 Task: Write soql queries in object for display the data in descending order.
Action: Mouse moved to (381, 86)
Screenshot: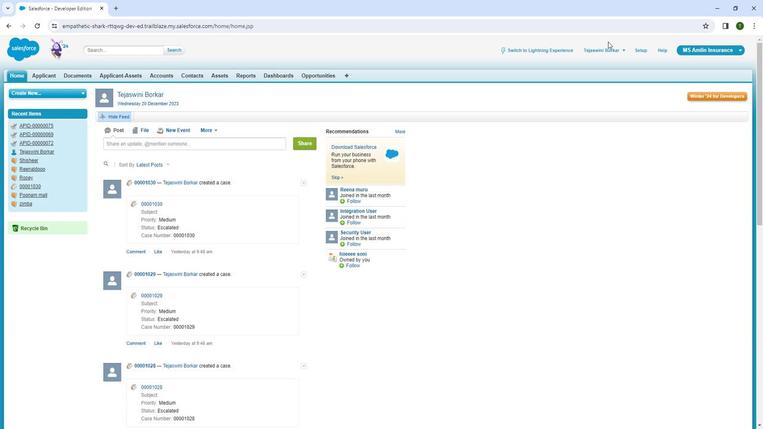 
Action: Mouse pressed left at (381, 86)
Screenshot: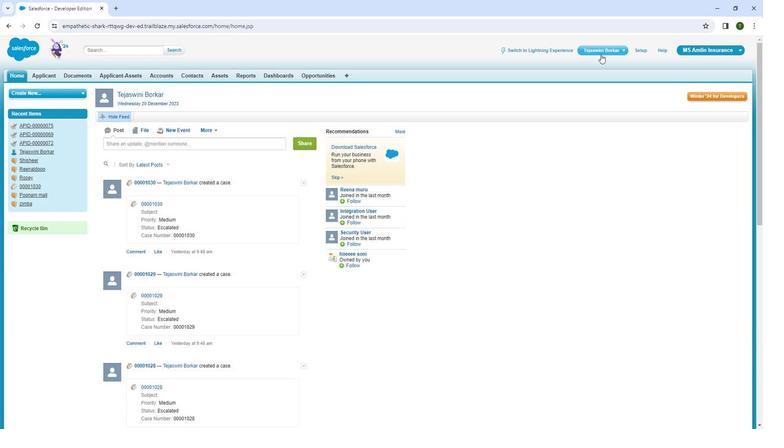 
Action: Mouse moved to (376, 104)
Screenshot: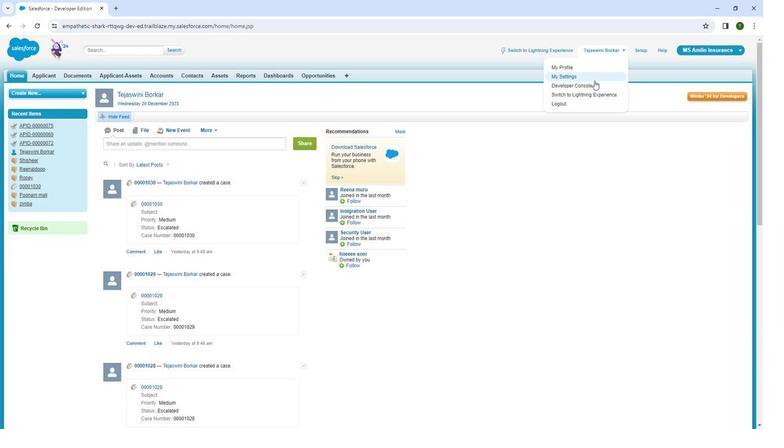 
Action: Mouse pressed left at (376, 104)
Screenshot: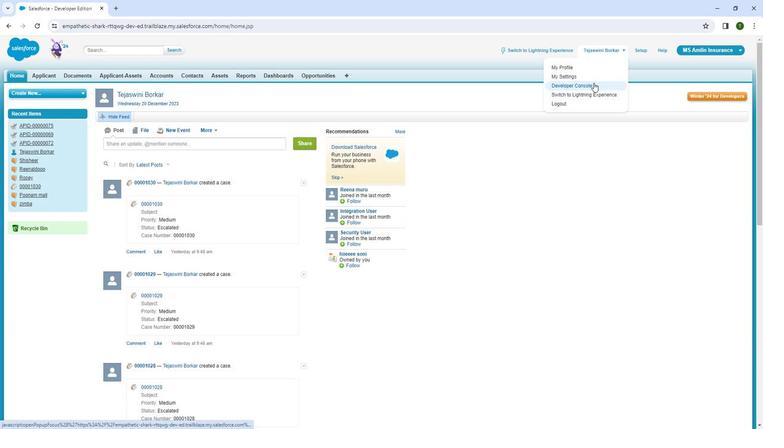 
Action: Mouse moved to (44, 78)
Screenshot: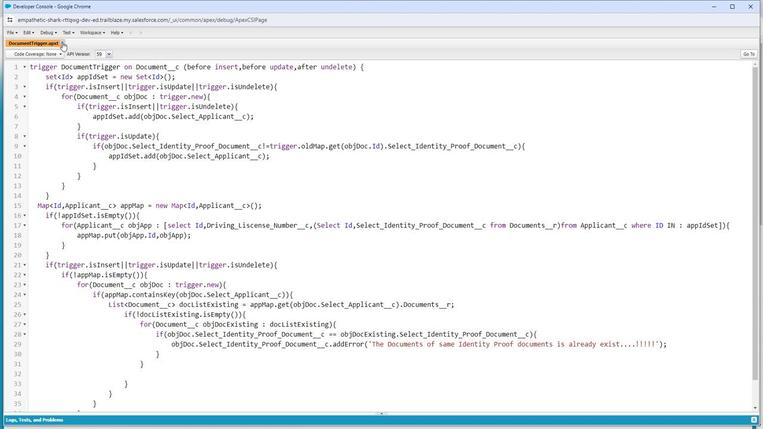 
Action: Mouse pressed left at (44, 78)
Screenshot: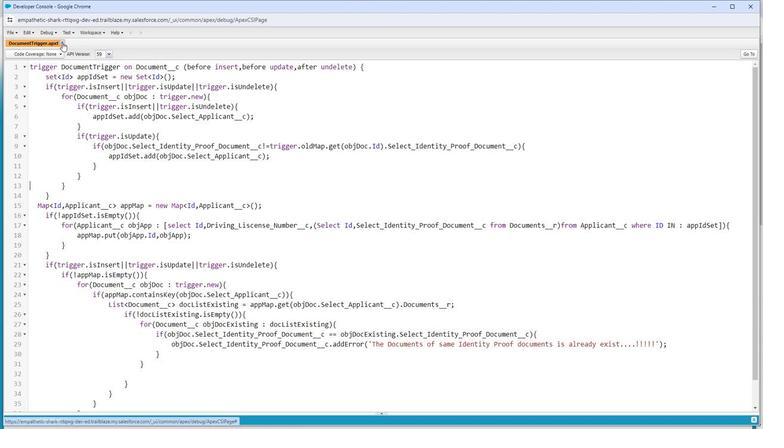 
Action: Mouse moved to (35, 72)
Screenshot: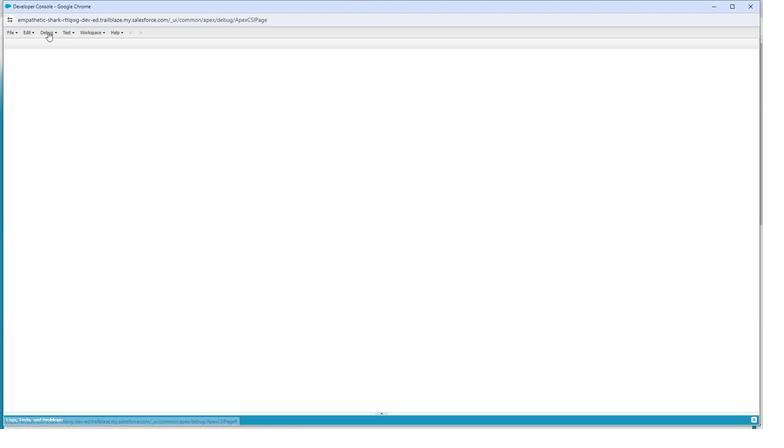 
Action: Mouse pressed left at (35, 72)
Screenshot: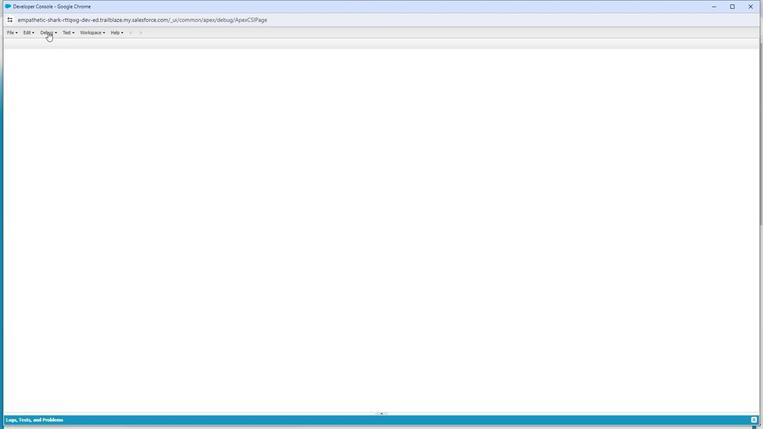 
Action: Mouse moved to (44, 78)
Screenshot: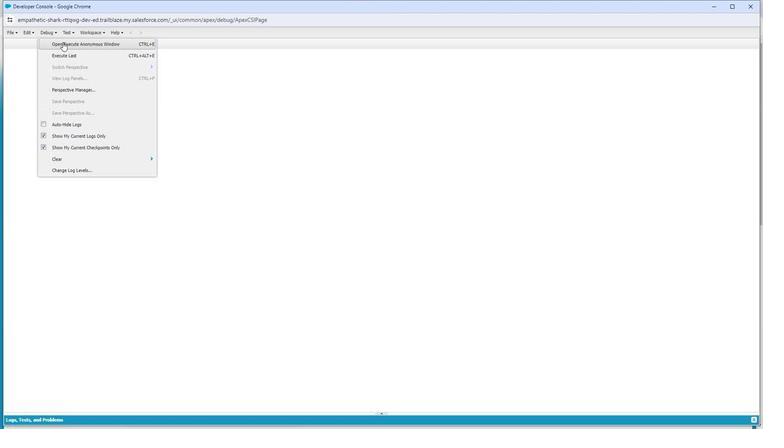 
Action: Mouse pressed left at (44, 78)
Screenshot: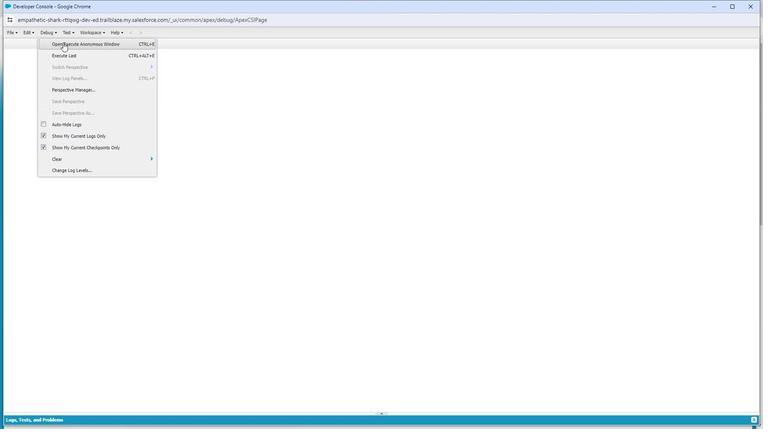 
Action: Mouse moved to (298, 147)
Screenshot: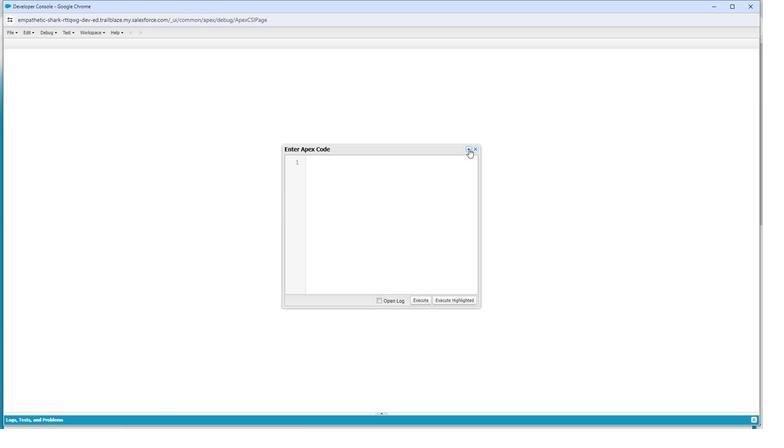 
Action: Mouse pressed left at (298, 147)
Screenshot: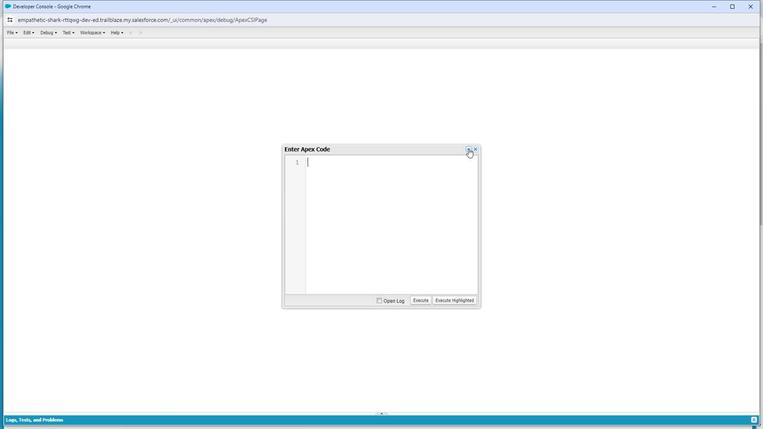 
Action: Mouse moved to (23, 77)
Screenshot: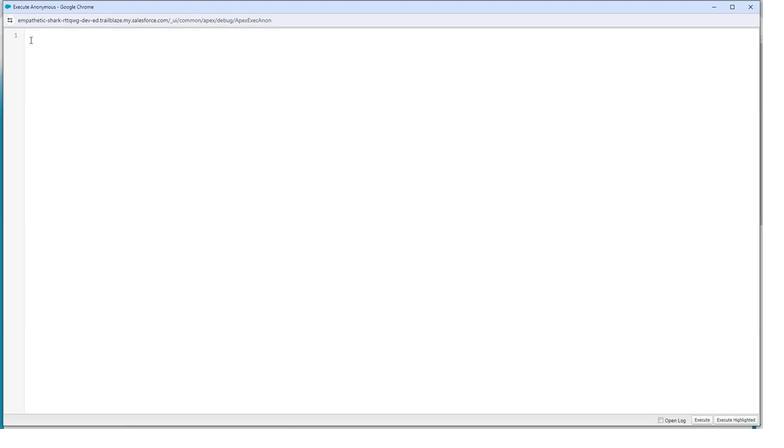 
Action: Mouse pressed left at (23, 77)
Screenshot: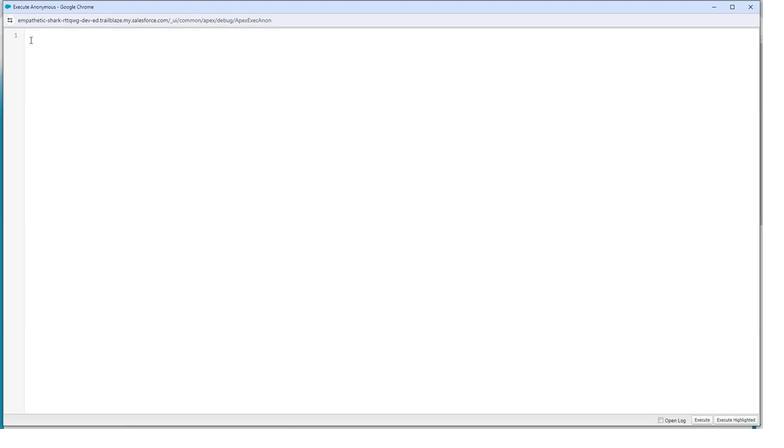 
Action: Key pressed <Key.shift><Key.shift><Key.shift><Key.shift><Key.shift><Key.shift><Key.shift><Key.shift><Key.shift><Key.shift_r>List
Screenshot: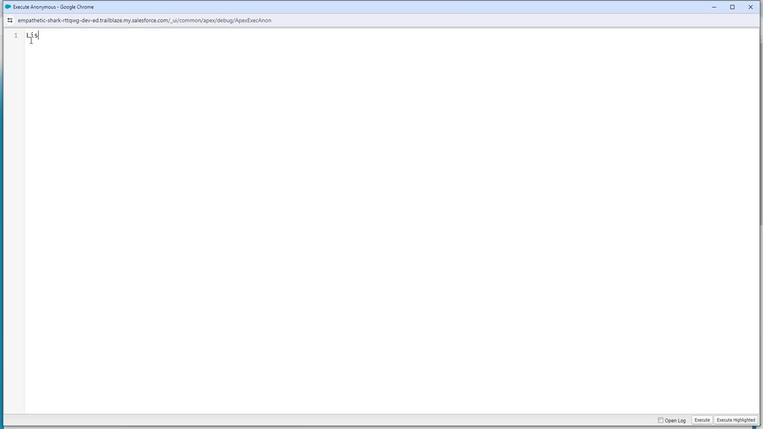 
Action: Mouse moved to (39, 91)
Screenshot: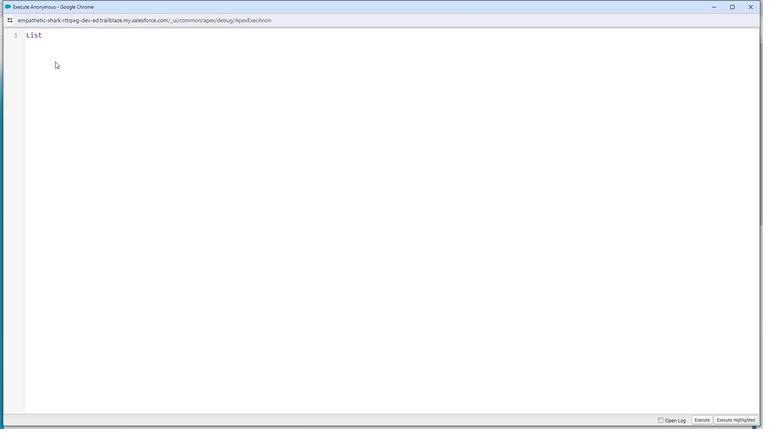 
Action: Key pressed <Key.shift_r><<Key.shift>Account<Key.shift_r>><Key.space>acc<Key.shift><Key.shift>List<Key.space>=<Key.space>[<Key.shift>Select<Key.space><Key.shift><Key.shift><Key.shift><Key.shift><Key.shift><Key.shift><Key.shift><Key.shift><Key.shift><Key.shift><Key.shift><Key.shift><Key.shift><Key.shift><Key.shift><Key.shift><Key.shift><Key.shift><Key.shift><Key.shift><Key.shift><Key.shift><Key.shift><Key.shift><Key.shift><Key.shift><Key.shift><Key.shift><Key.shift><Key.shift><Key.shift><Key.shift><Key.shift><Key.shift><Key.shift><Key.shift><Key.shift><Key.shift><Key.shift><Key.shift><Key.shift><Key.shift><Key.shift><Key.shift><Key.shift><Key.shift><Key.shift><Key.shift><Key.shift><Key.shift><Key.shift>Name<Key.space>fri<Key.backspace>om<Key.space><Key.shift>Account<Key.space>order<Key.space><Key.shift><Key.shift><Key.shift><Key.shift><Key.shift><Key.shift><Key.shift><Key.shift><Key.shift><Key.shift><Key.shift><Key.shift><Key.shift><Key.shift><Key.shift><Key.shift><Key.shift><Key.shift><Key.shift><Key.shift>by<Key.space><Key.shift>Name<Key.space>desc<Key.right>;<Key.enter><Key.shift>System.debug<Key.shift>('
Screenshot: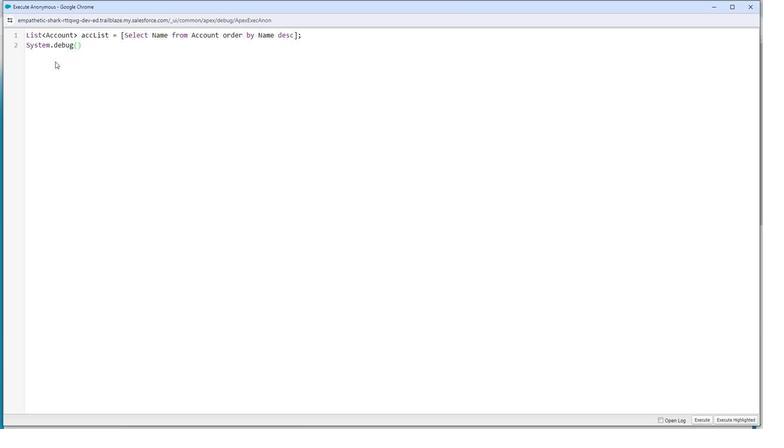 
Action: Mouse moved to (47, 96)
Screenshot: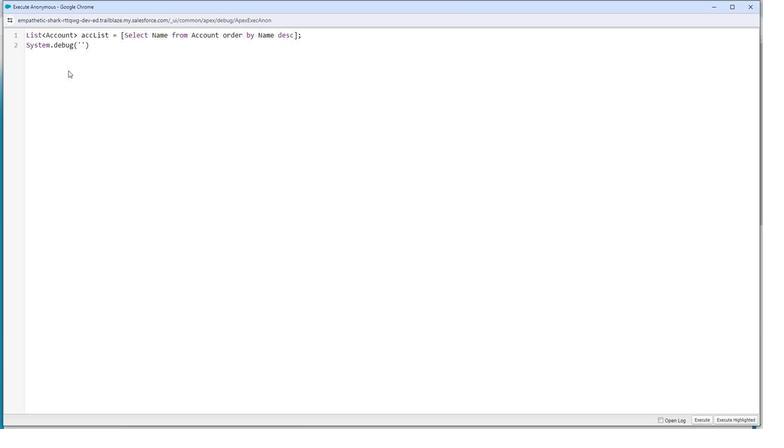 
Action: Key pressed acc<Key.shift><Key.shift><Key.shift><Key.shift><Key.shift><Key.shift><Key.shift><Key.shift><Key.shift><Key.shift><Key.shift><Key.shift><Key.shift><Key.shift><Key.shift><Key.shift><Key.shift><Key.shift><Key.shift><Key.shift><Key.shift><Key.shift><Key.shift><Key.shift><Key.shift>List<Key.space><Key.shift><Key.shift>Size=<Key.right><Key.shift><Key.shift><Key.shift><Key.shift><Key.shift><Key.shift><Key.shift><Key.shift><Key.shift><Key.shift><Key.shift><Key.shift><Key.shift><Key.shift><Key.shift><Key.shift><Key.shift><Key.shift><Key.shift>+acc<Key.shift><Key.shift>List.size<Key.shift><Key.shift><Key.shift><Key.shift><Key.shift><Key.shift><Key.shift><Key.shift><Key.shift><Key.shift><Key.shift><Key.shift><Key.shift><Key.shift>(<Key.right><Key.right>;<Key.enter><Key.shift>System.d
Screenshot: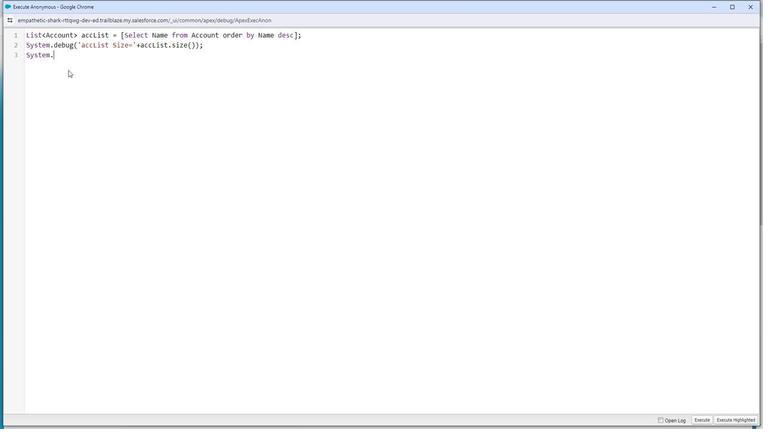 
Action: Mouse moved to (48, 96)
Screenshot: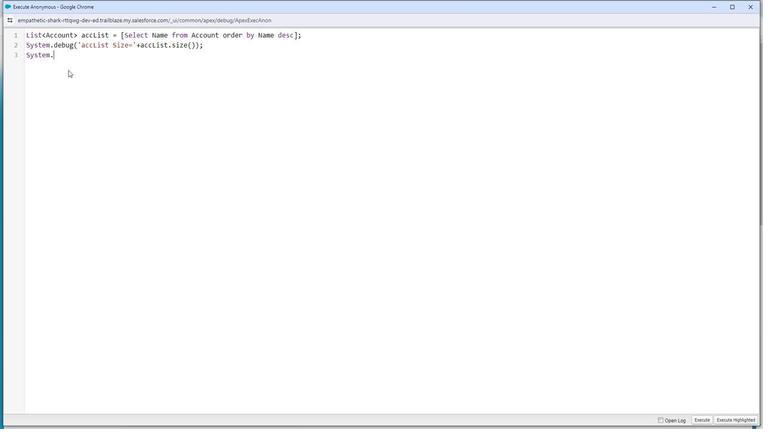 
Action: Key pressed ebug<Key.shift><Key.shift><Key.shift><Key.shift><Key.shift><Key.shift>('<Key.shift>All<Key.space><Key.shift>Account<Key.space><Key.shift>Names<Key.space>in<Key.space><Key.shift>Alphabetical<Key.space>order<Key.right><Key.right><Key.shift_r><Key.shift_r><Key.shift_r><Key.shift_r><Key.shift_r><Key.shift_r><Key.shift_r><Key.shift_r><Key.shift_r><Key.shift_r><Key.shift_r><Key.shift_r><Key.shift_r><Key.shift_r><Key.shift_r><Key.shift_r><Key.shift_r><Key.shift_r><Key.shift_r><Key.shift_r><Key.shift_r><Key.shift_r>{<Key.backspace>;<Key.enter>if<Key.shift><Key.shift>(<Key.shift><Key.shift><Key.shift><Key.shift><Key.shift><Key.shift><Key.shift><Key.shift><Key.shift><Key.shift><Key.shift><Key.shift><Key.shift><Key.shift><Key.shift><Key.shift><Key.shift><Key.shift><Key.shift>!acc<Key.shift><Key.shift><Key.shift><Key.shift><Key.shift>List.is<Key.shift><Key.shift><Key.shift><Key.shift><Key.shift><Key.shift><Key.shift><Key.shift><Key.shift><Key.shift><Key.shift><Key.shift><Key.shift><Key.shift><Key.shift><Key.shift><Key.shift><Key.shift>Empty<Key.shift><Key.shift><Key.shift><Key.shift><Key.shift><Key.shift><Key.shift><Key.shift><Key.shift><Key.shift><Key.shift><Key.shift>(<Key.right><Key.right><Key.shift_r>{<Key.enter><Key.shift><Key.shift>For<Key.shift>(<Key.shift><Key.shift><Key.shift><Key.shift><Key.shift><Key.shift><Key.shift><Key.shift>Account<Key.space>obj<Key.shift>Acc<Key.space><Key.shift_r>:<Key.space>t<Key.backspace>acc<Key.shift><Key.shift><Key.shift><Key.shift><Key.shift><Key.shift><Key.shift><Key.shift>List<Key.right><Key.shift_r><Key.shift_r><Key.shift_r><Key.shift_r><Key.shift_r><Key.shift_r><Key.shift_r><Key.shift_r><Key.shift_r><Key.shift_r><Key.shift_r><Key.shift_r><Key.shift_r><Key.shift_r><Key.shift_r>{<Key.enter><Key.shift><Key.shift>System.debug<Key.shift><Key.shift><Key.shift><Key.shift><Key.shift><Key.shift><Key.shift>('<Key.shift><Key.shift><Key.shift>Account<Key.space><Key.shift><Key.shift><Key.shift><Key.shift><Key.shift>Name=<Key.right><Key.shift><Key.shift><Key.shift><Key.shift><Key.shift><Key.shift><Key.shift><Key.shift><Key.shift><Key.shift><Key.shift><Key.shift><Key.shift><Key.shift><Key.shift>+obj<Key.shift><Key.shift>Acc.<Key.shift>Name<Key.right>;
Screenshot: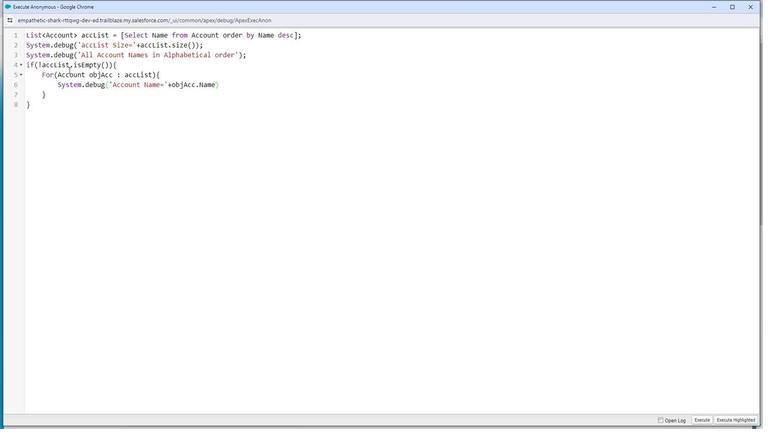
Action: Mouse moved to (158, 137)
Screenshot: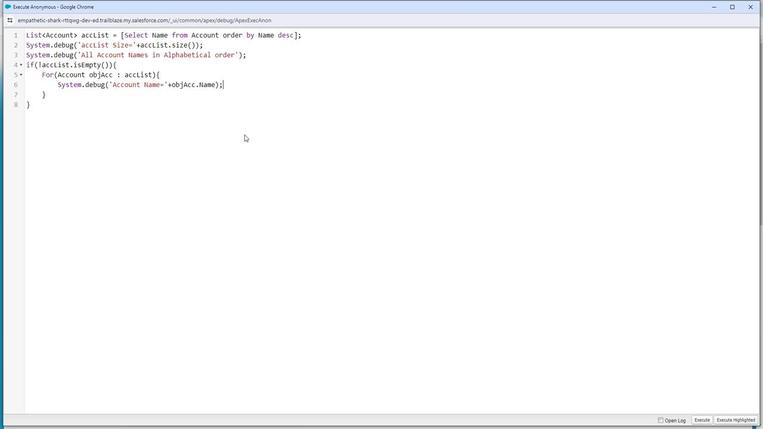 
Action: Mouse pressed left at (158, 137)
Screenshot: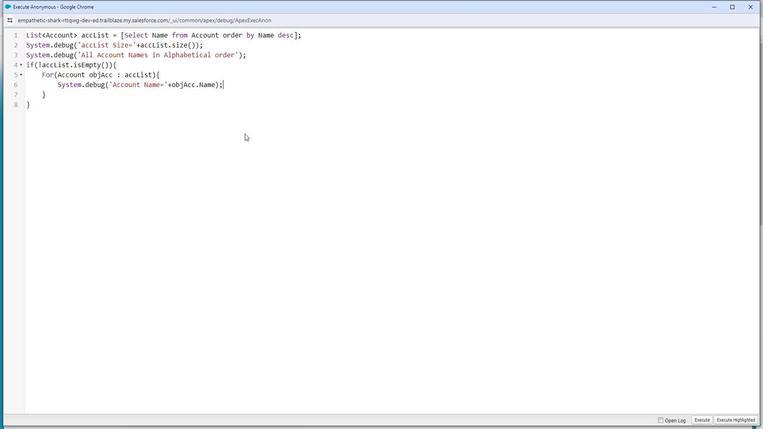 
Action: Mouse moved to (416, 320)
Screenshot: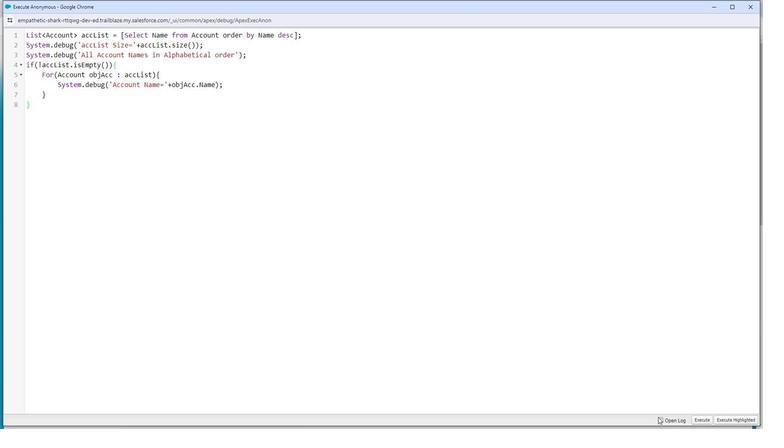 
Action: Mouse pressed left at (416, 320)
Screenshot: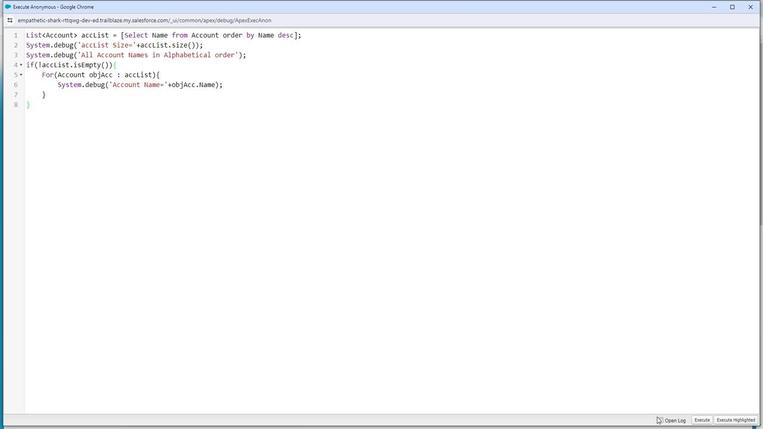 
Action: Mouse moved to (418, 322)
Screenshot: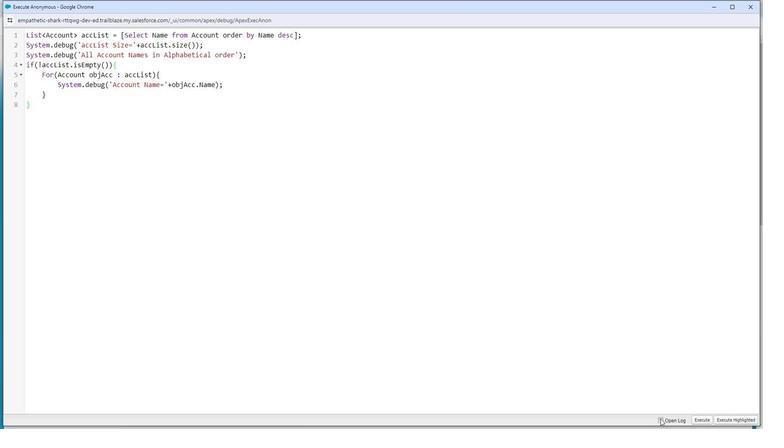 
Action: Mouse pressed left at (418, 322)
Screenshot: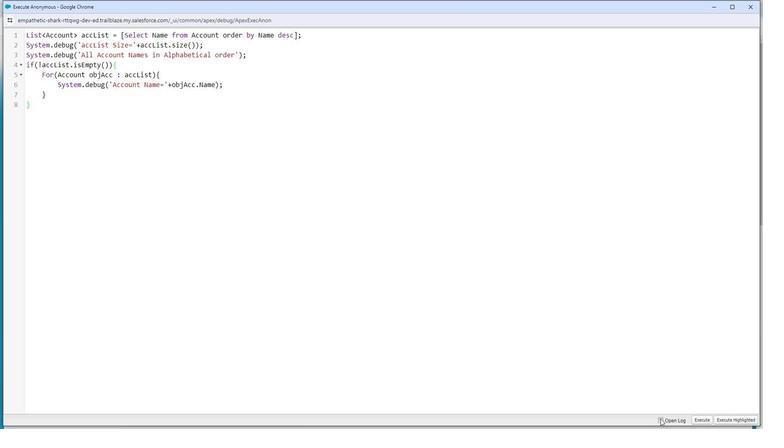 
Action: Mouse moved to (440, 322)
Screenshot: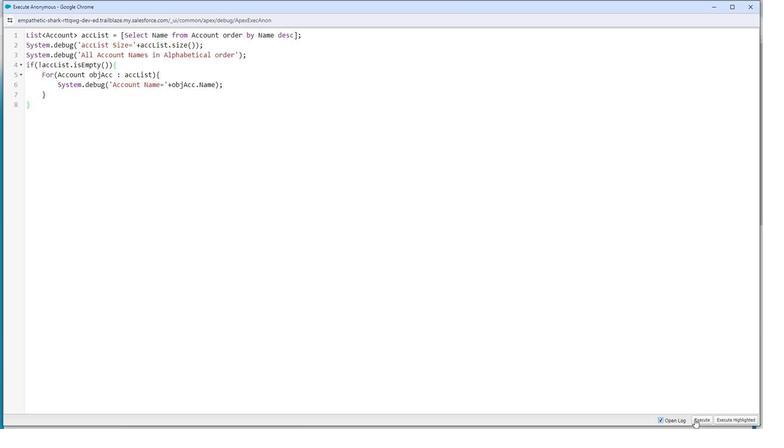 
Action: Mouse pressed left at (440, 322)
Screenshot: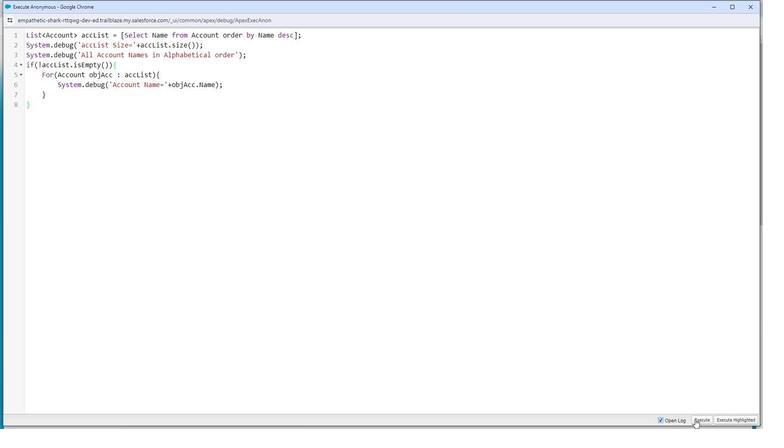 
Action: Mouse moved to (454, 56)
Screenshot: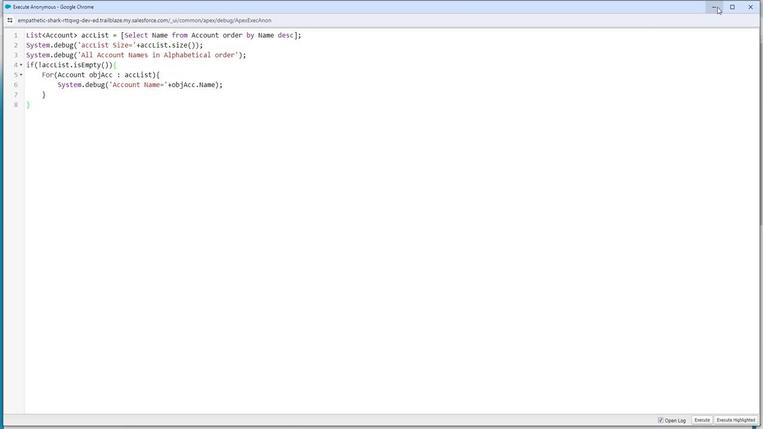 
Action: Mouse pressed left at (454, 56)
Screenshot: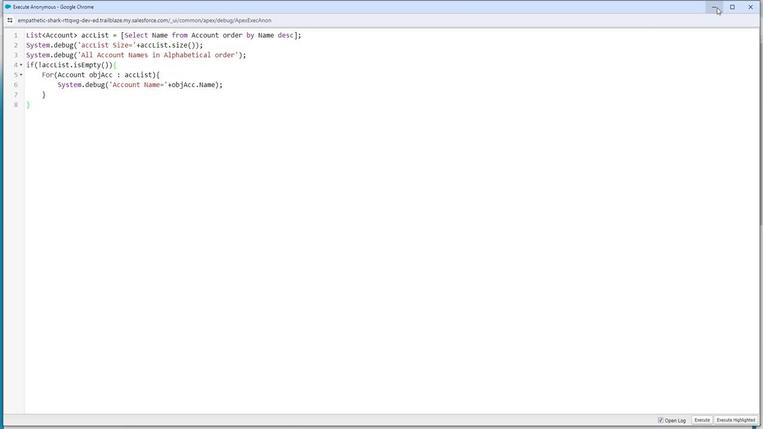 
Action: Mouse moved to (105, 178)
Screenshot: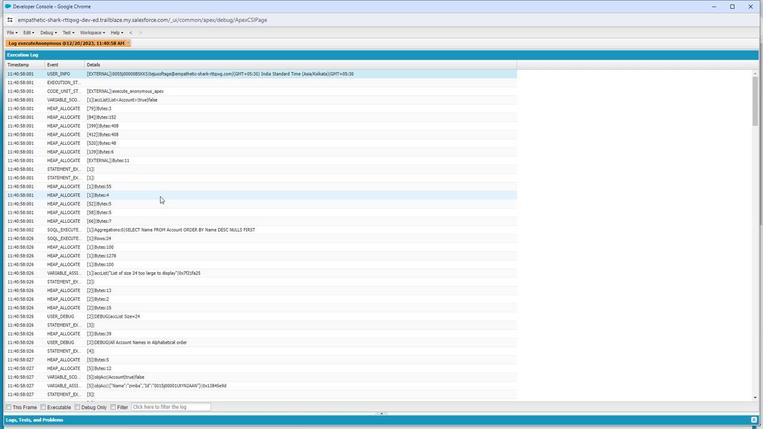 
Action: Mouse scrolled (105, 178) with delta (0, 0)
Screenshot: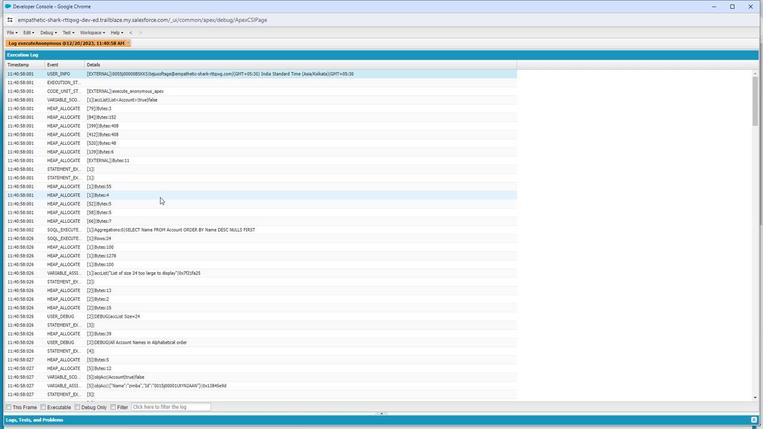 
Action: Mouse moved to (104, 180)
Screenshot: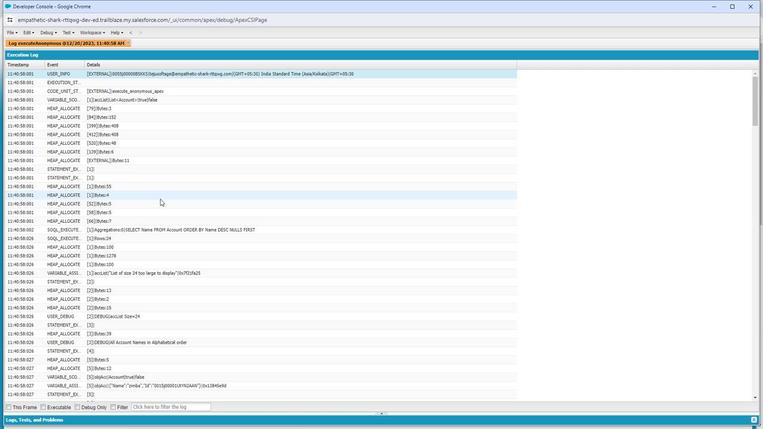 
Action: Mouse scrolled (104, 180) with delta (0, 0)
Screenshot: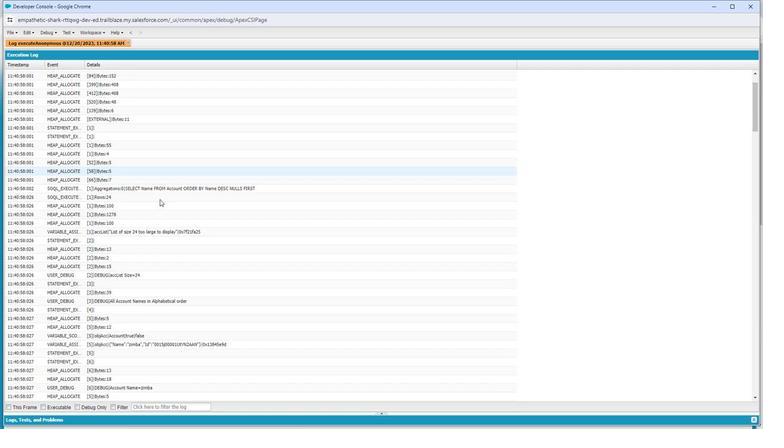 
Action: Mouse moved to (143, 160)
Screenshot: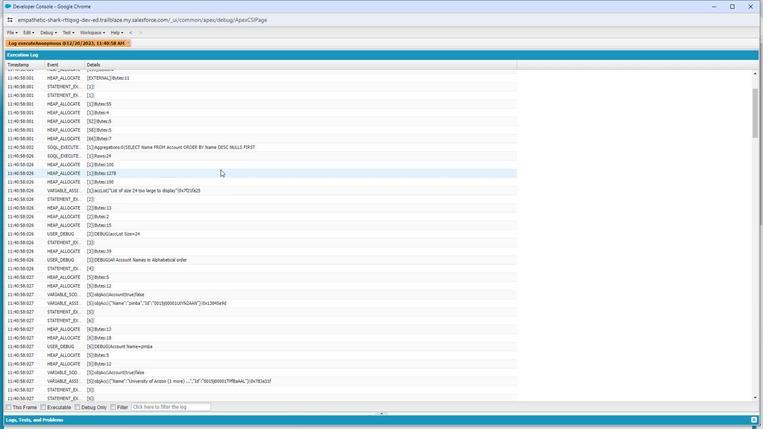 
Action: Mouse scrolled (143, 160) with delta (0, 0)
Screenshot: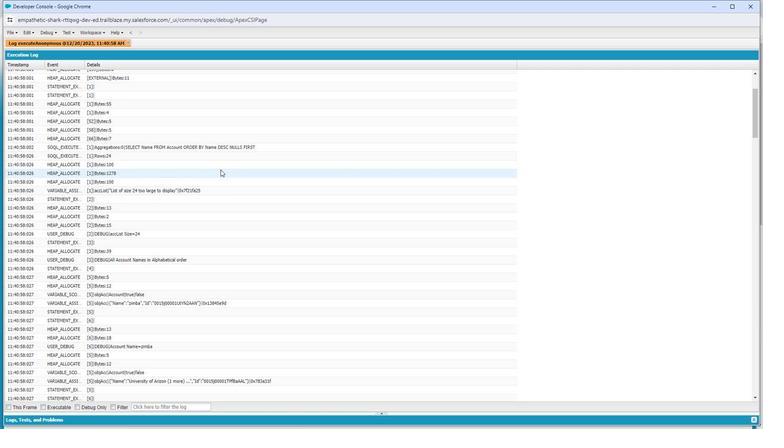 
Action: Mouse moved to (143, 161)
Screenshot: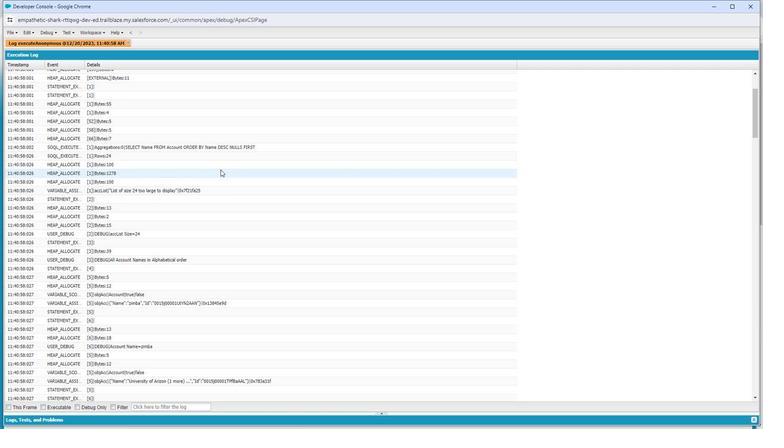 
Action: Mouse scrolled (143, 161) with delta (0, 0)
Screenshot: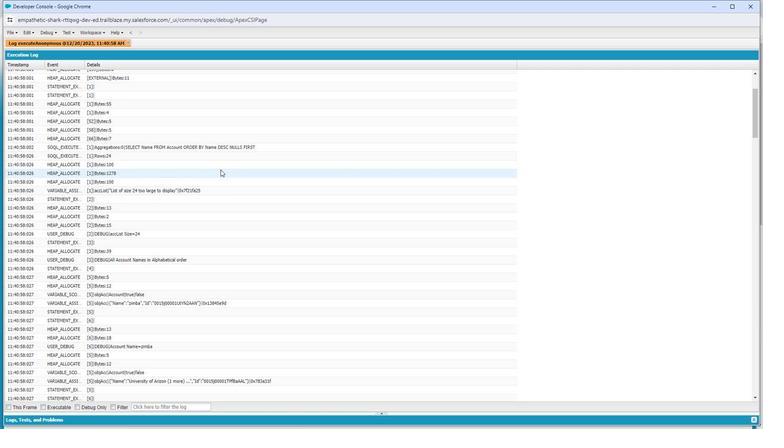 
Action: Mouse moved to (143, 162)
Screenshot: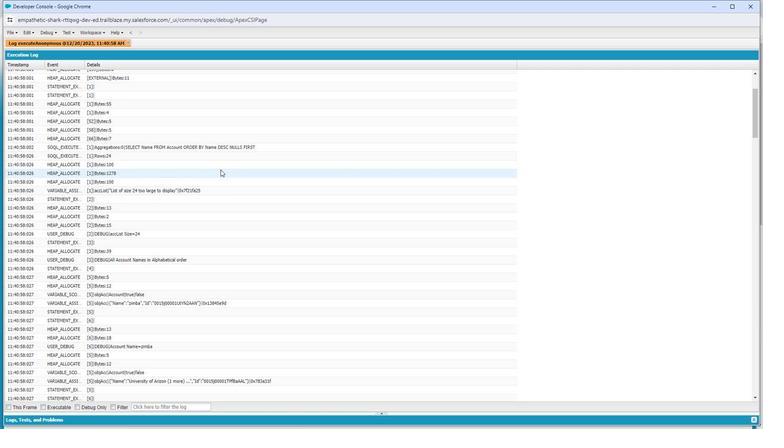 
Action: Mouse scrolled (143, 162) with delta (0, 0)
Screenshot: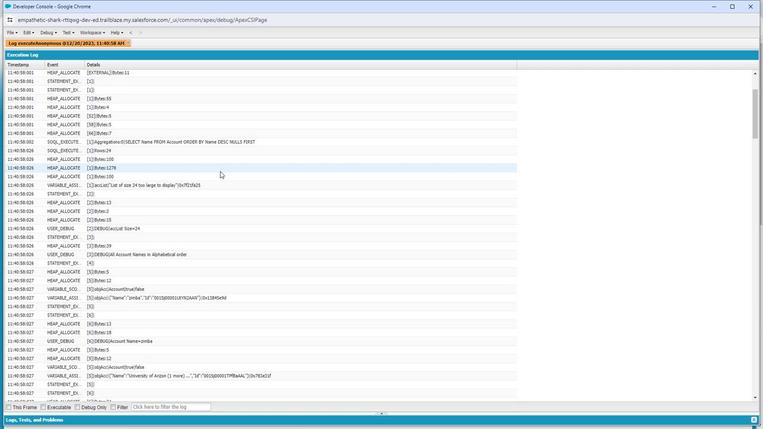 
Action: Mouse scrolled (143, 162) with delta (0, 0)
Screenshot: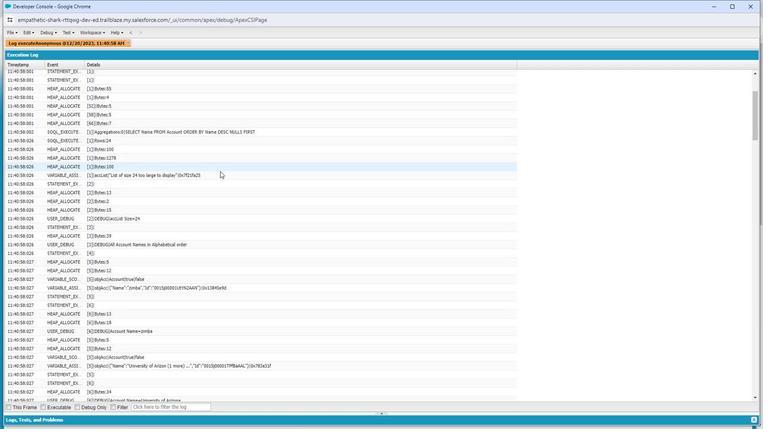 
Action: Mouse moved to (142, 163)
Screenshot: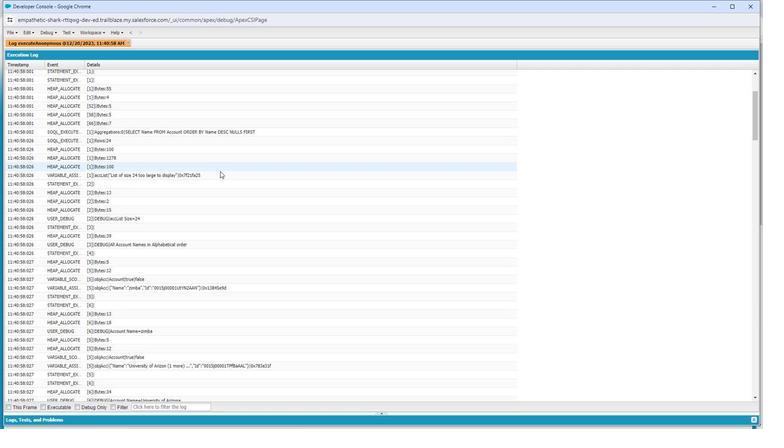 
Action: Mouse scrolled (142, 162) with delta (0, 0)
Screenshot: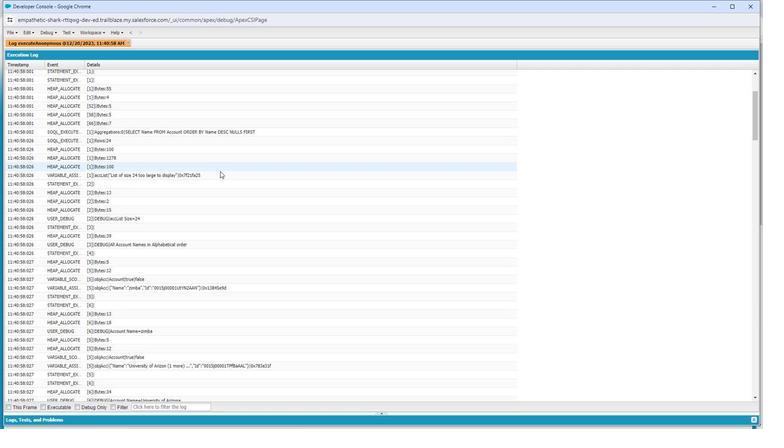 
Action: Mouse moved to (122, 190)
Screenshot: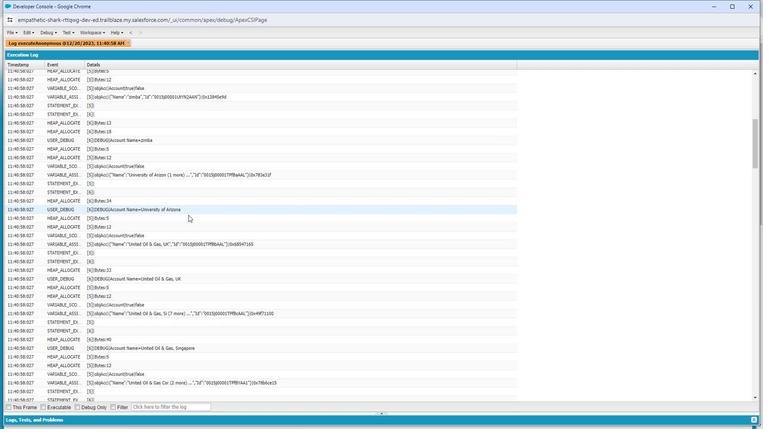 
Action: Mouse scrolled (122, 190) with delta (0, 0)
Screenshot: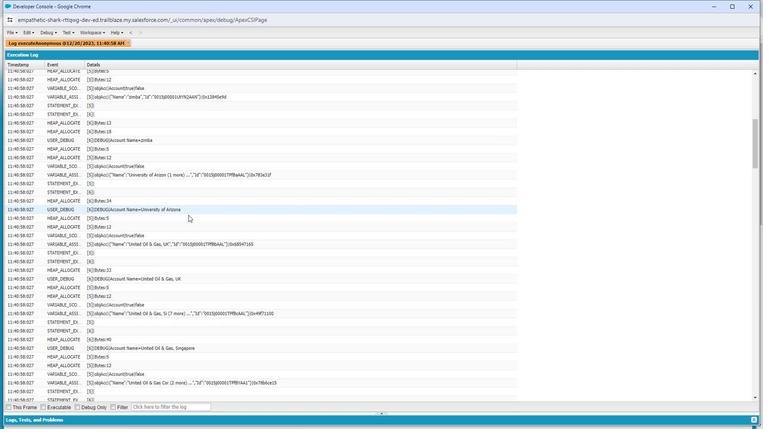 
Action: Mouse moved to (119, 196)
Screenshot: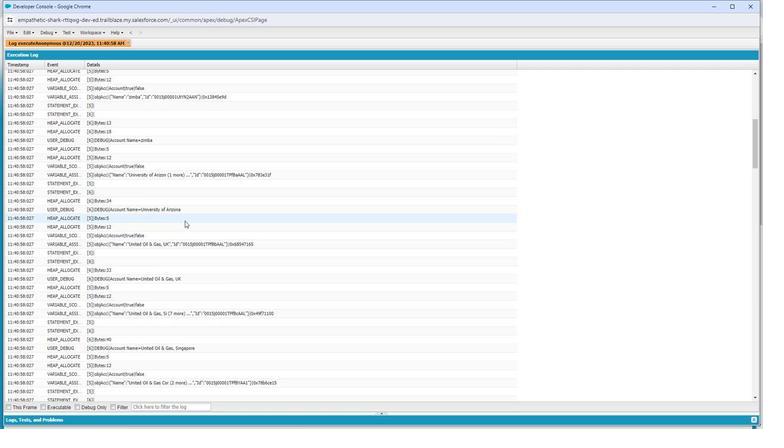 
Action: Mouse scrolled (119, 195) with delta (0, 0)
Screenshot: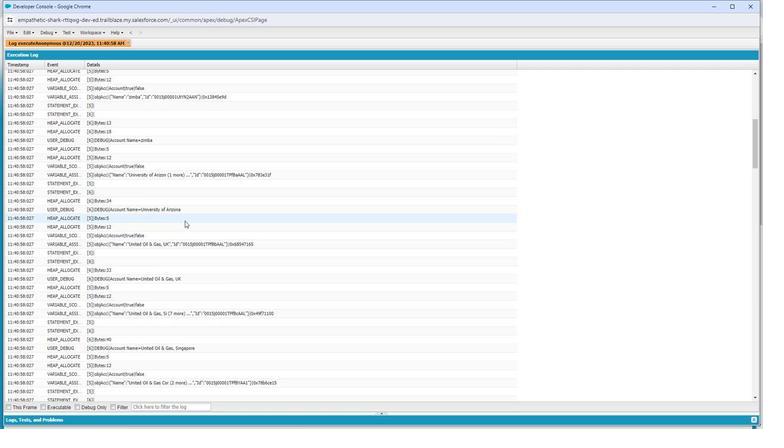 
Action: Mouse moved to (118, 198)
Screenshot: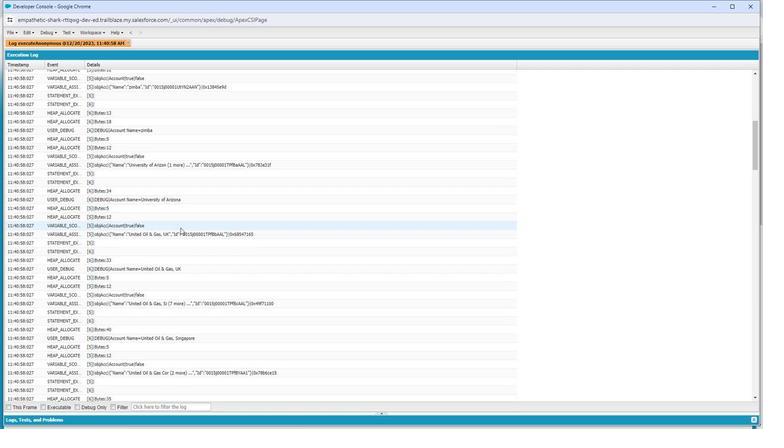 
Action: Mouse scrolled (118, 198) with delta (0, 0)
Screenshot: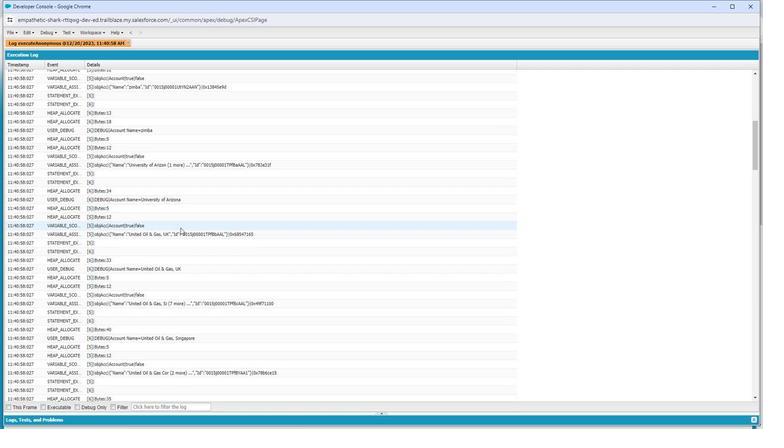 
Action: Mouse moved to (116, 200)
Screenshot: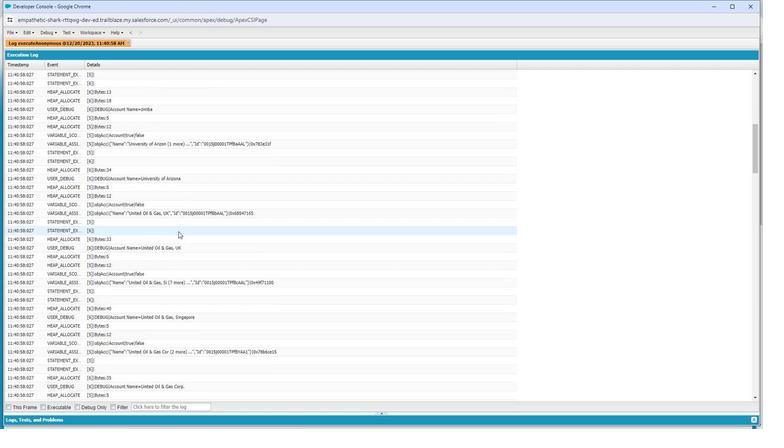 
Action: Mouse scrolled (116, 200) with delta (0, 0)
Screenshot: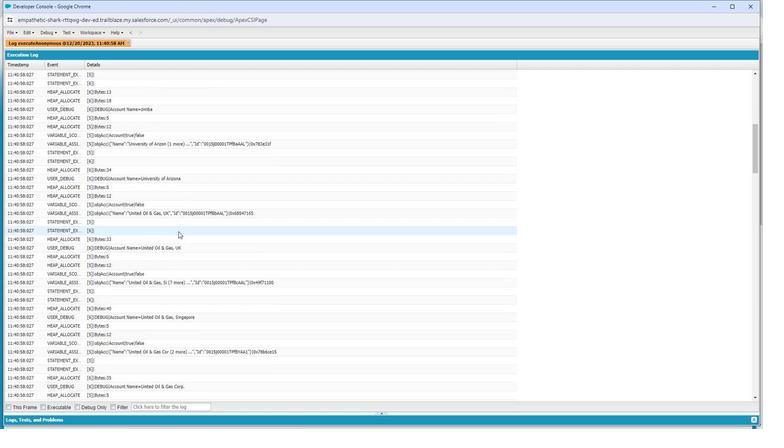
Action: Mouse moved to (97, 246)
Screenshot: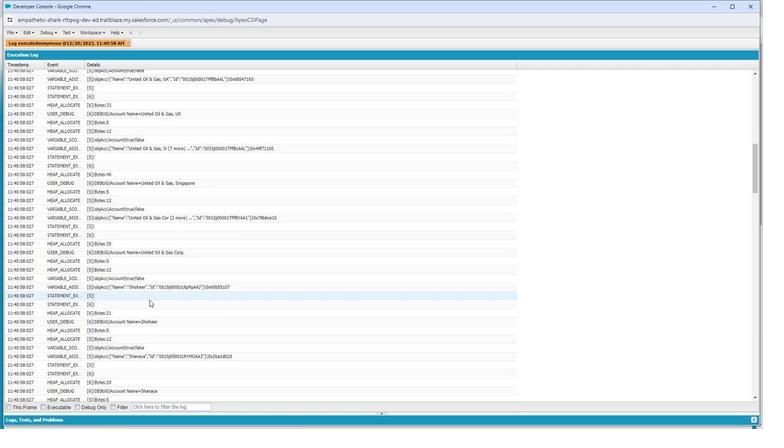 
Action: Mouse scrolled (97, 246) with delta (0, 0)
Screenshot: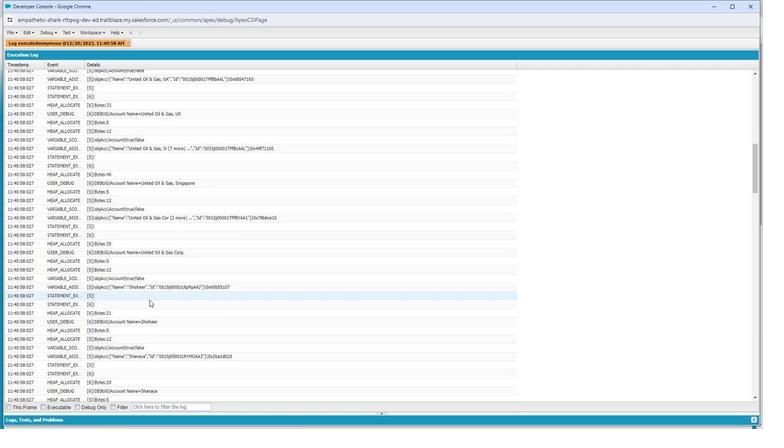 
Action: Mouse moved to (96, 251)
Screenshot: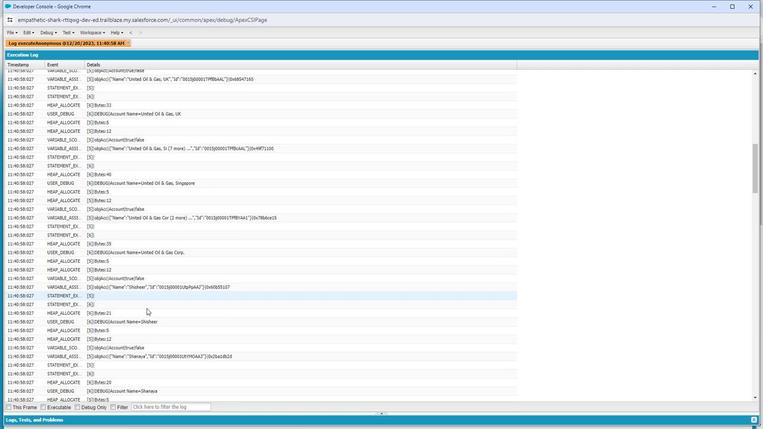 
Action: Mouse scrolled (96, 251) with delta (0, 0)
Screenshot: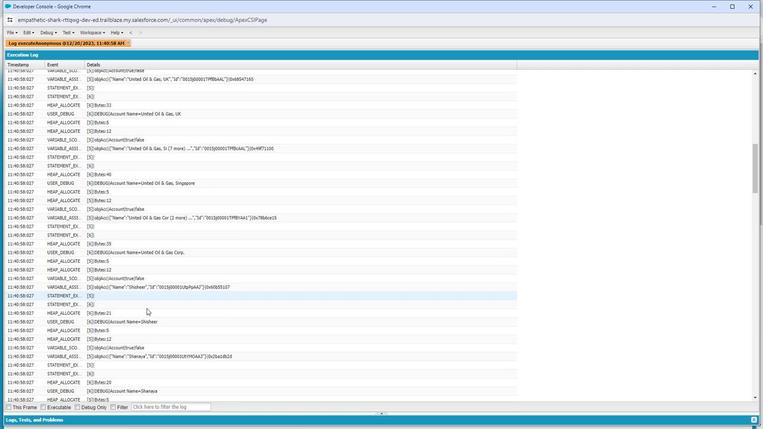 
Action: Mouse moved to (95, 255)
Screenshot: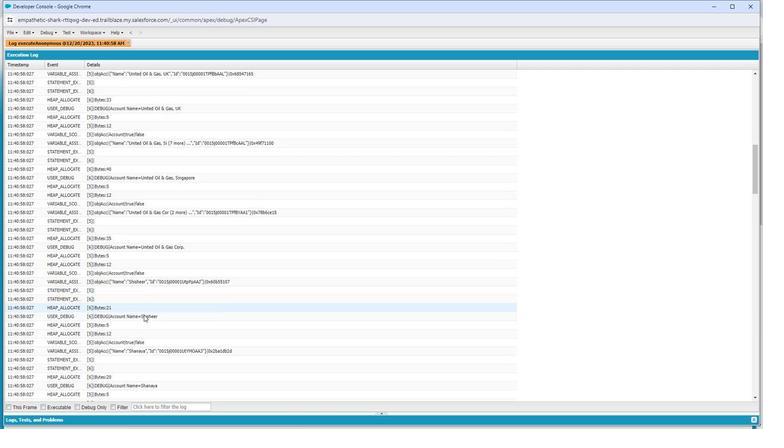 
Action: Mouse scrolled (95, 254) with delta (0, 0)
Screenshot: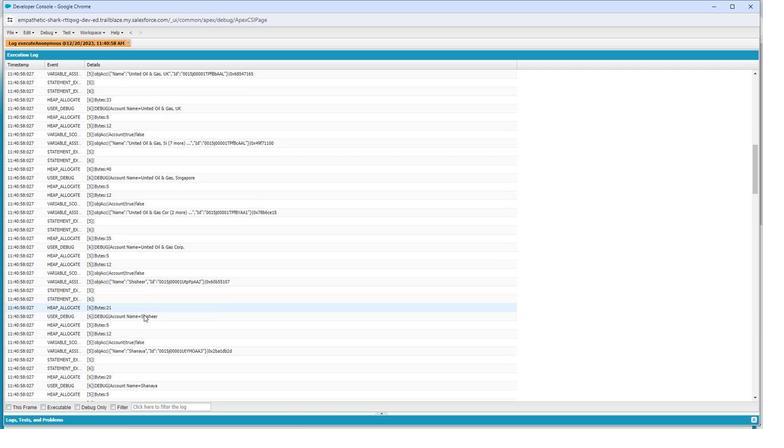 
Action: Mouse moved to (94, 256)
Screenshot: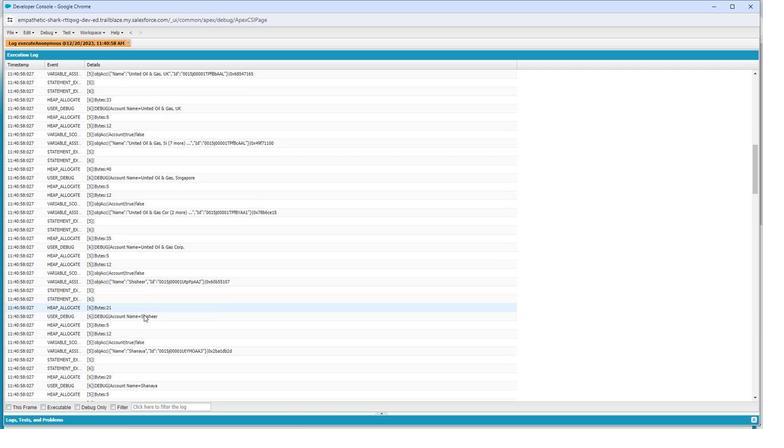 
Action: Mouse scrolled (94, 255) with delta (0, 0)
Screenshot: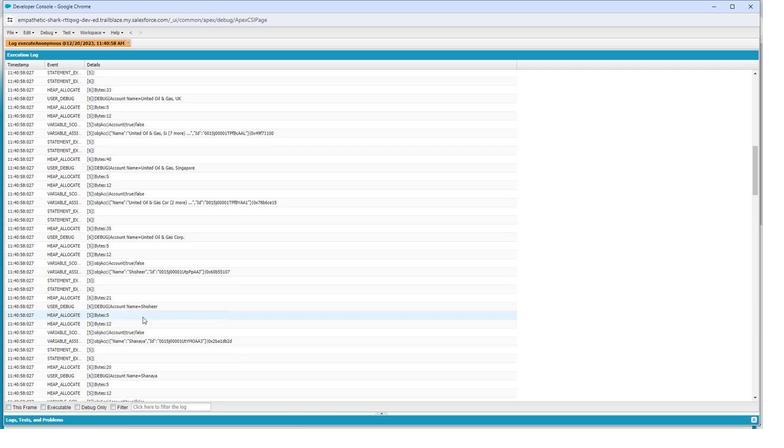 
Action: Mouse moved to (94, 256)
Screenshot: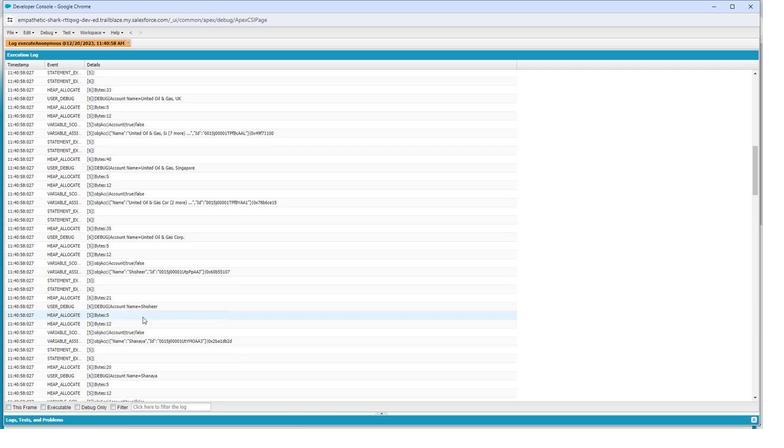 
Action: Mouse scrolled (94, 256) with delta (0, 0)
Screenshot: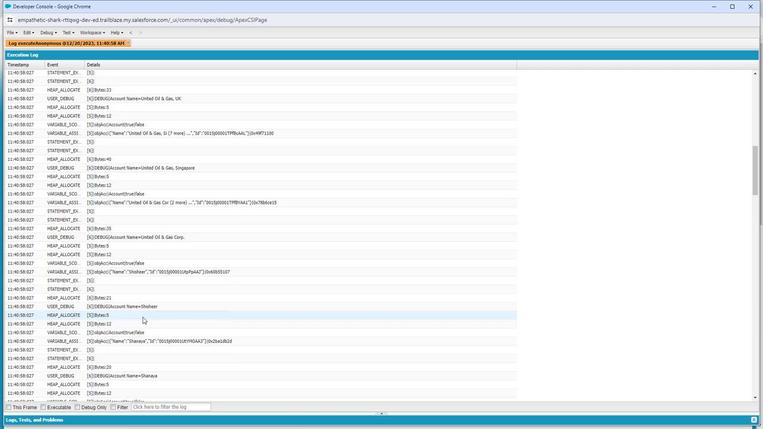 
Action: Mouse moved to (91, 259)
Screenshot: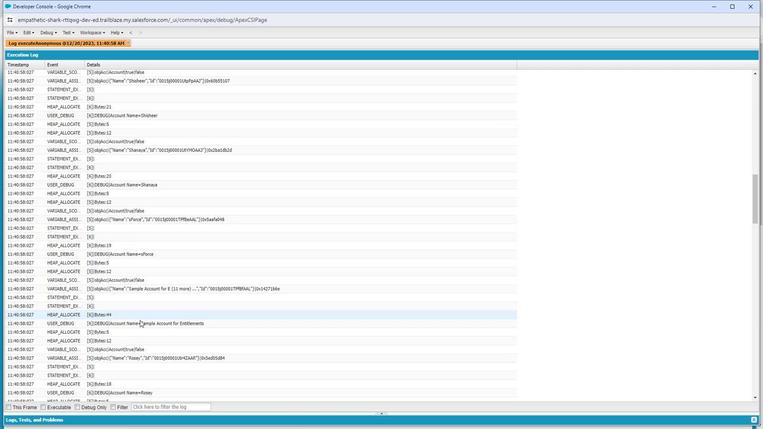 
Action: Mouse scrolled (91, 259) with delta (0, 0)
Screenshot: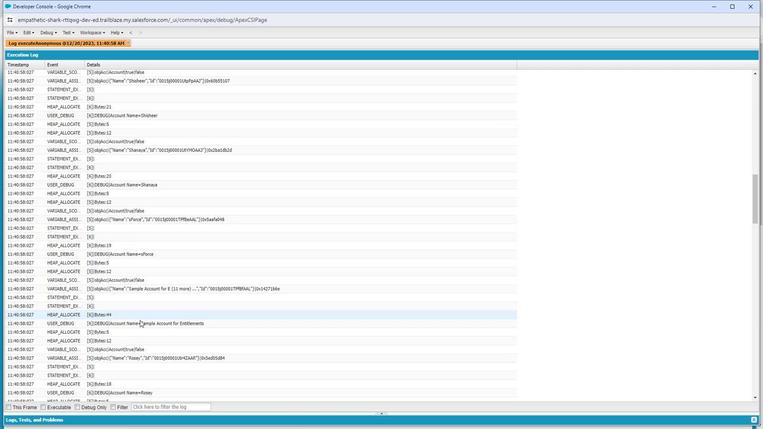 
Action: Mouse moved to (91, 261)
Screenshot: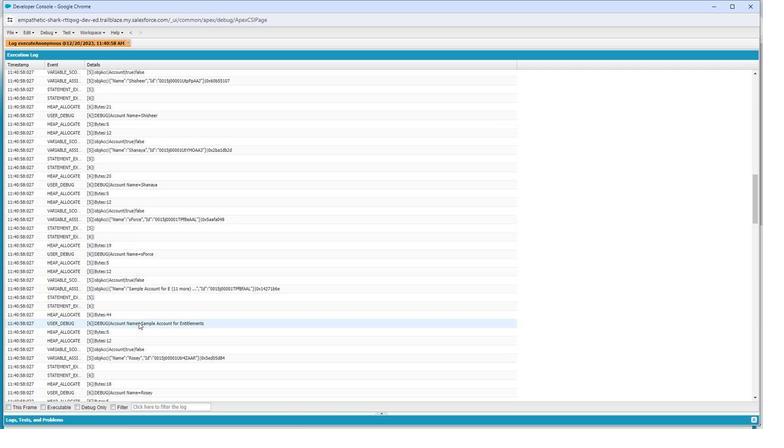 
Action: Mouse scrolled (91, 261) with delta (0, 0)
Screenshot: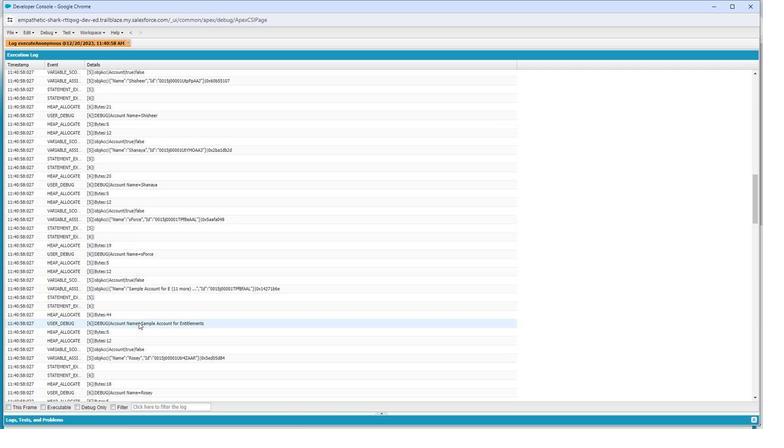 
Action: Mouse moved to (90, 261)
Screenshot: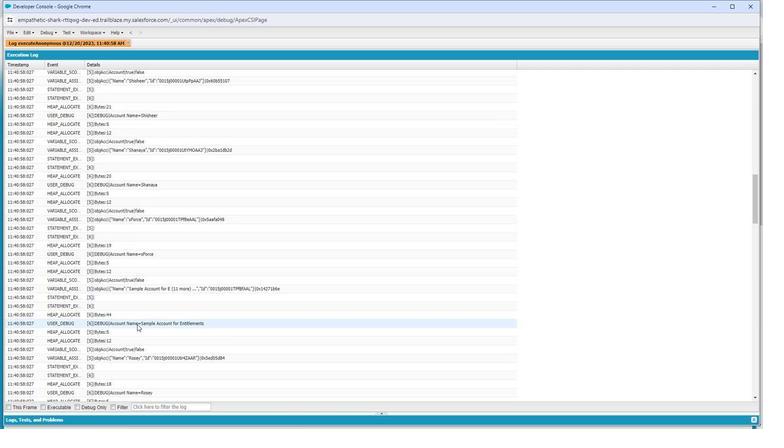 
Action: Mouse scrolled (90, 261) with delta (0, 0)
Screenshot: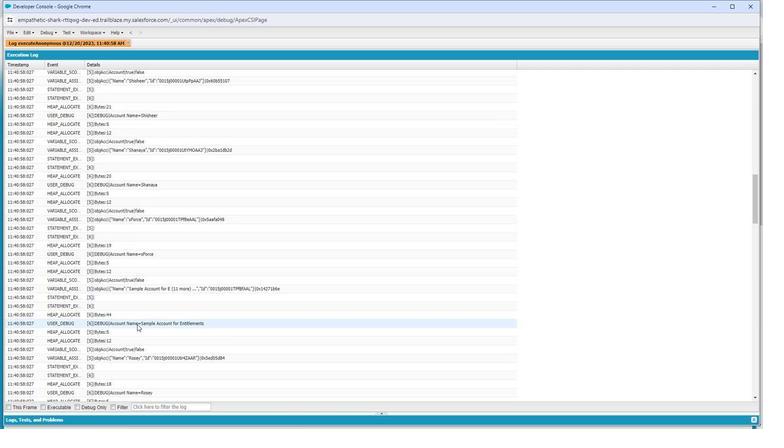 
Action: Mouse scrolled (90, 261) with delta (0, 0)
Screenshot: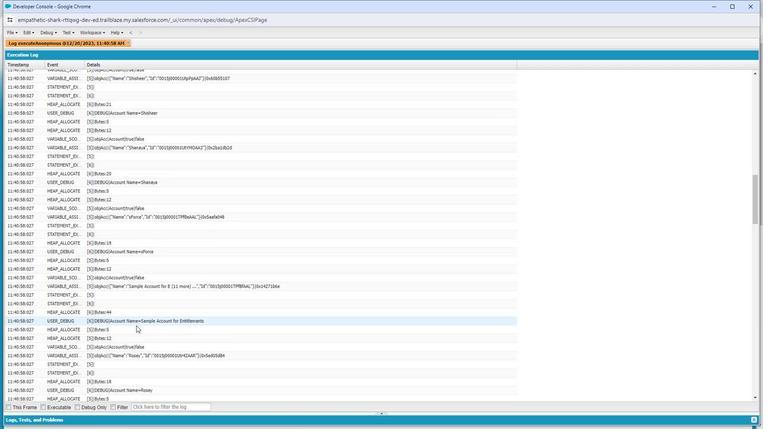 
Action: Mouse moved to (90, 262)
Screenshot: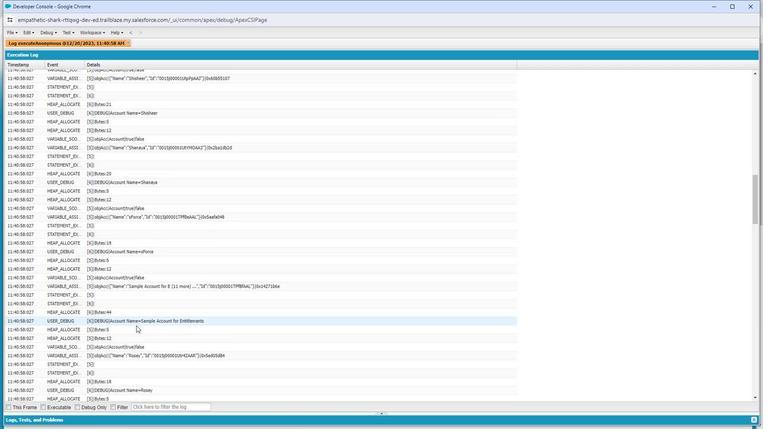 
Action: Mouse scrolled (90, 262) with delta (0, 0)
Screenshot: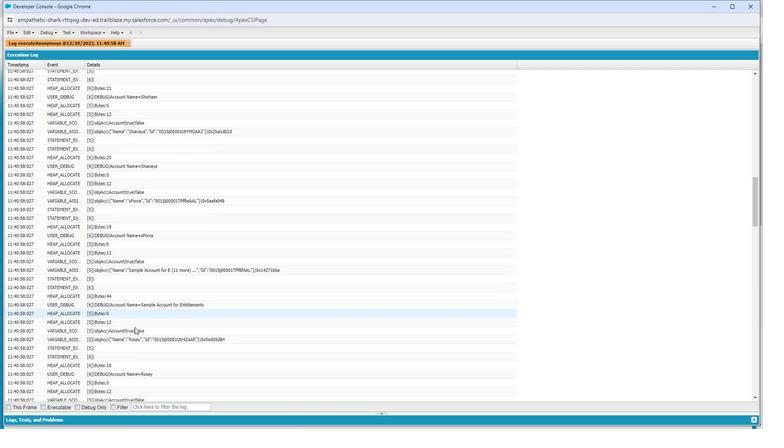
Action: Mouse moved to (85, 267)
Screenshot: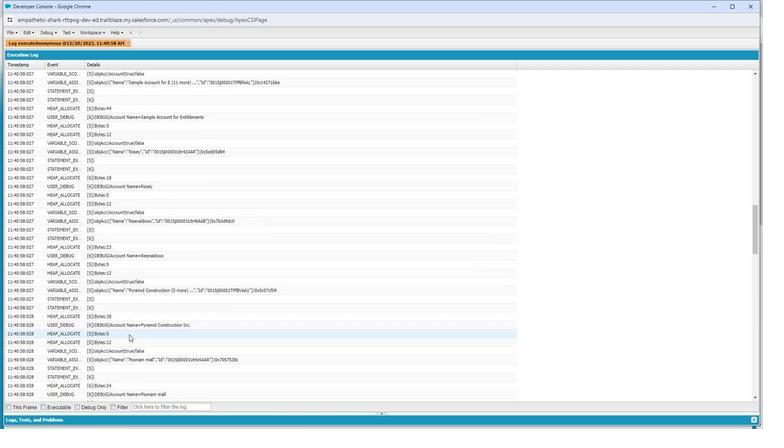 
Action: Mouse scrolled (85, 267) with delta (0, 0)
Screenshot: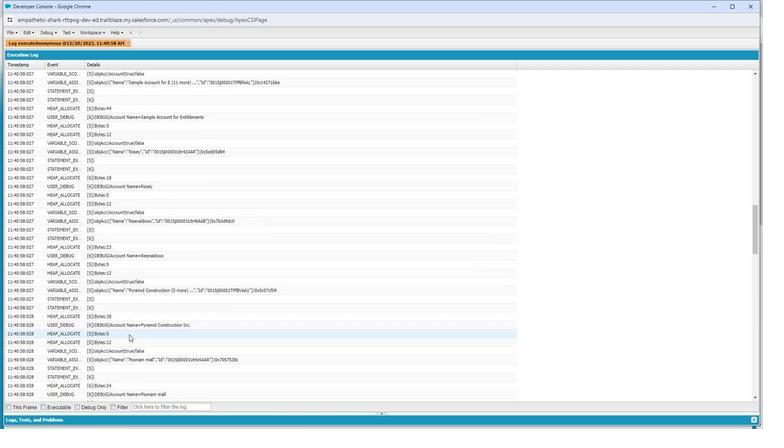 
Action: Mouse moved to (85, 268)
Screenshot: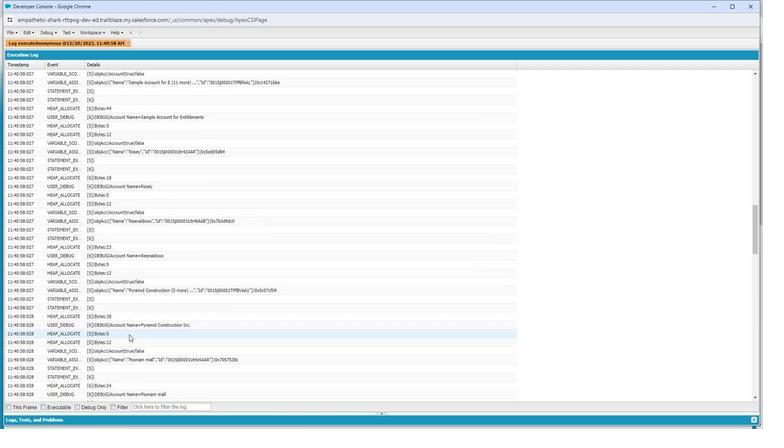 
Action: Mouse scrolled (85, 268) with delta (0, 0)
Screenshot: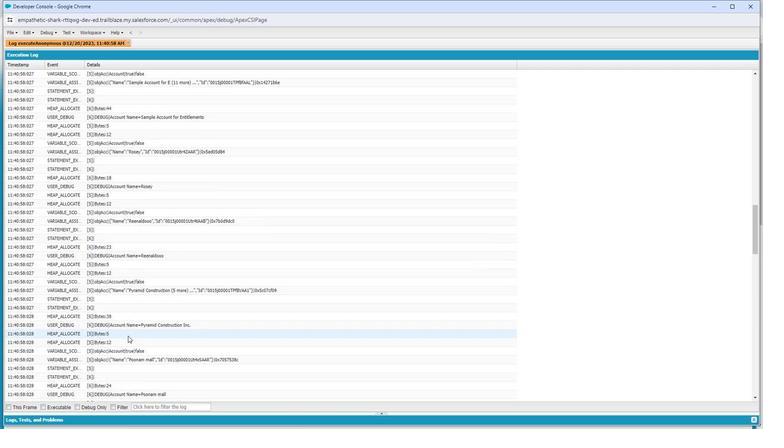
Action: Mouse scrolled (85, 268) with delta (0, 0)
Screenshot: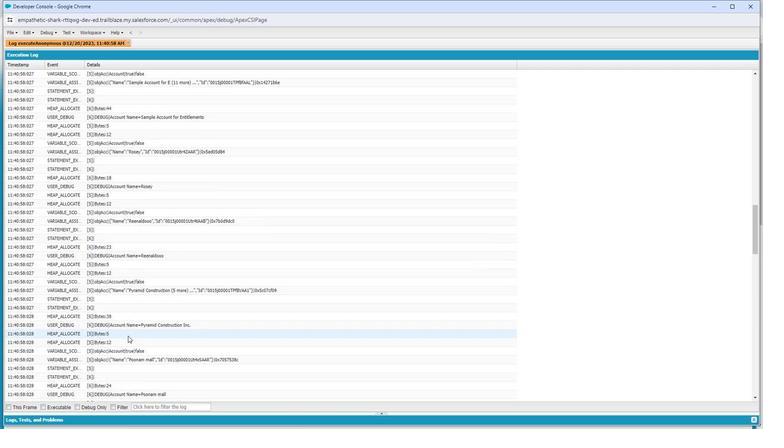 
Action: Mouse scrolled (85, 268) with delta (0, 0)
Screenshot: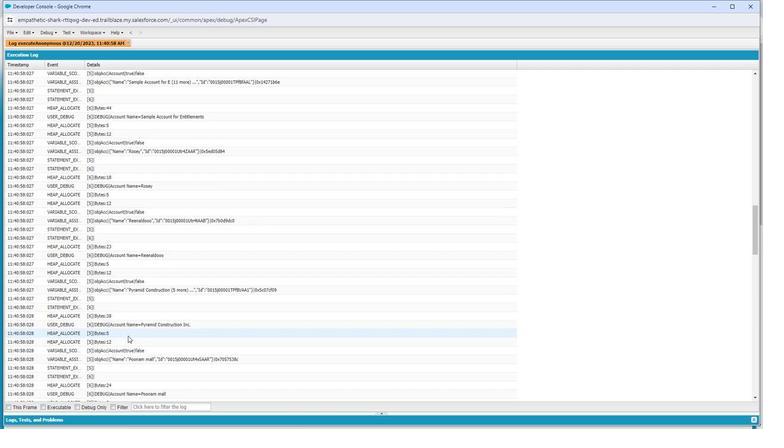 
Action: Mouse scrolled (85, 268) with delta (0, 0)
Screenshot: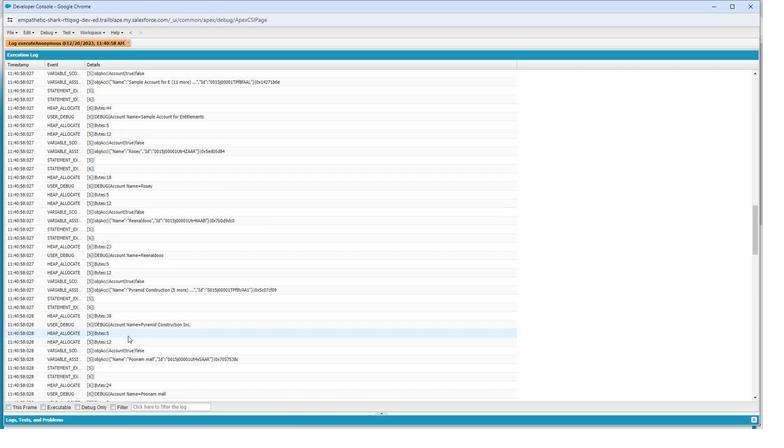 
Action: Mouse moved to (52, 314)
Screenshot: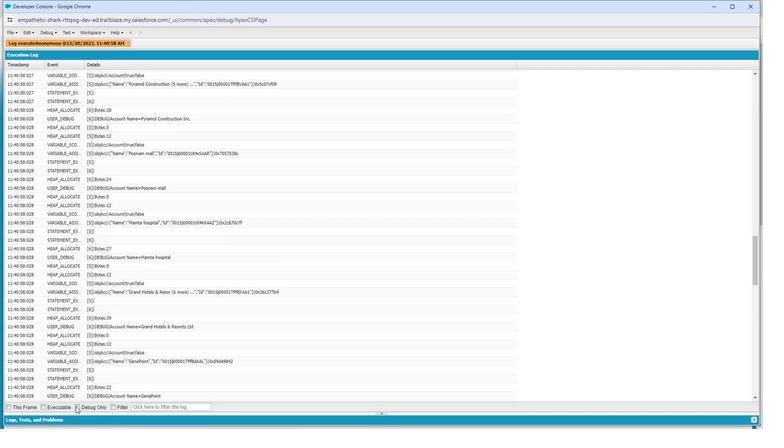
Action: Mouse pressed left at (52, 314)
Screenshot: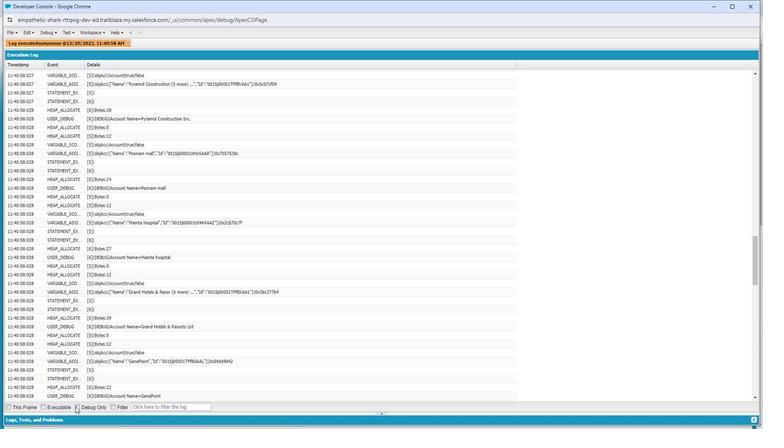 
Action: Mouse moved to (33, 73)
Screenshot: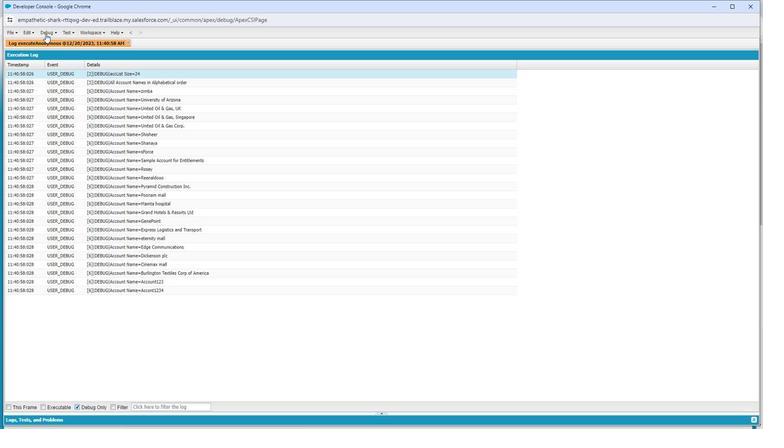 
Action: Mouse pressed left at (33, 73)
Screenshot: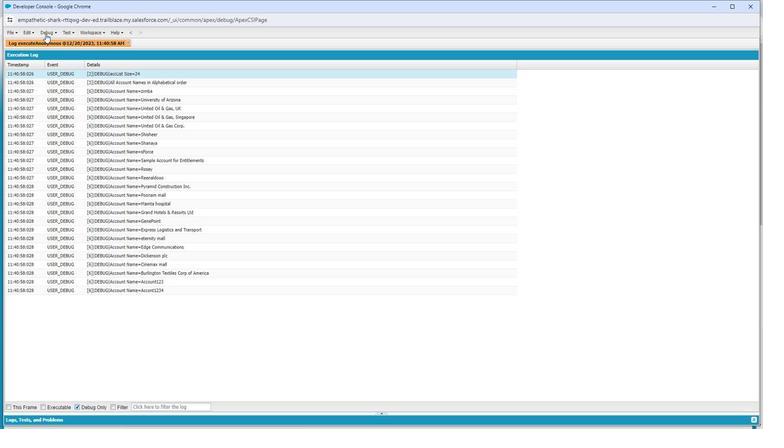 
Action: Mouse moved to (48, 77)
Screenshot: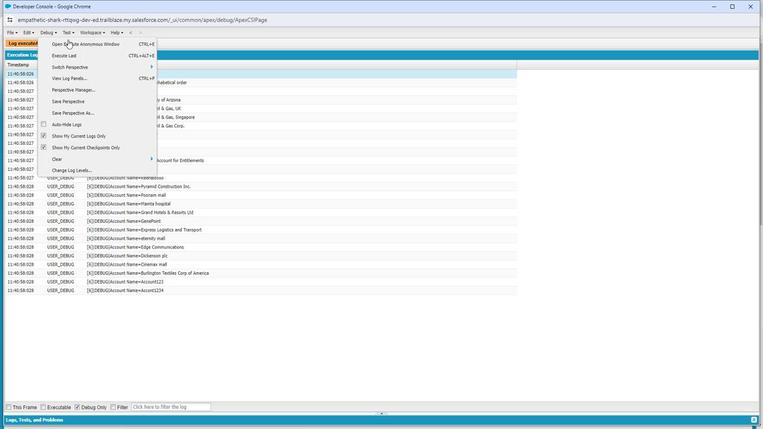 
Action: Mouse pressed left at (48, 77)
Screenshot: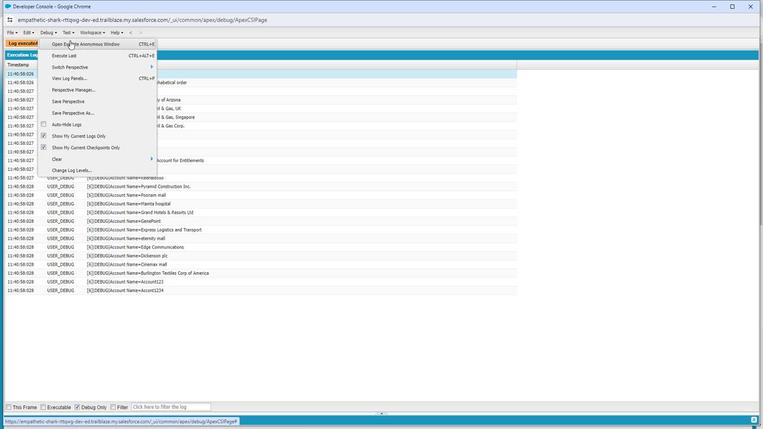 
Action: Mouse moved to (23, 72)
Screenshot: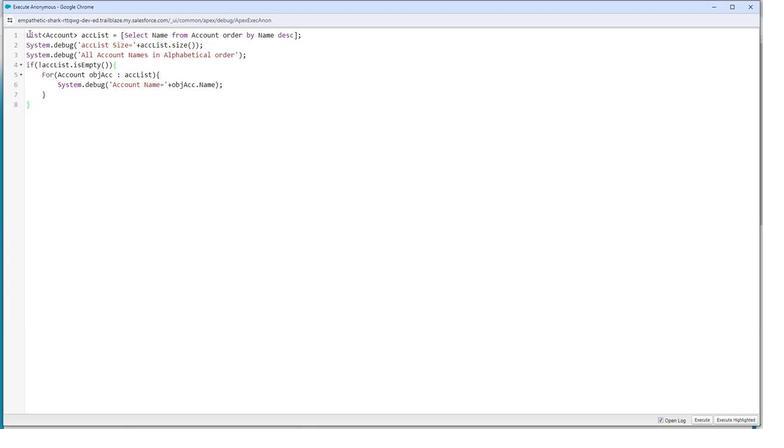 
Action: Mouse pressed left at (23, 72)
Screenshot: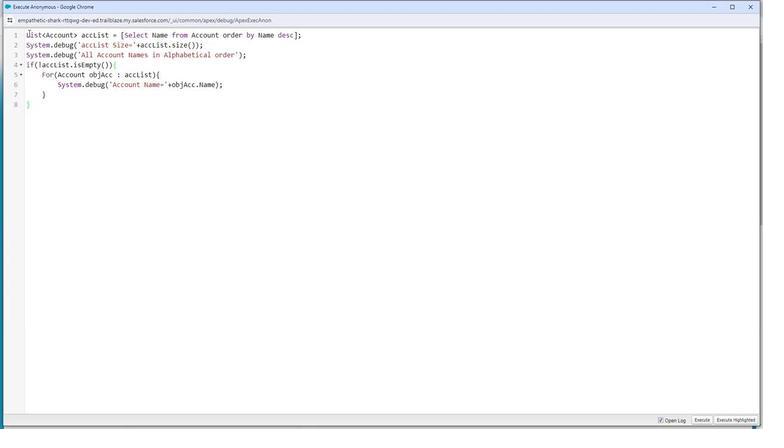 
Action: Mouse moved to (85, 139)
Screenshot: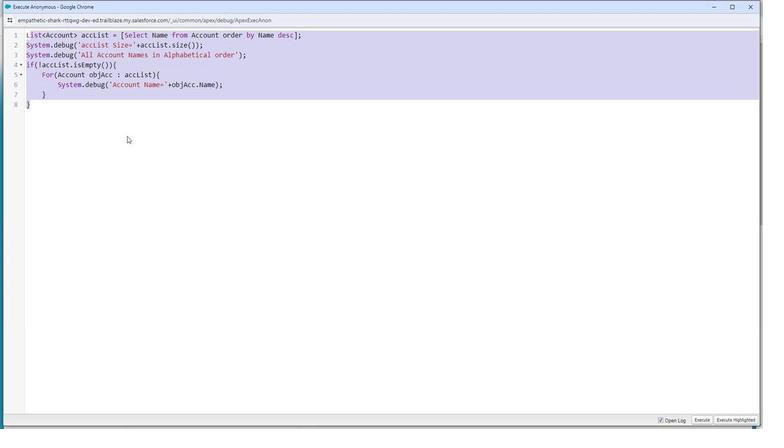 
Action: Key pressed <Key.backspace>
Screenshot: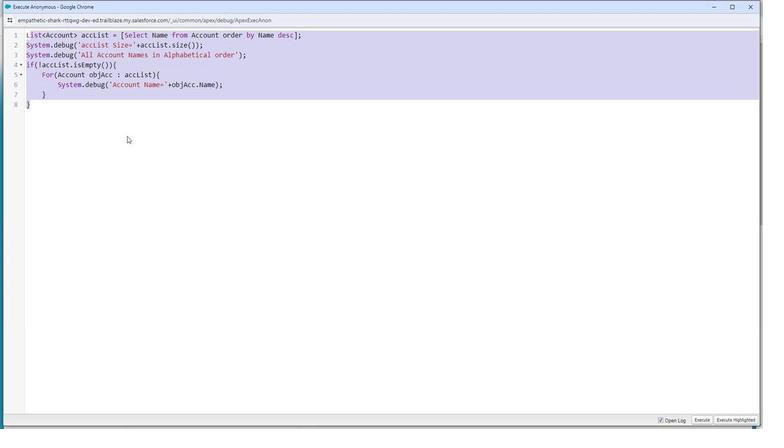 
Action: Mouse moved to (94, 137)
Screenshot: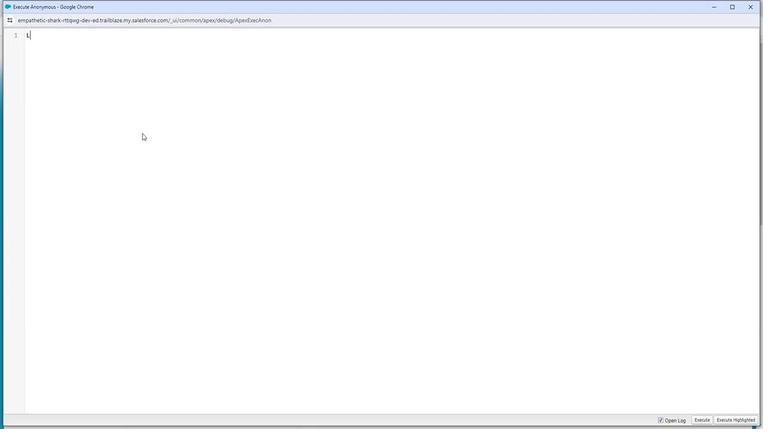 
Action: Key pressed <Key.backspace>
Screenshot: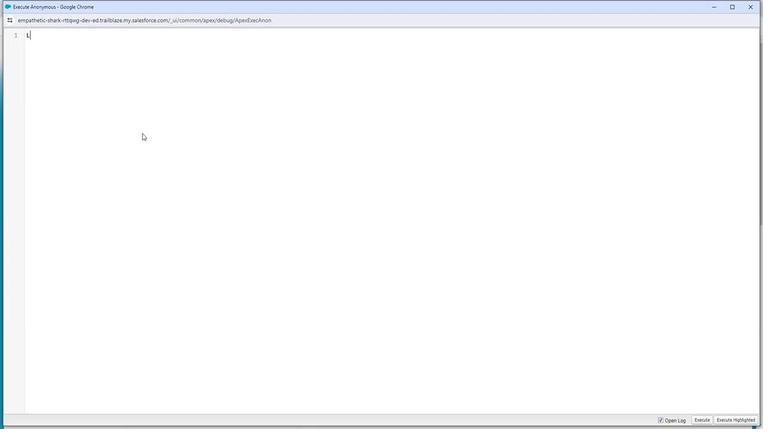 
Action: Mouse moved to (102, 134)
Screenshot: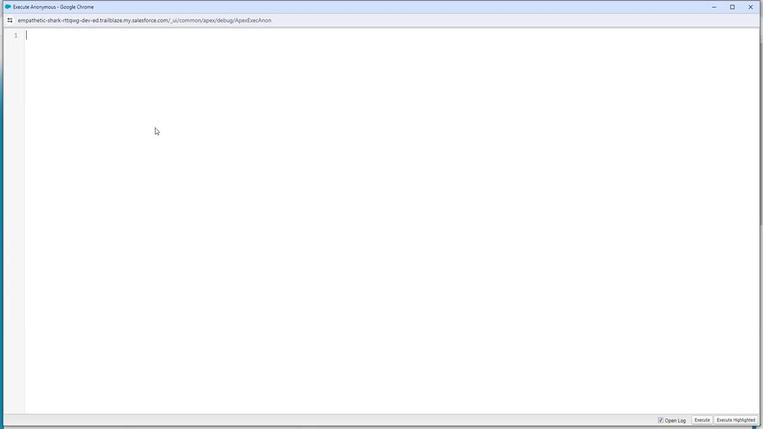 
Action: Key pressed <Key.backspace>
Screenshot: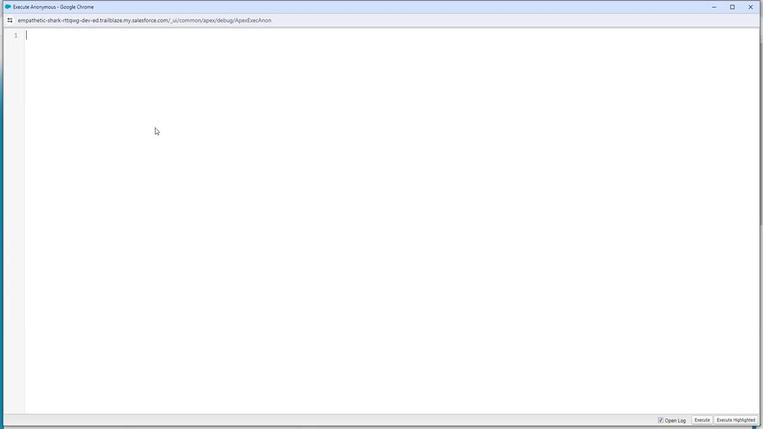 
Action: Mouse moved to (103, 133)
Screenshot: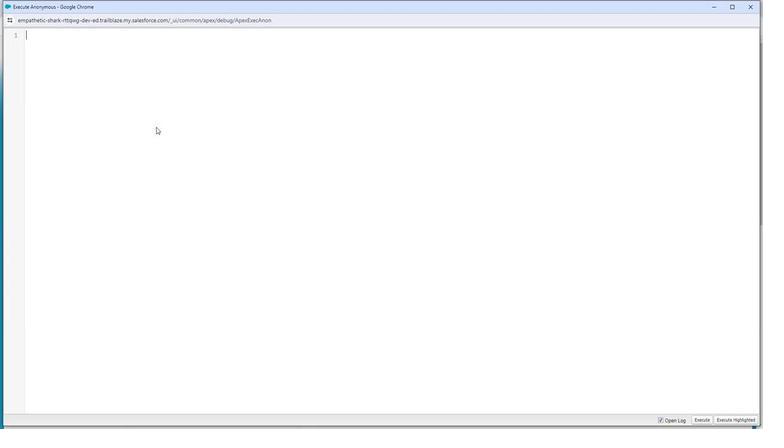 
Action: Key pressed <Key.backspace>
Screenshot: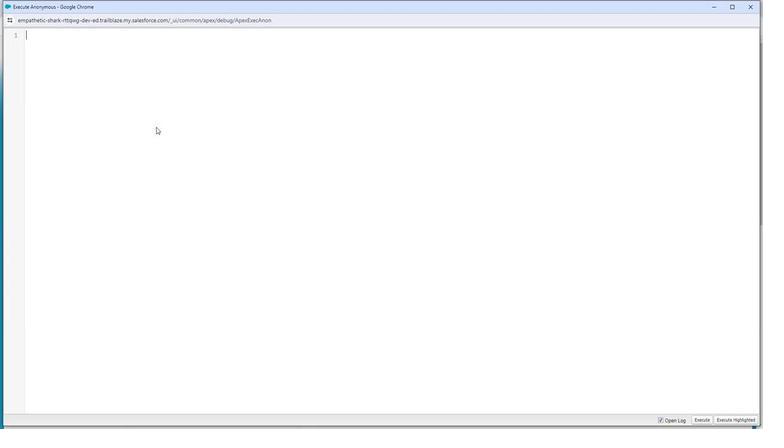 
Action: Mouse moved to (627, 172)
Screenshot: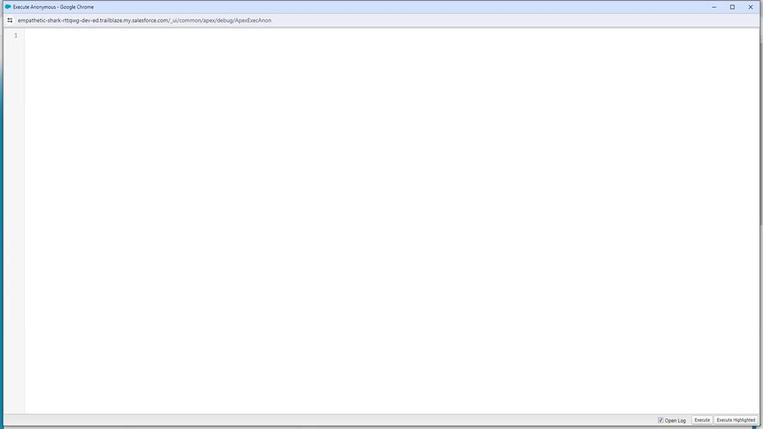 
Action: Mouse scrolled (627, 172) with delta (0, 0)
Screenshot: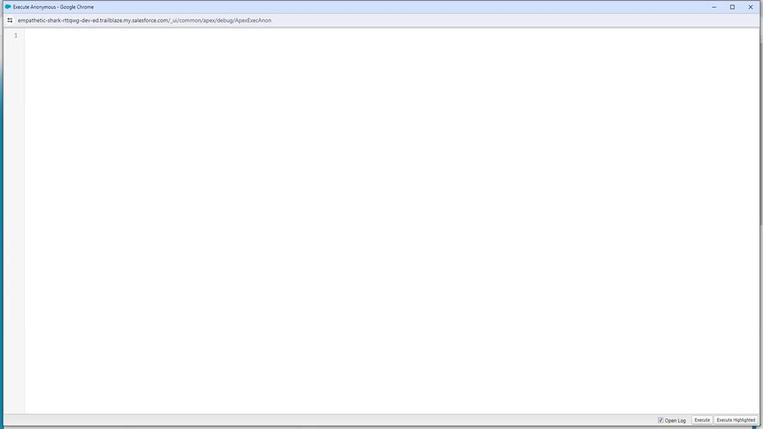 
Action: Mouse moved to (627, 172)
Screenshot: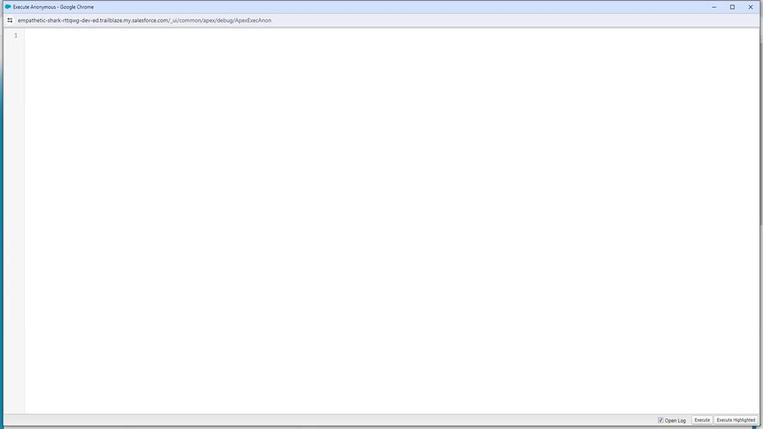 
Action: Mouse scrolled (627, 172) with delta (0, 0)
Screenshot: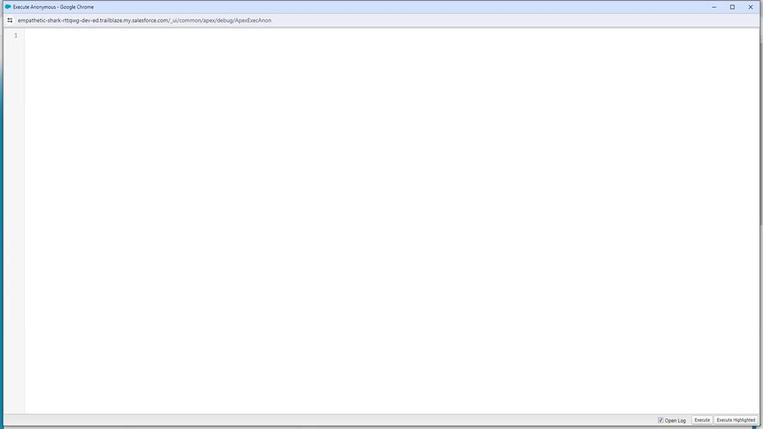 
Action: Mouse moved to (623, 173)
Screenshot: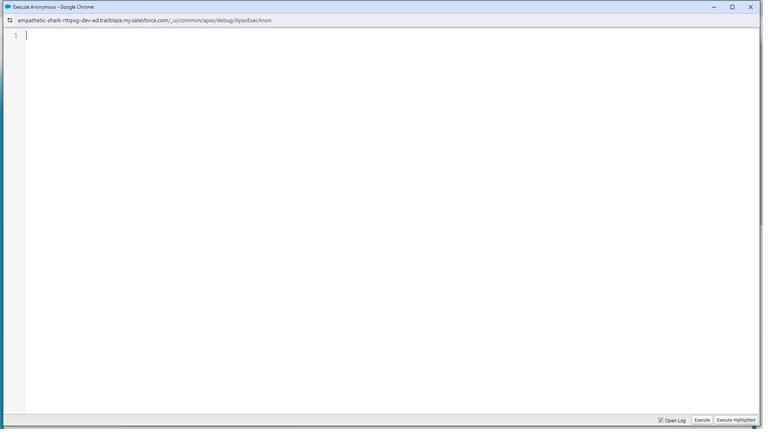 
Action: Mouse scrolled (623, 172) with delta (0, 0)
Screenshot: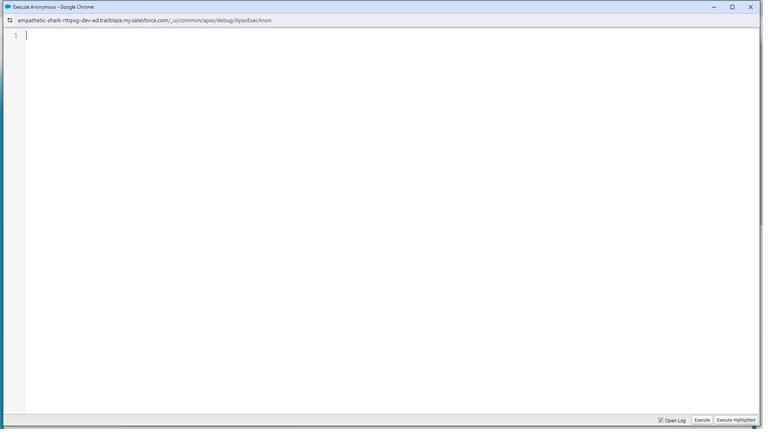 
Action: Mouse moved to (618, 175)
Screenshot: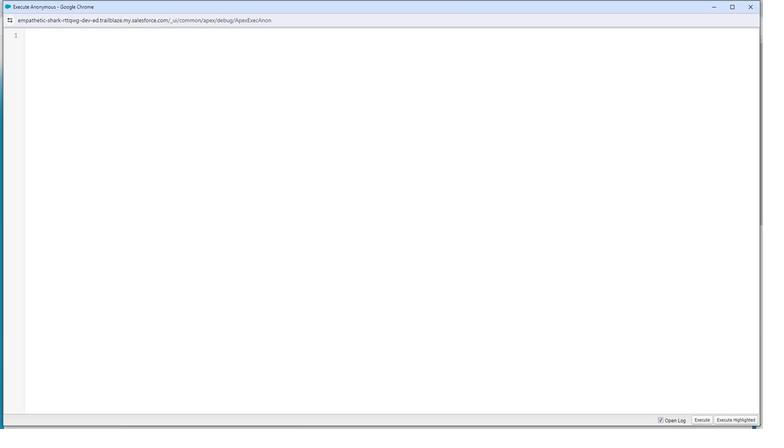 
Action: Mouse scrolled (618, 175) with delta (0, 0)
Screenshot: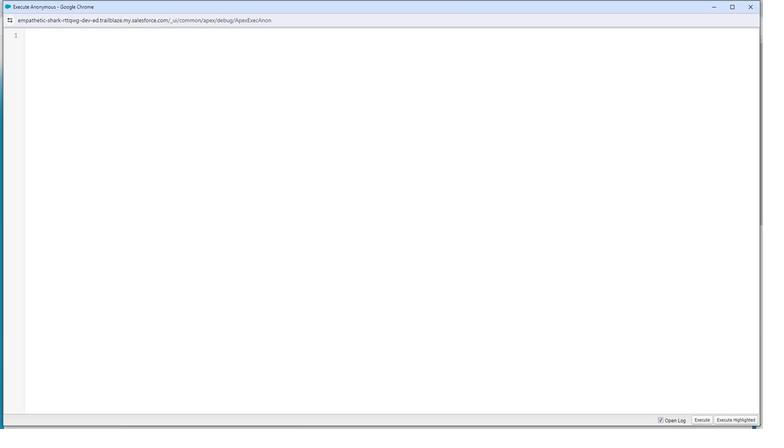 
Action: Mouse moved to (107, 83)
Screenshot: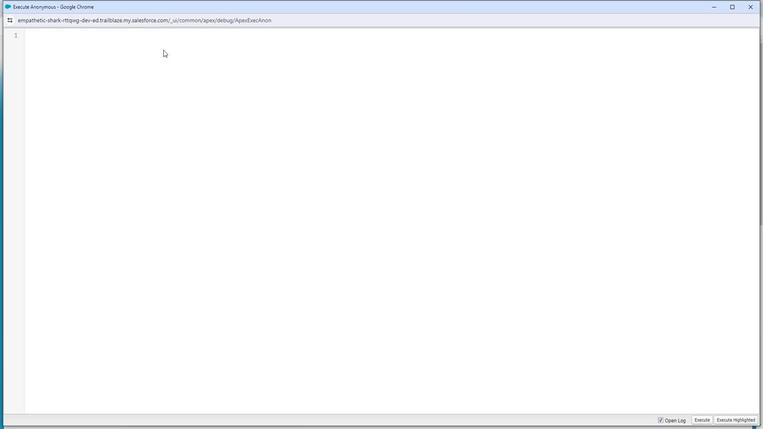 
Action: Key pressed <Key.shift_r>Li
Screenshot: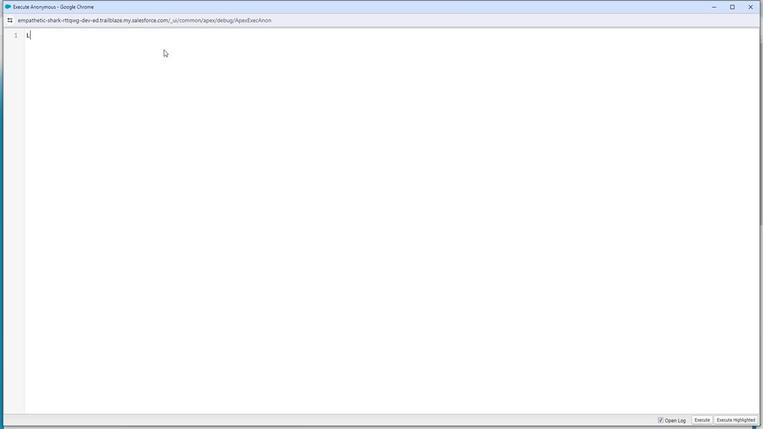 
Action: Mouse moved to (121, 81)
Screenshot: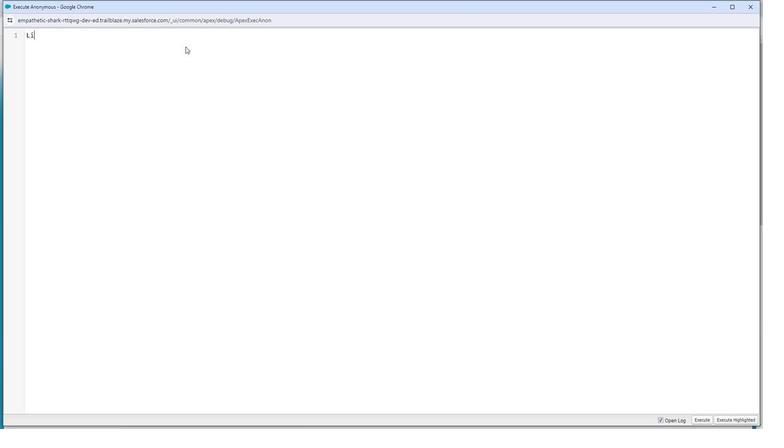 
Action: Key pressed st<Key.shift_r><<Key.shift>Accouny<Key.backspace>t<Key.shift_r>><Key.space>acc<Key.shift>List<Key.space>=<Key.space>[<Key.shift><Key.shift>Select<Key.space><Key.shift><Key.shift><Key.shift>Name,<Key.shift><Key.shift><Key.shift><Key.shift><Key.shift><Key.shift><Key.shift><Key.shift><Key.shift><Key.shift>Created<Key.space><Key.backspace><Key.shift>Date<Key.space>from<Key.space><Key.shift>Account<Key.space><Key.shift>order<Key.space>by<Key.space><Key.shift>Created<Key.shift><Key.shift><Key.shift><Key.shift>Date
Screenshot: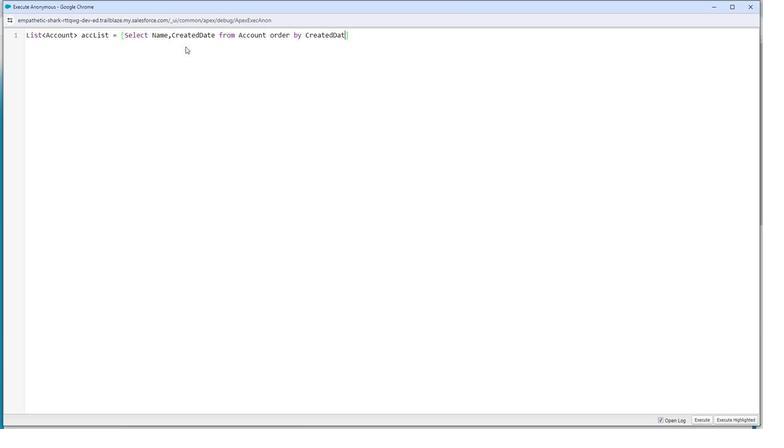 
Action: Mouse moved to (115, 90)
Screenshot: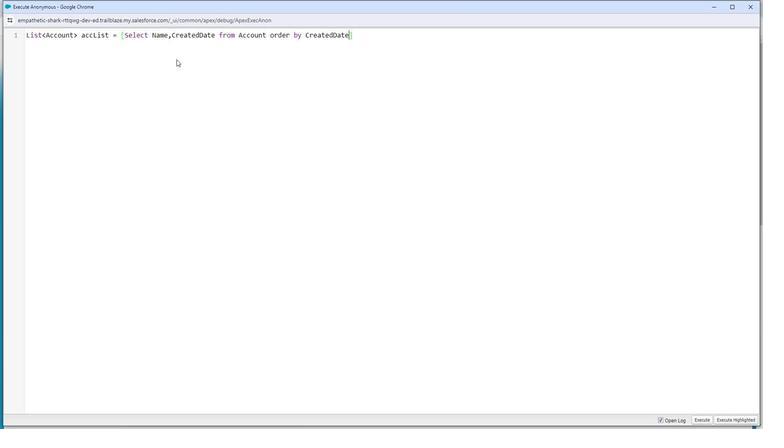 
Action: Key pressed <Key.right>;<Key.enter><Key.shift>System.debug<Key.shift><Key.shift><Key.shift><Key.shift><Key.shift><Key.shift><Key.shift><Key.shift><Key.shift><Key.shift><Key.shift><Key.shift><Key.shift><Key.shift><Key.shift><Key.shift><Key.shift><Key.shift><Key.shift>('acc<Key.shift>List<Key.space><Key.shift><Key.shift>Size=<Key.right><Key.shift><Key.shift><Key.shift><Key.shift><Key.shift><Key.shift><Key.shift><Key.shift><Key.shift><Key.shift><Key.shift><Key.shift><Key.shift><Key.shift><Key.shift><Key.shift><Key.shift><Key.shift><Key.shift><Key.shift><Key.shift><Key.shift><Key.shift><Key.shift><Key.shift><Key.shift><Key.shift><Key.shift><Key.shift><Key.shift><Key.shift><Key.shift><Key.shift><Key.shift><Key.shift><Key.shift><Key.shift>+acc<Key.shift>List.<Key.shift><Key.shift><Key.shift><Key.shift><Key.shift><Key.shift><Key.shift>Size<Key.shift_r><Key.shift_r><Key.shift_r><Key.shift_r><Key.shift_r><Key.shift_r><Key.shift_r><Key.shift_r><Key.shift_r><Key.shift_r><Key.shift_r><Key.shift_r>(<Key.right><Key.right>;<Key.enter><Key.shift>System.debug<Key.shift><Key.shift><Key.shift><Key.shift>('<Key.shift>All<Key.space><Key.shift>Account<Key.space><Key.shift><Key.shift><Key.shift><Key.shift><Key.shift><Key.shift><Key.shift><Key.shift><Key.shift><Key.shift><Key.shift><Key.shift>Names<Key.space>in<Key.space><Key.shift>Alphabetical<Key.space>order<Key.right><Key.right>;
Screenshot: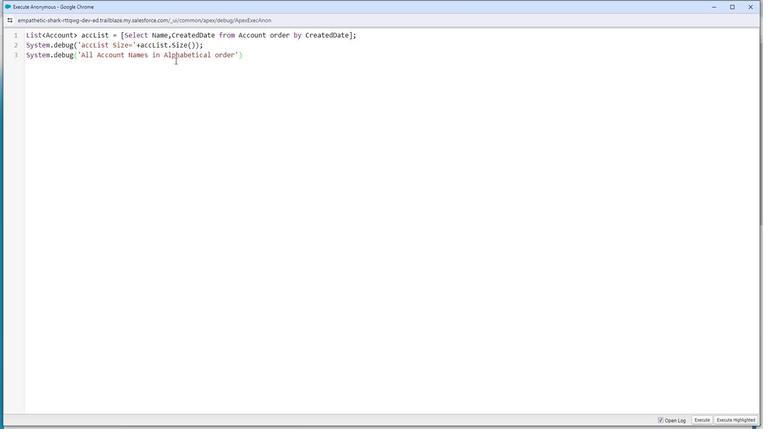
Action: Mouse moved to (167, 92)
Screenshot: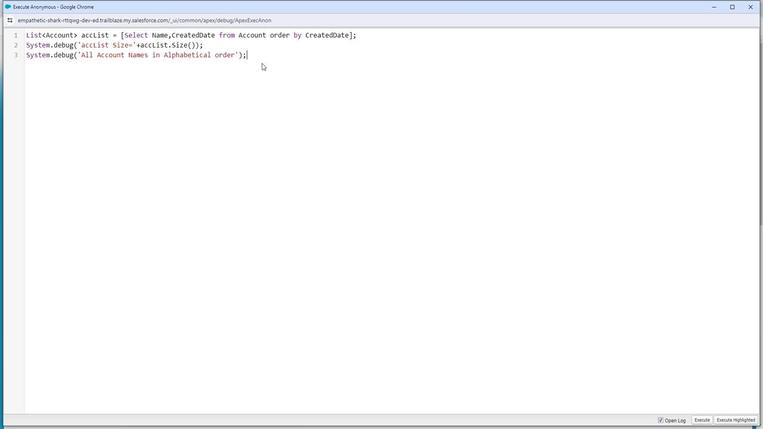 
Action: Key pressed <Key.enter><Key.shift_r><Key.shift_r>}<Key.enter><Key.shift_r>}
Screenshot: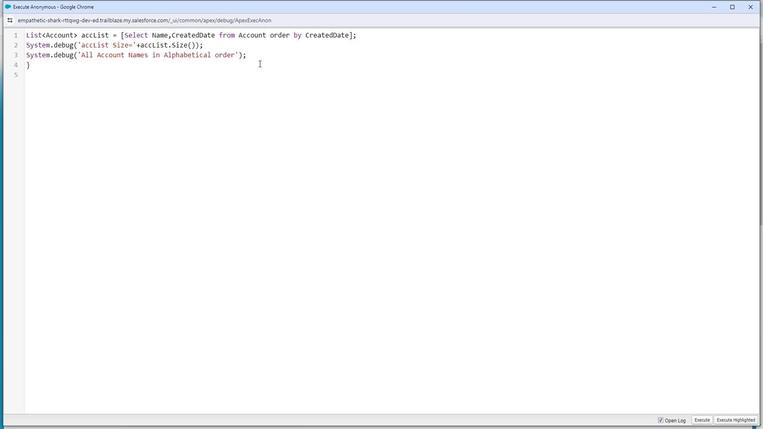 
Action: Mouse moved to (441, 320)
Screenshot: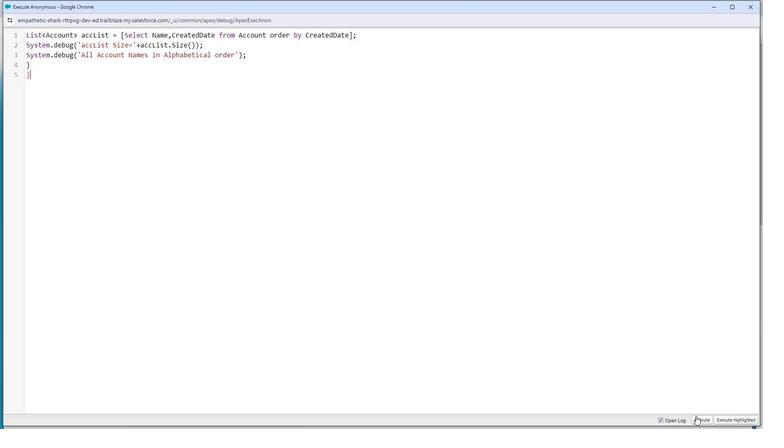 
Action: Mouse pressed left at (441, 320)
Screenshot: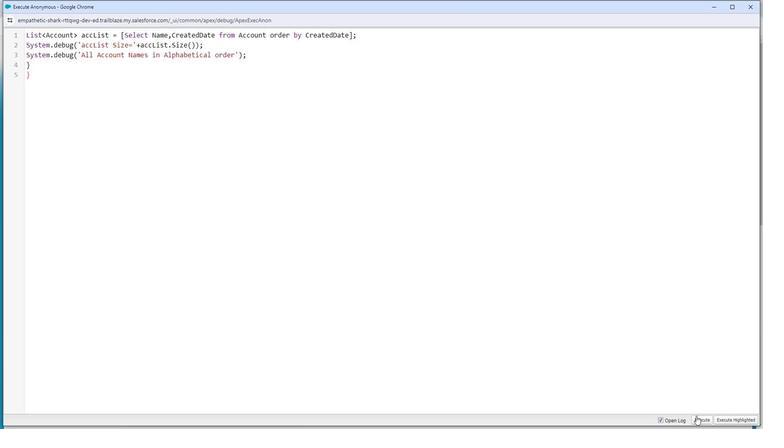 
Action: Mouse moved to (239, 205)
Screenshot: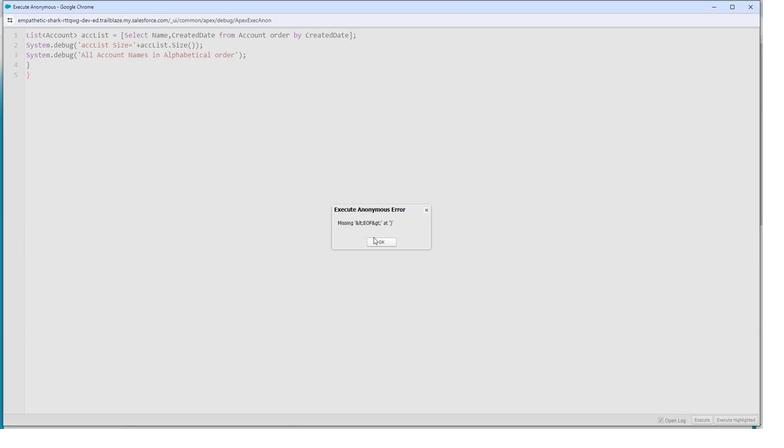 
Action: Mouse pressed left at (239, 205)
Screenshot: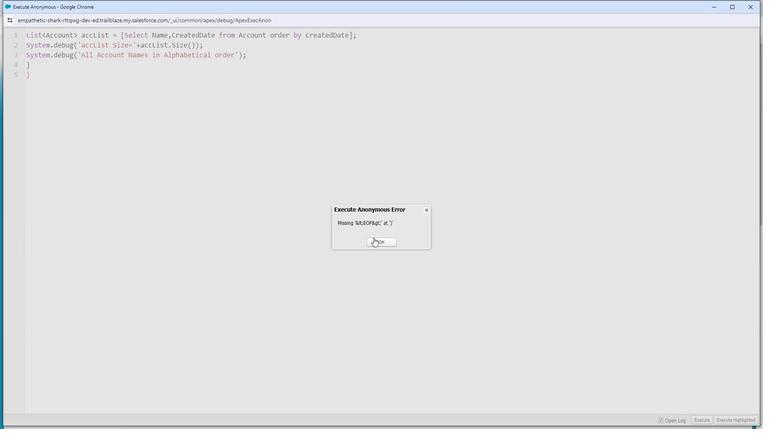 
Action: Mouse moved to (69, 78)
Screenshot: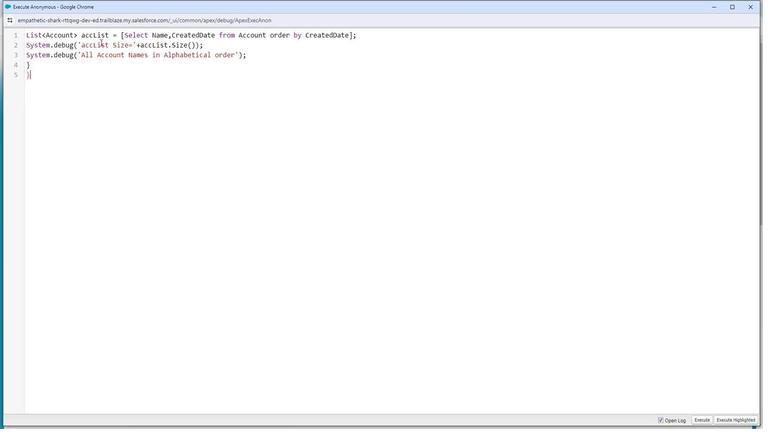 
Action: Key pressed <Key.backspace>
Screenshot: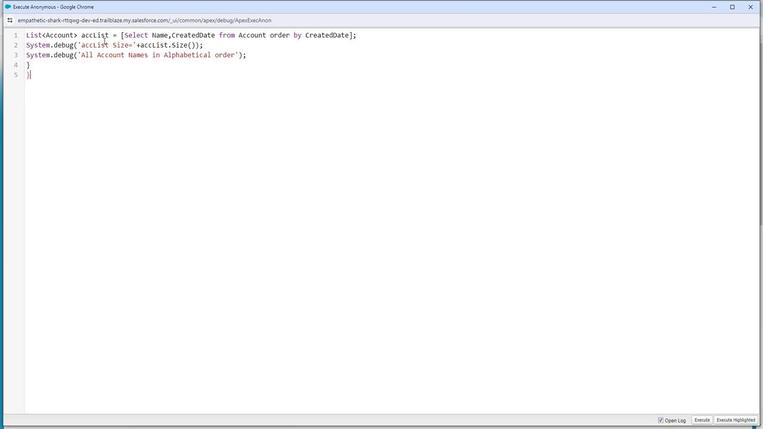 
Action: Mouse moved to (69, 79)
Screenshot: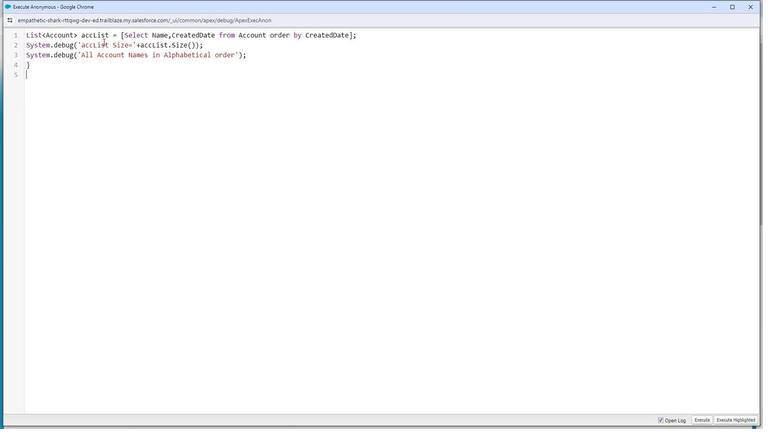 
Action: Key pressed <Key.backspace>
Screenshot: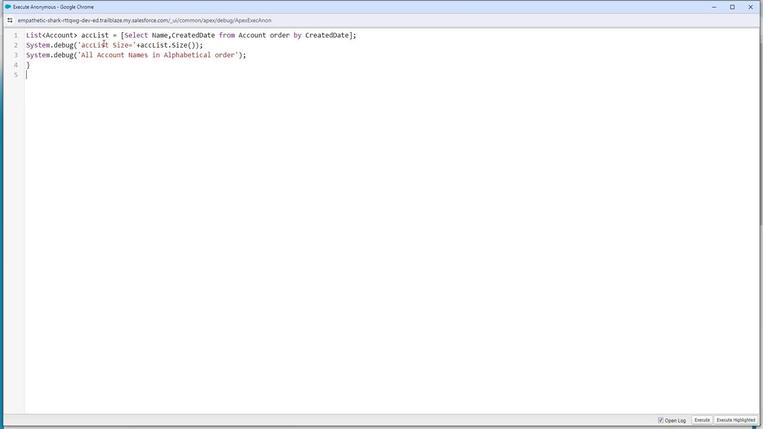 
Action: Mouse moved to (70, 80)
Screenshot: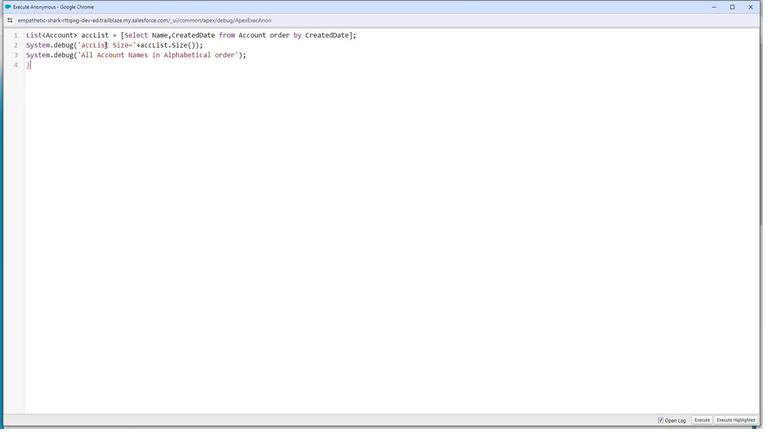
Action: Key pressed <Key.backspace>
Screenshot: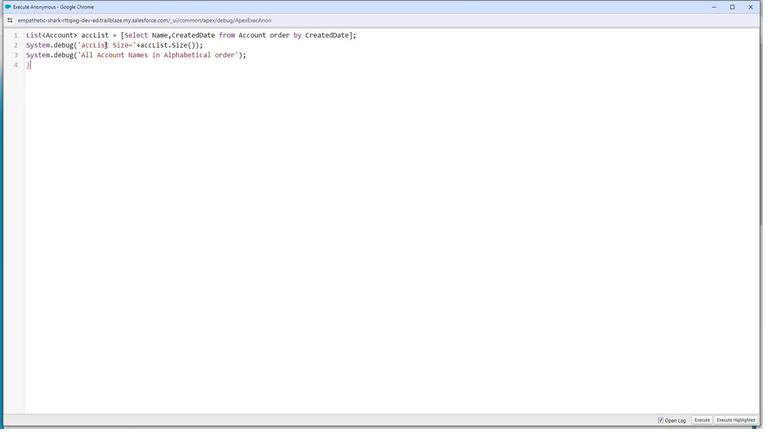
Action: Mouse moved to (444, 321)
Screenshot: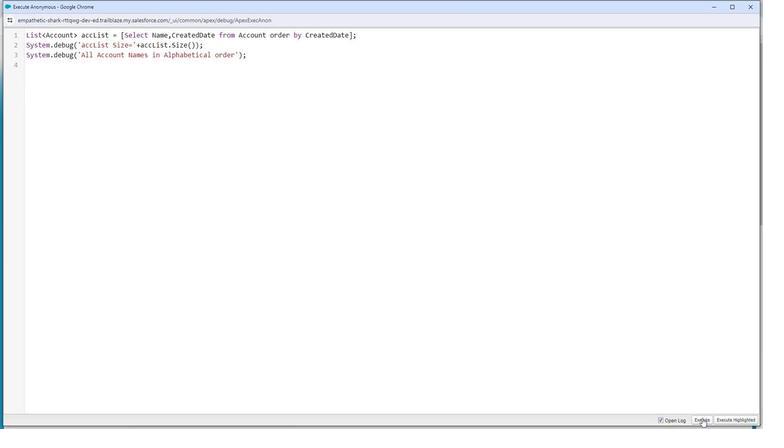 
Action: Mouse pressed left at (444, 321)
Screenshot: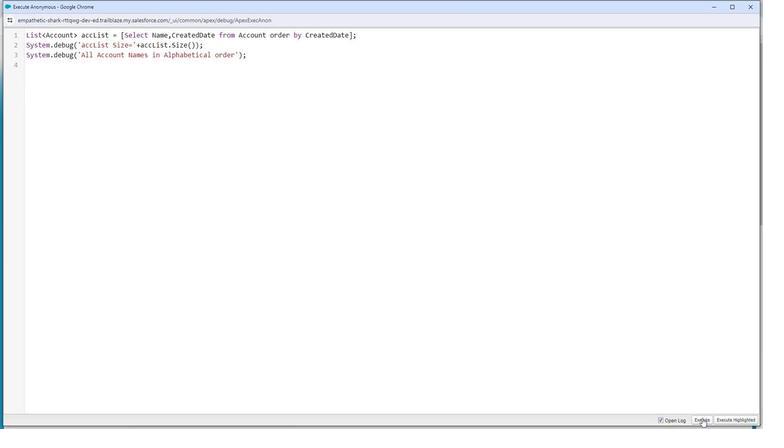 
Action: Mouse moved to (448, 55)
Screenshot: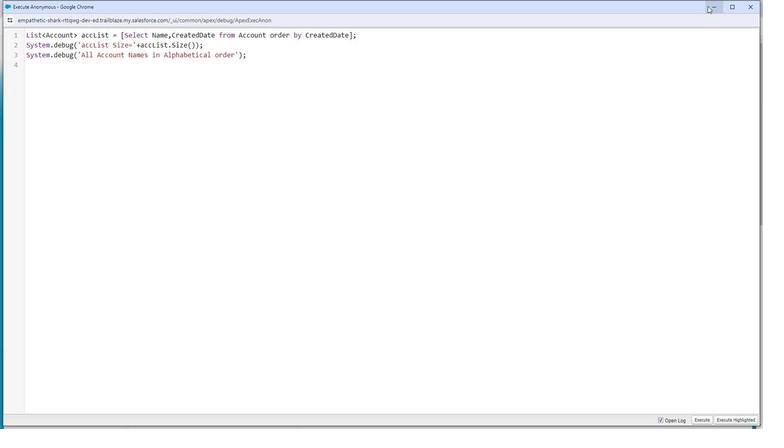 
Action: Mouse pressed left at (448, 55)
Screenshot: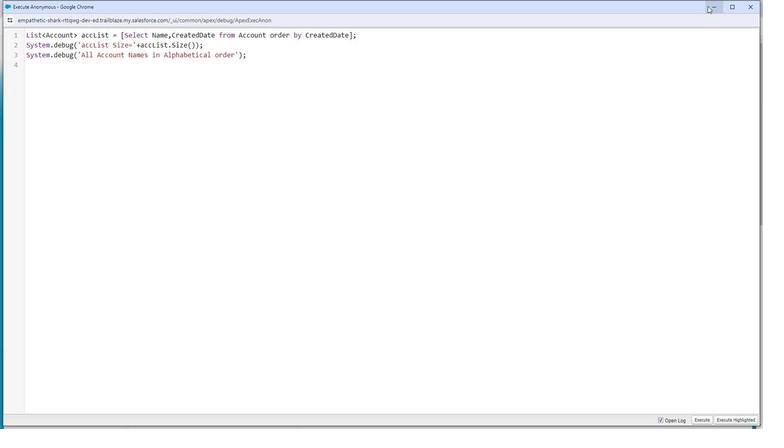 
Action: Mouse moved to (236, 165)
Screenshot: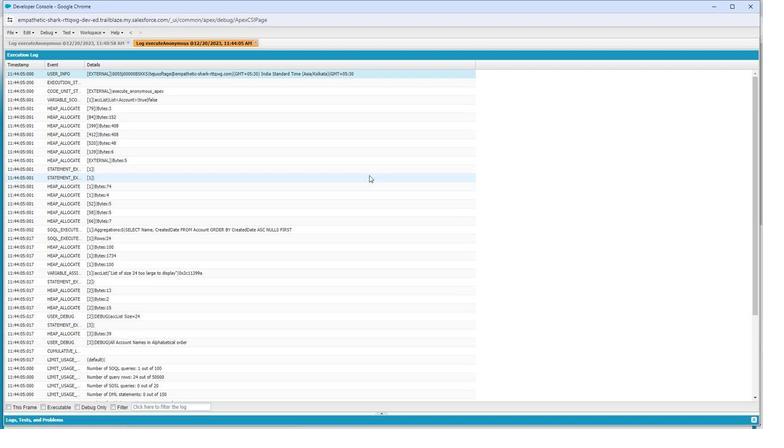 
Action: Mouse scrolled (236, 165) with delta (0, 0)
Screenshot: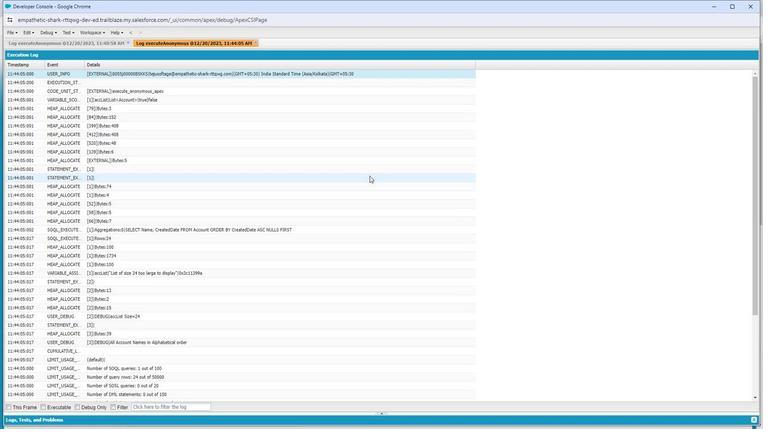 
Action: Mouse scrolled (236, 165) with delta (0, 0)
Screenshot: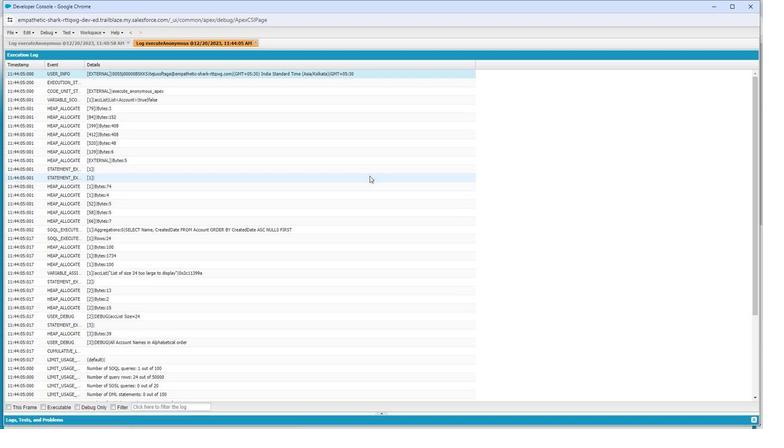 
Action: Mouse scrolled (236, 165) with delta (0, 0)
Screenshot: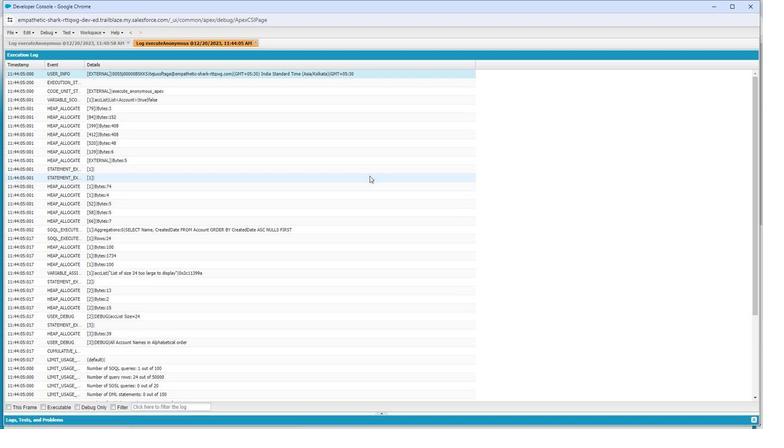 
Action: Mouse moved to (236, 165)
Screenshot: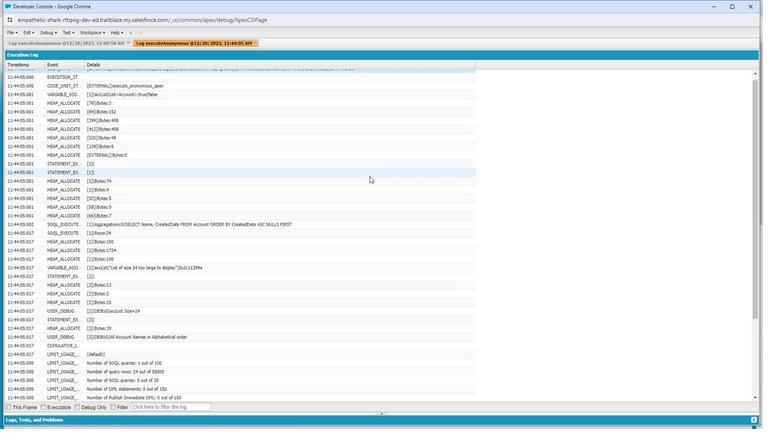 
Action: Mouse scrolled (236, 165) with delta (0, 0)
Screenshot: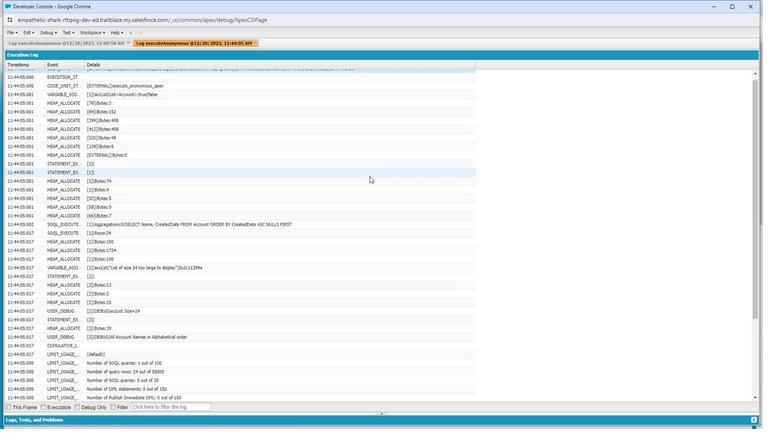 
Action: Mouse moved to (238, 165)
Screenshot: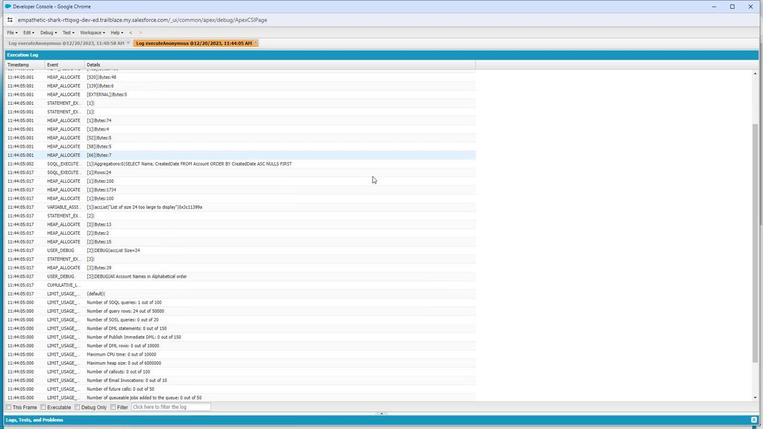
Action: Mouse scrolled (238, 165) with delta (0, 0)
Screenshot: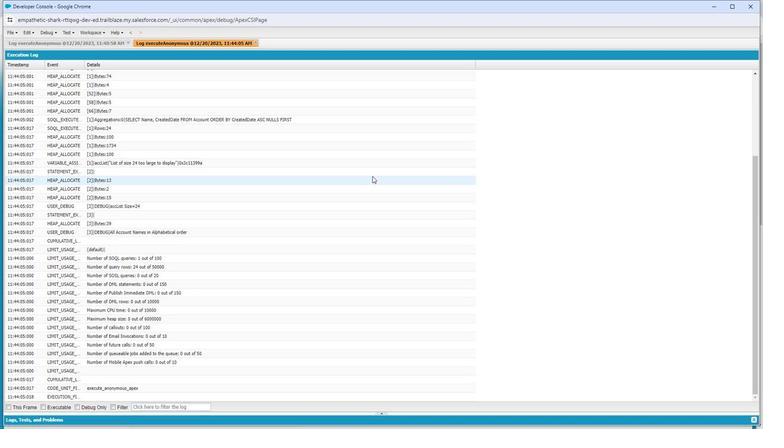 
Action: Mouse scrolled (238, 165) with delta (0, 0)
Screenshot: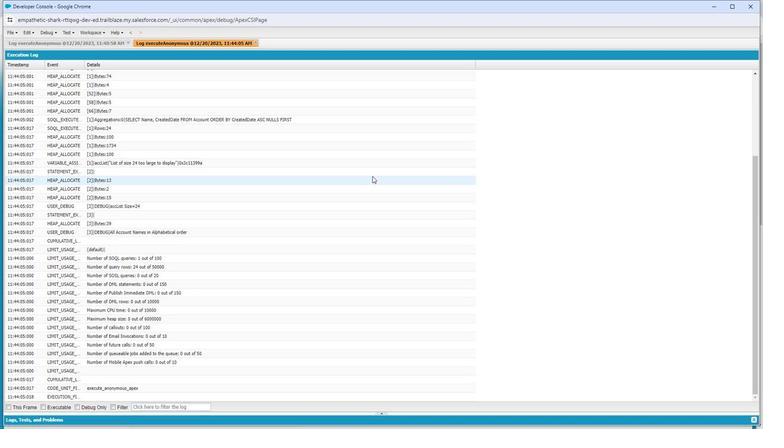 
Action: Mouse moved to (53, 314)
Screenshot: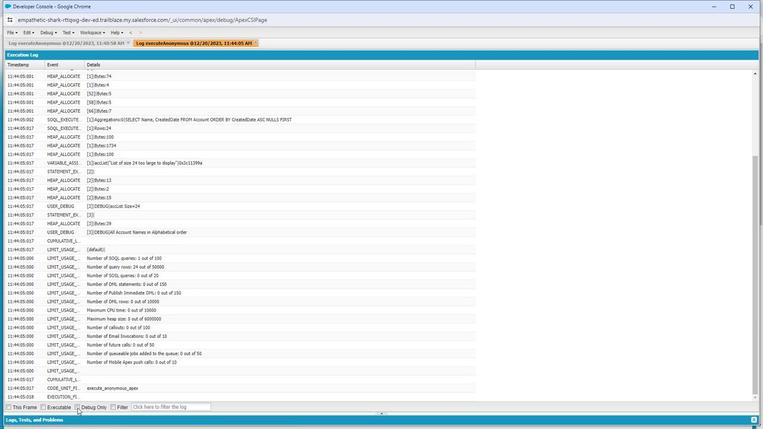 
Action: Mouse pressed left at (53, 314)
Screenshot: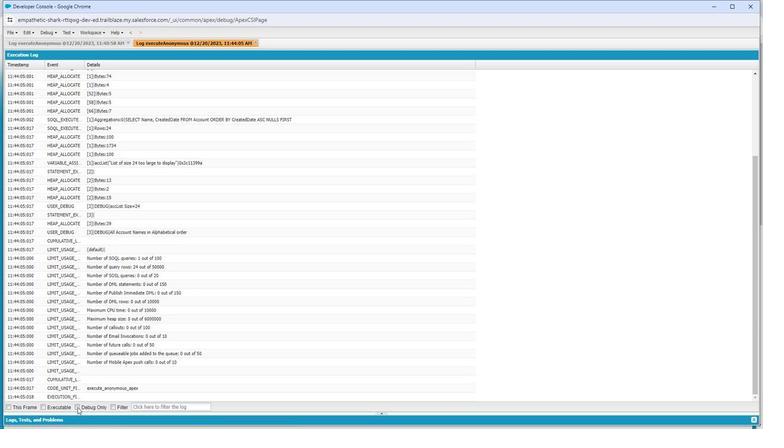 
Action: Mouse moved to (36, 71)
Screenshot: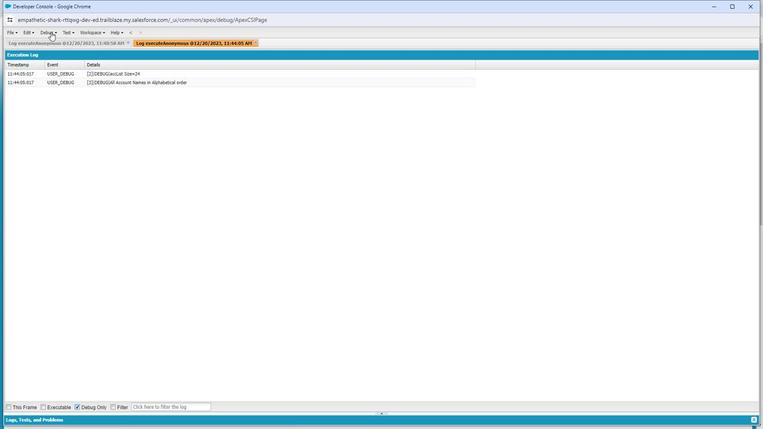 
Action: Mouse pressed left at (36, 71)
Screenshot: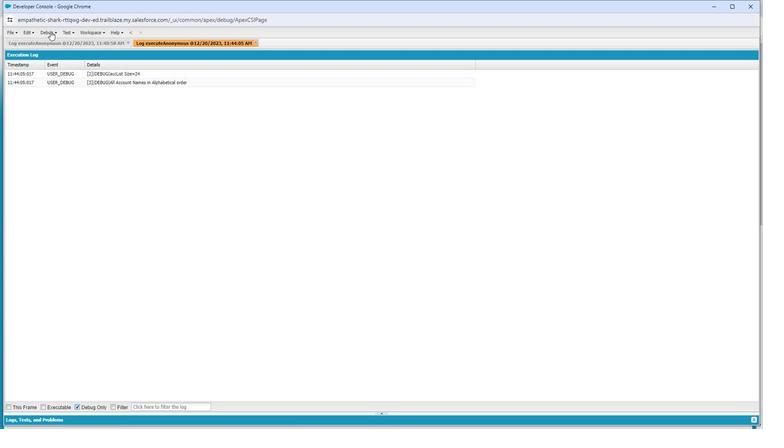 
Action: Mouse moved to (45, 78)
Screenshot: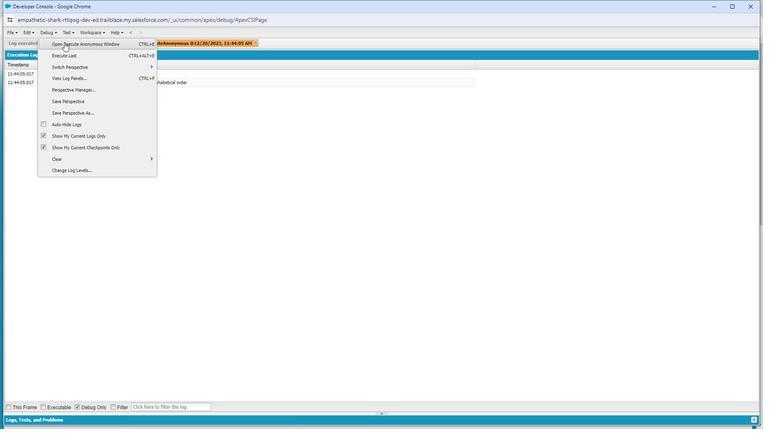 
Action: Mouse pressed left at (45, 78)
Screenshot: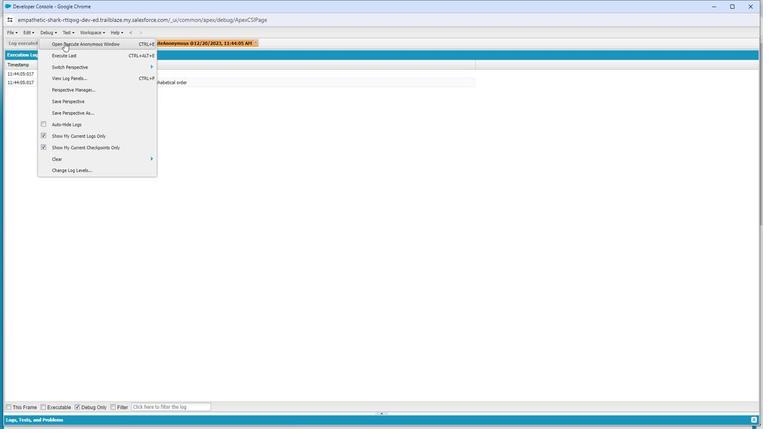 
Action: Mouse moved to (164, 90)
Screenshot: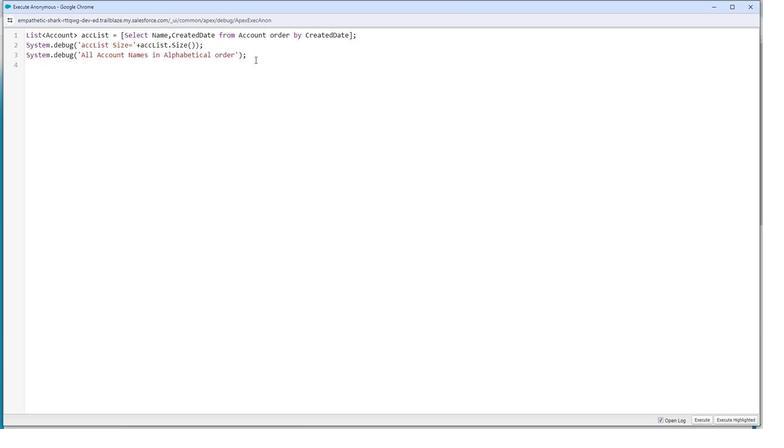 
Action: Mouse pressed left at (164, 90)
Screenshot: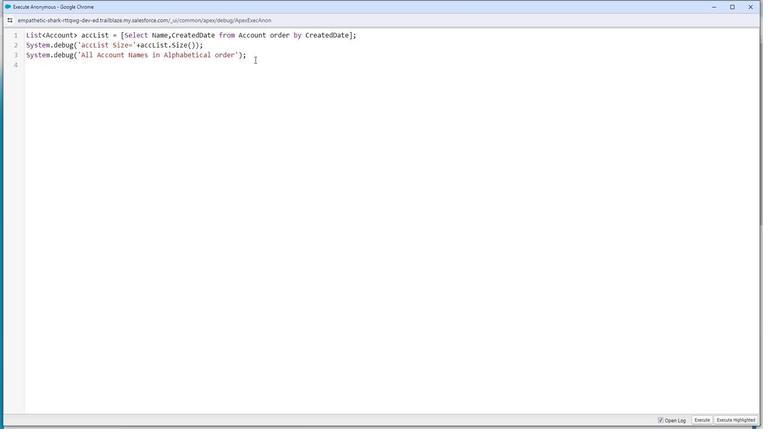
Action: Mouse moved to (166, 88)
Screenshot: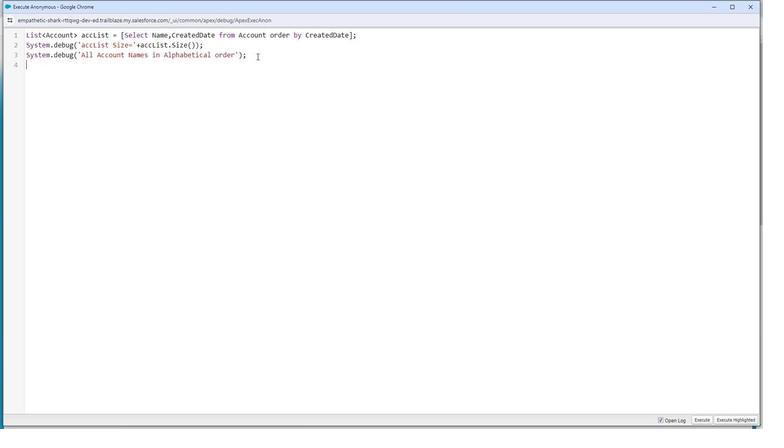 
Action: Key pressed <Key.space>for<Key.backspace><Key.backspace><Key.backspace><Key.shift><Key.backspace><Key.shift>For<Key.shift>(<Key.shift>Account<Key.space>oj<Key.shift>Acc<Key.space>
Screenshot: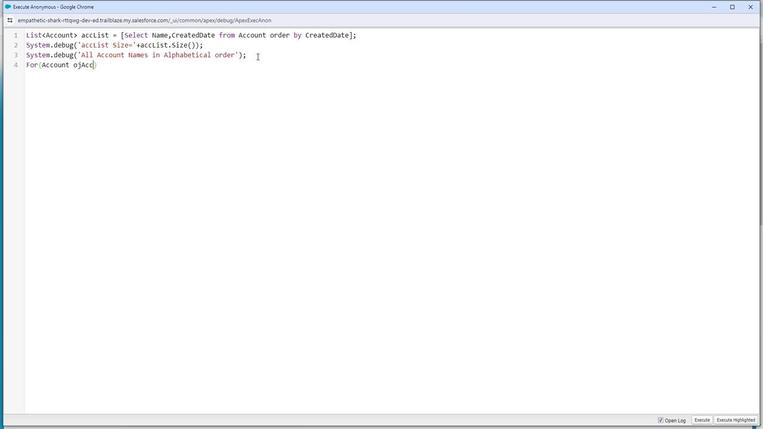 
Action: Mouse moved to (174, 95)
Screenshot: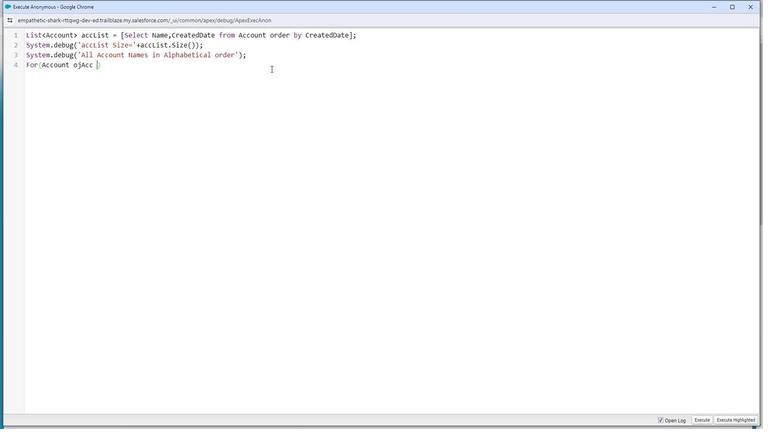 
Action: Key pressed <Key.shift>
Screenshot: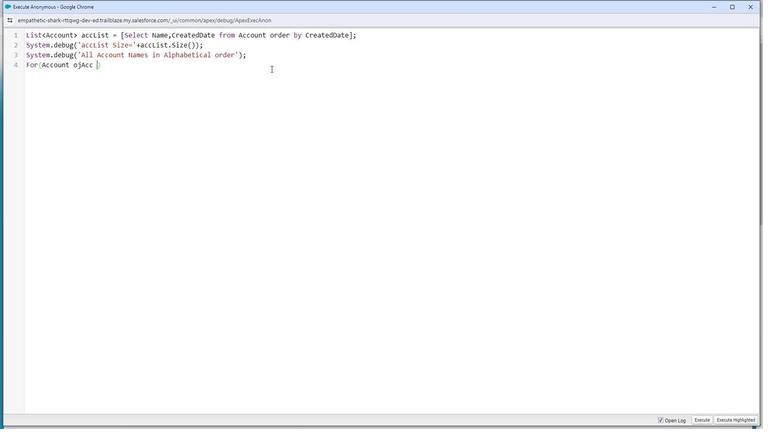
Action: Mouse moved to (175, 95)
Screenshot: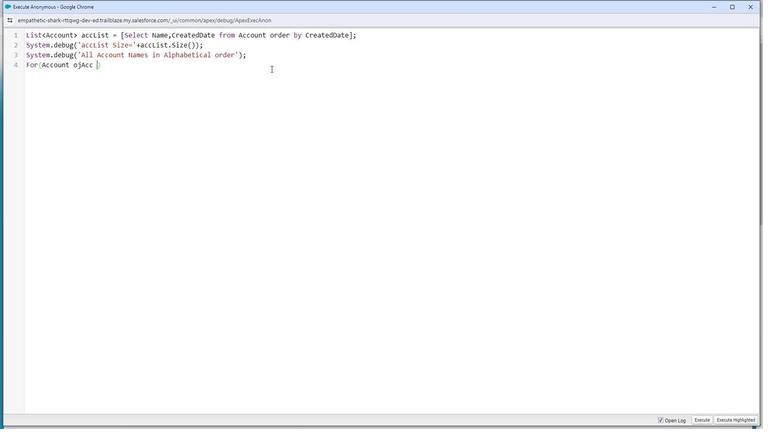 
Action: Key pressed :<Key.space>acc<Key.shift>List
Screenshot: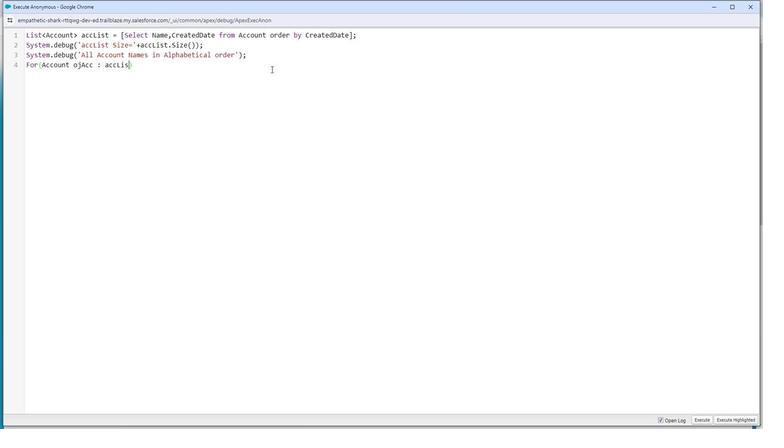 
Action: Mouse moved to (239, 123)
Screenshot: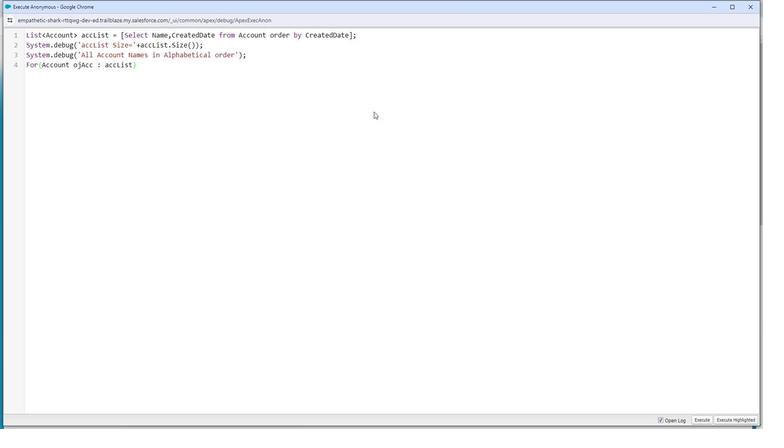 
Action: Key pressed <Key.right>
Screenshot: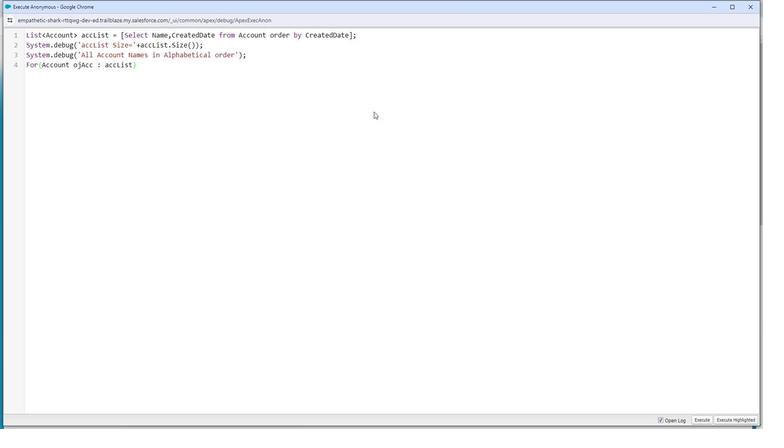 
Action: Mouse moved to (240, 123)
Screenshot: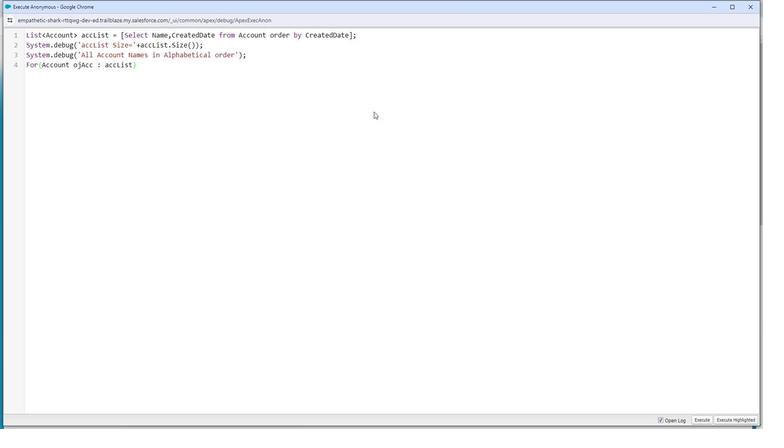 
Action: Key pressed <Key.shift_r>{
Screenshot: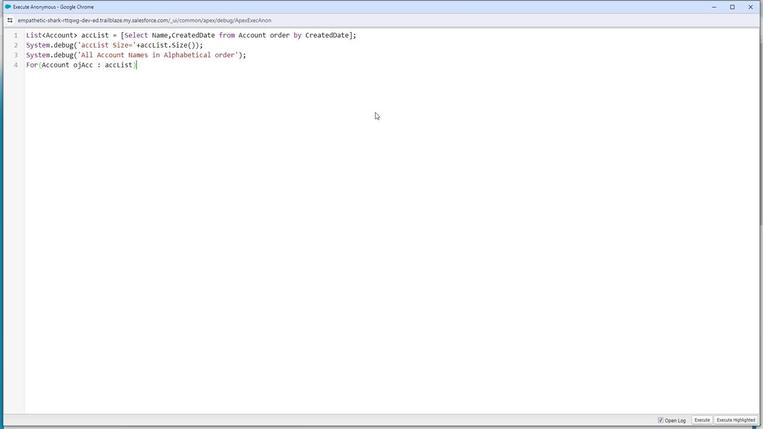 
Action: Mouse moved to (253, 130)
Screenshot: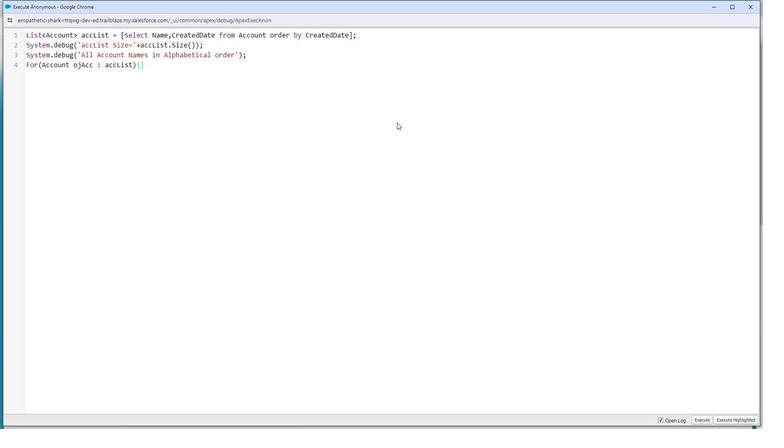 
Action: Key pressed <Key.enter>
Screenshot: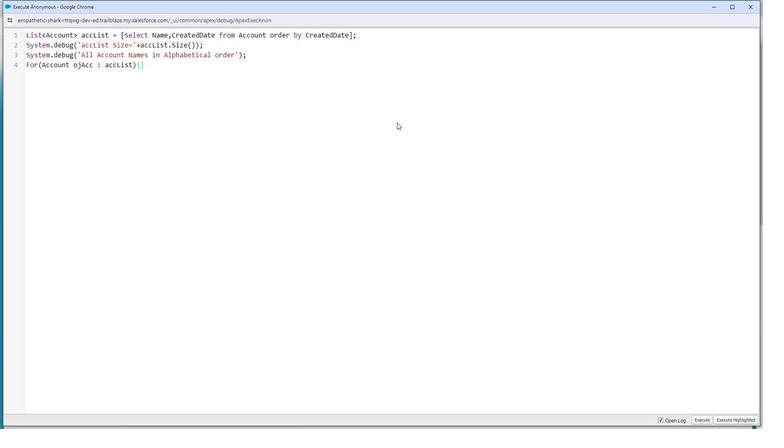 
Action: Mouse moved to (169, 85)
Screenshot: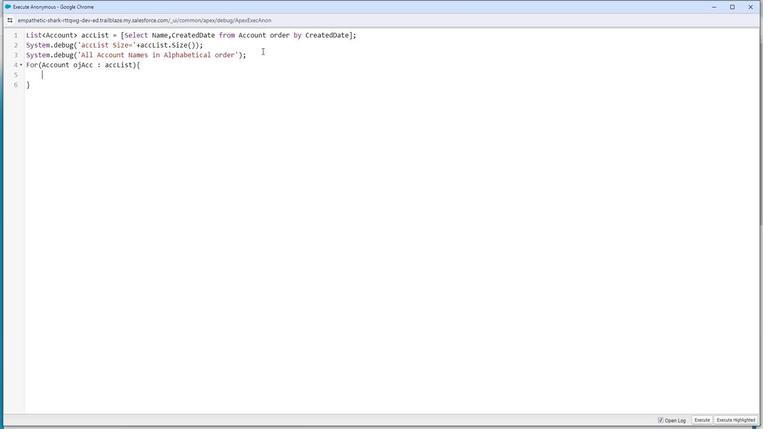 
Action: Mouse pressed left at (169, 85)
Screenshot: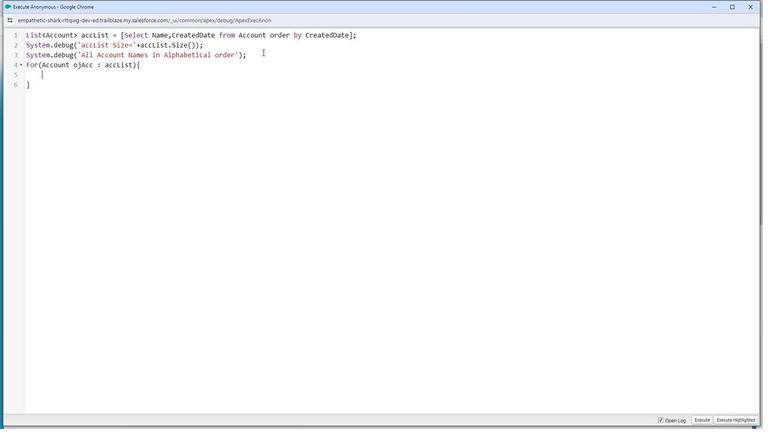 
Action: Mouse moved to (169, 85)
Screenshot: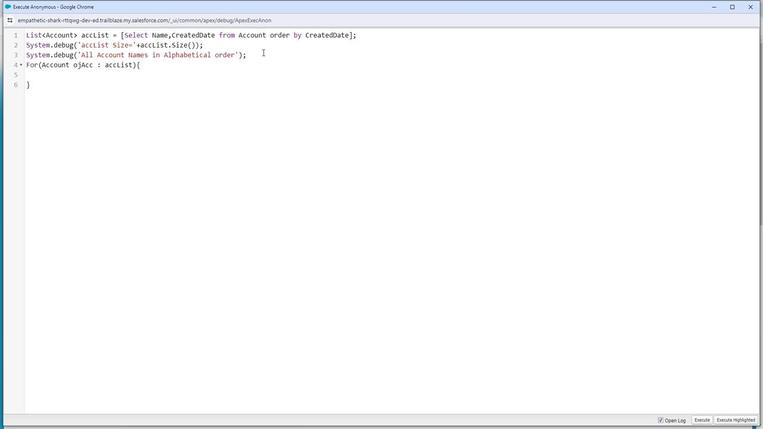
Action: Key pressed <Key.enter>
Screenshot: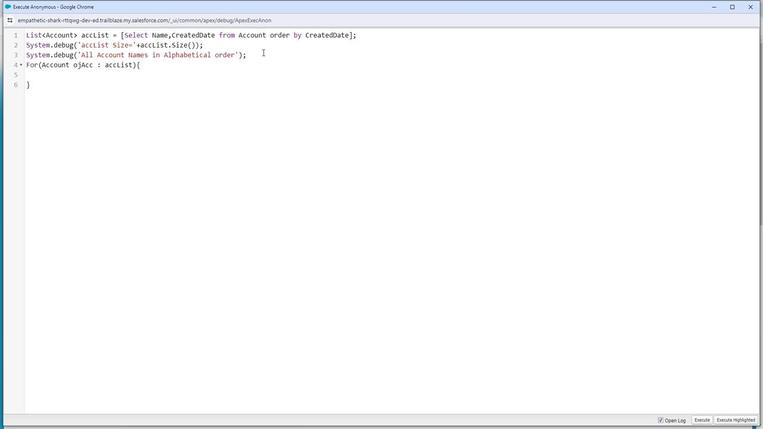 
Action: Mouse moved to (162, 81)
Screenshot: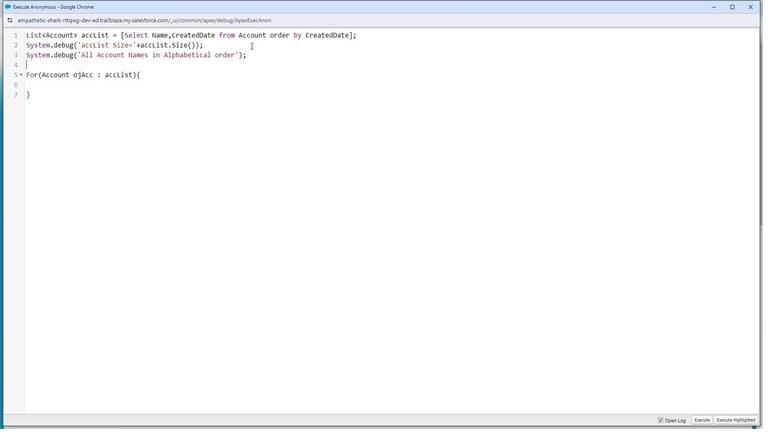
Action: Key pressed if<Key.shift>(acc<Key.shift><Key.shift>List.is<Key.shift>Empty
Screenshot: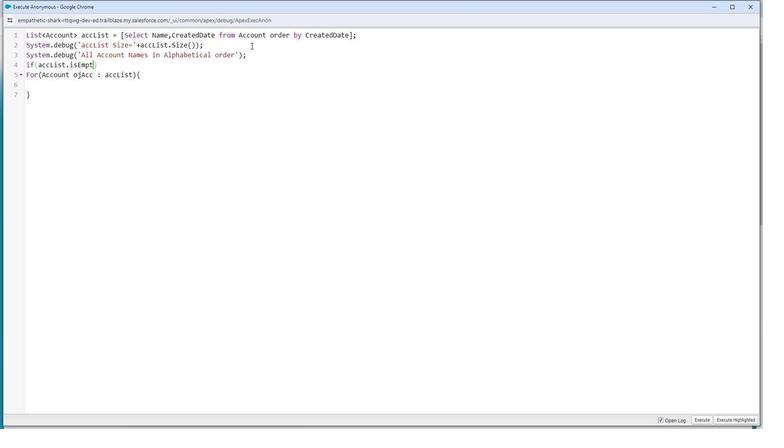 
Action: Mouse moved to (168, 82)
Screenshot: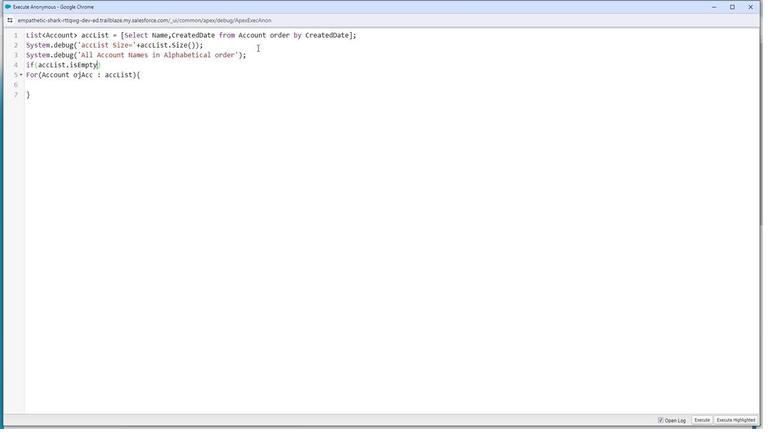
Action: Key pressed <Key.shift_r>
Screenshot: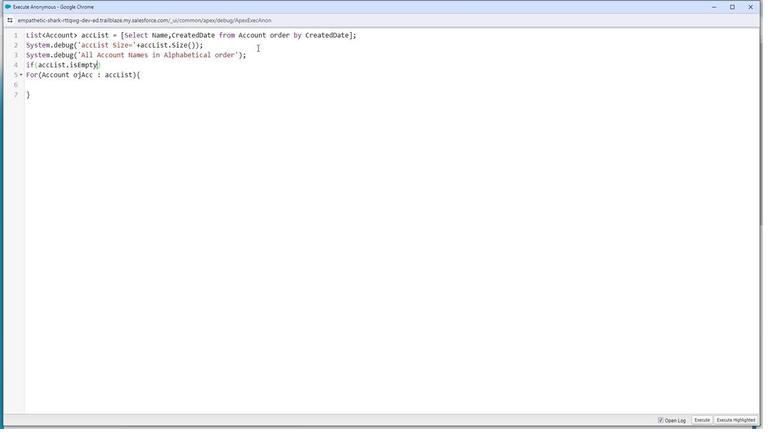 
Action: Mouse moved to (169, 83)
Screenshot: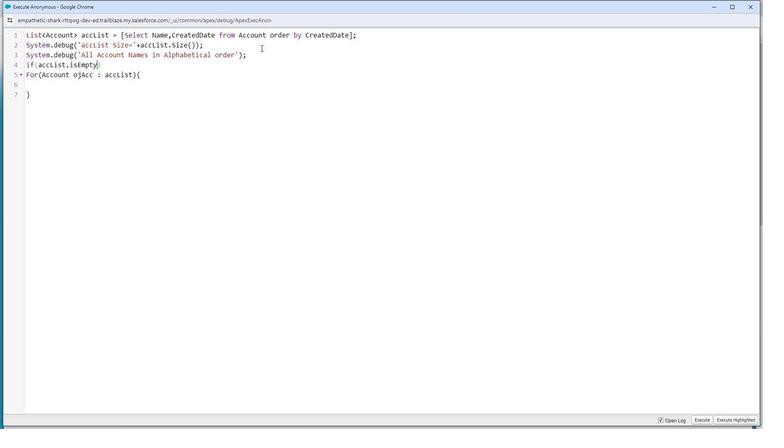 
Action: Key pressed <Key.shift_r><Key.shift_r><Key.shift_r>(
Screenshot: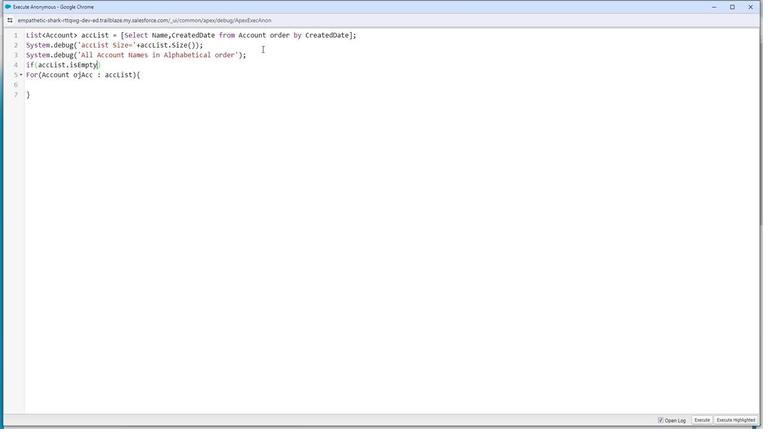 
Action: Mouse moved to (170, 84)
Screenshot: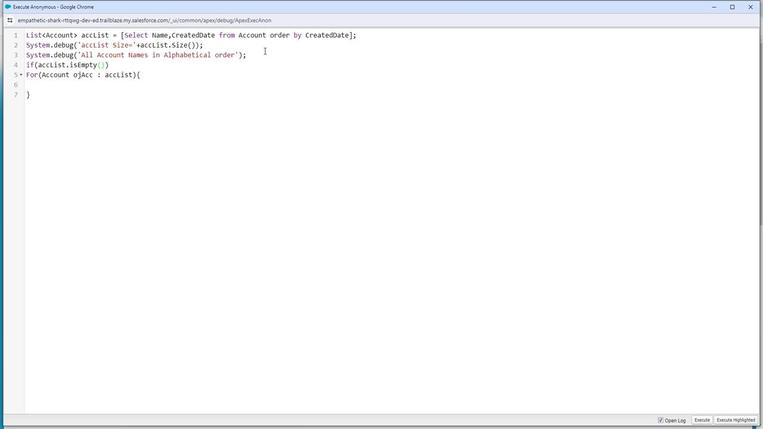 
Action: Key pressed <Key.right>
Screenshot: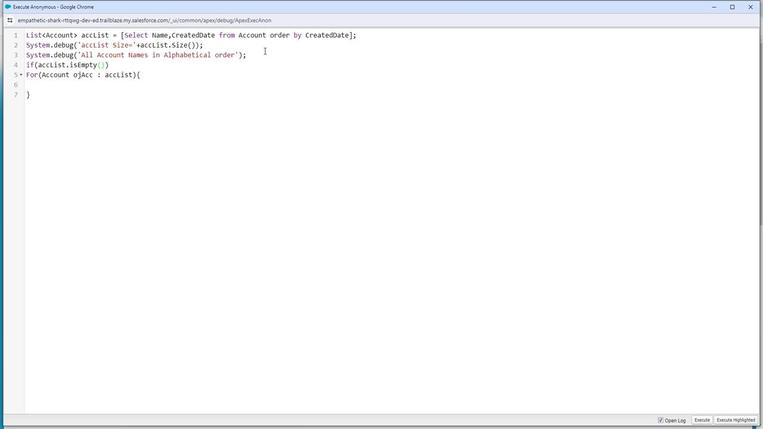 
Action: Mouse moved to (171, 84)
Screenshot: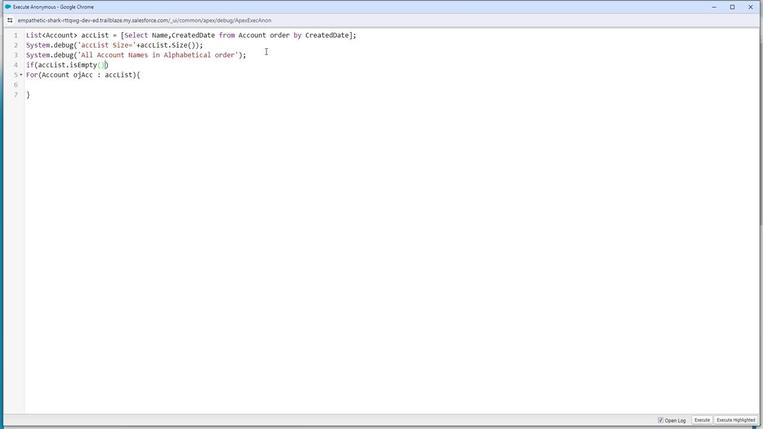 
Action: Key pressed <Key.right>
Screenshot: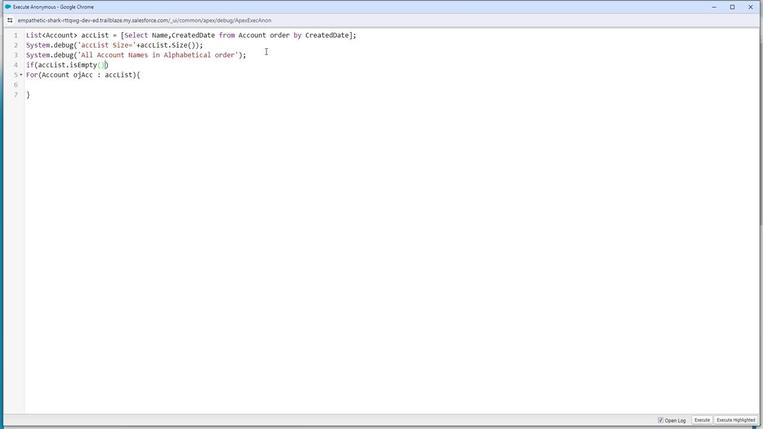 
Action: Mouse moved to (172, 84)
Screenshot: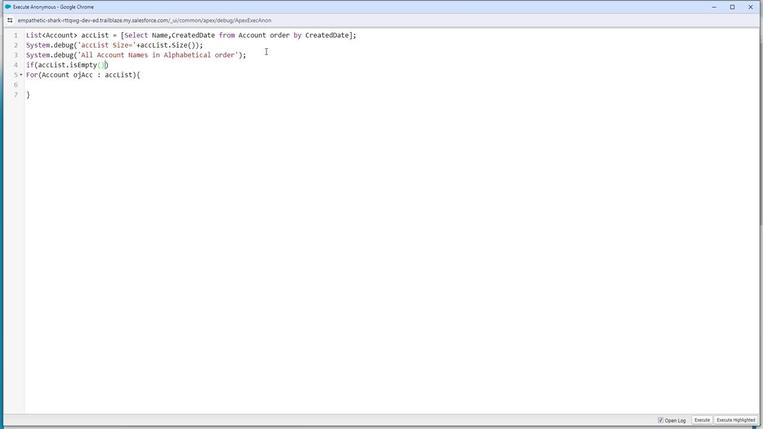 
Action: Key pressed <Key.shift_r>{
Screenshot: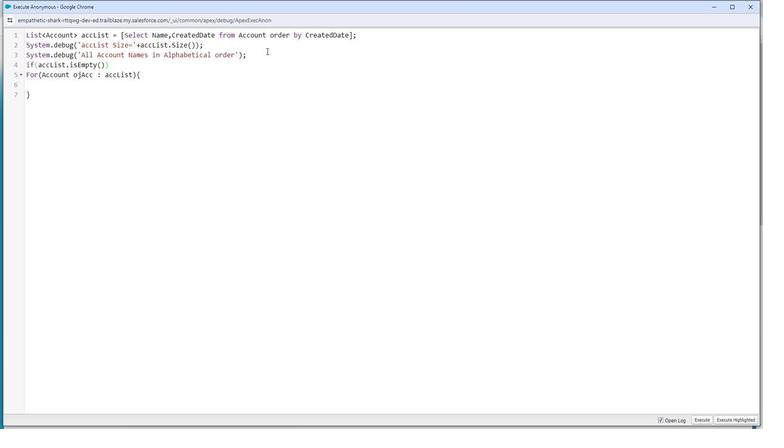
Action: Mouse moved to (199, 161)
Screenshot: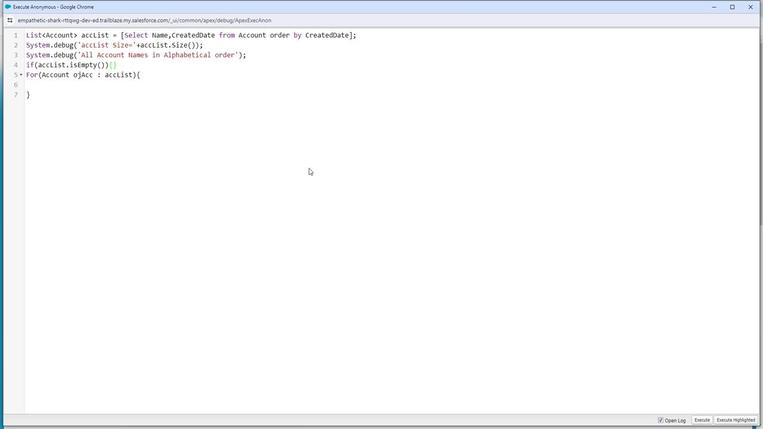 
Action: Key pressed <Key.right>
Screenshot: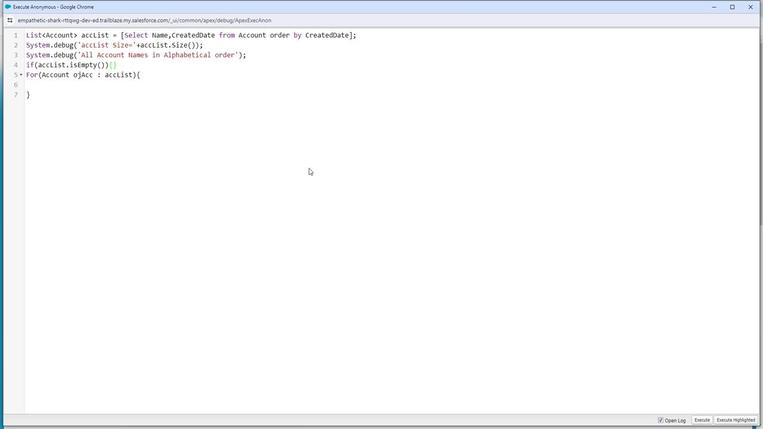 
Action: Mouse moved to (199, 162)
Screenshot: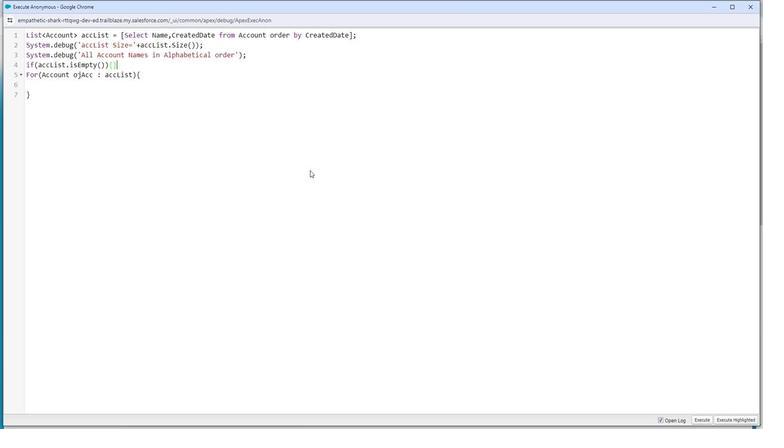 
Action: Key pressed <Key.backspace>
Screenshot: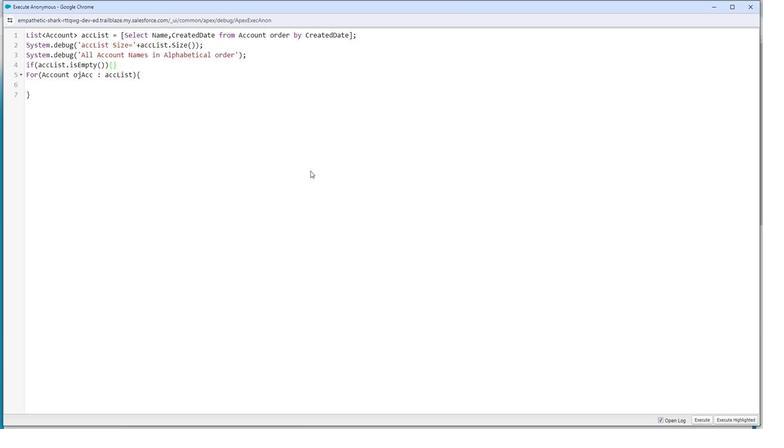 
Action: Mouse moved to (29, 109)
Screenshot: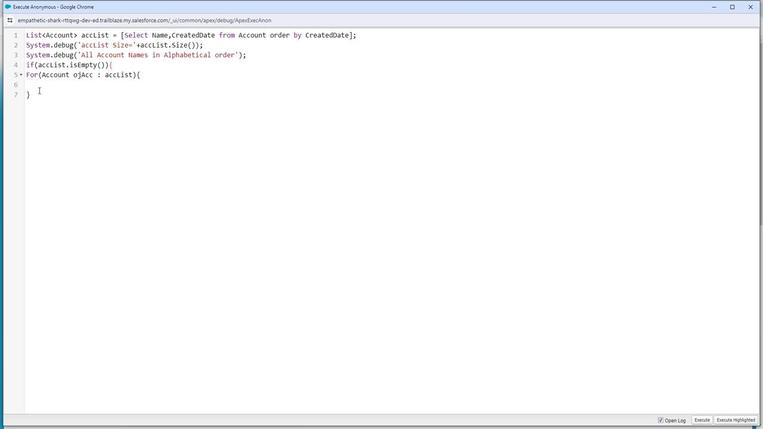 
Action: Mouse pressed left at (29, 109)
Screenshot: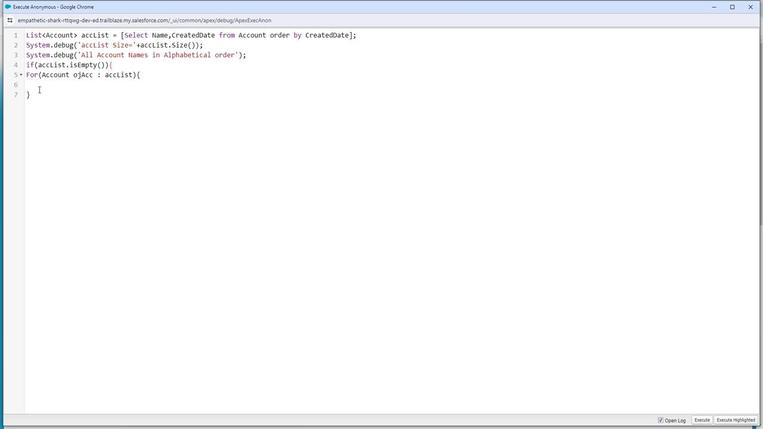
Action: Mouse moved to (23, 107)
Screenshot: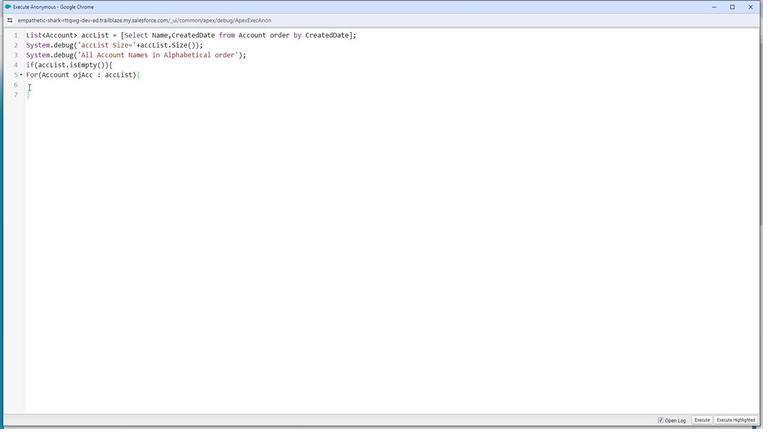 
Action: Mouse pressed left at (23, 107)
Screenshot: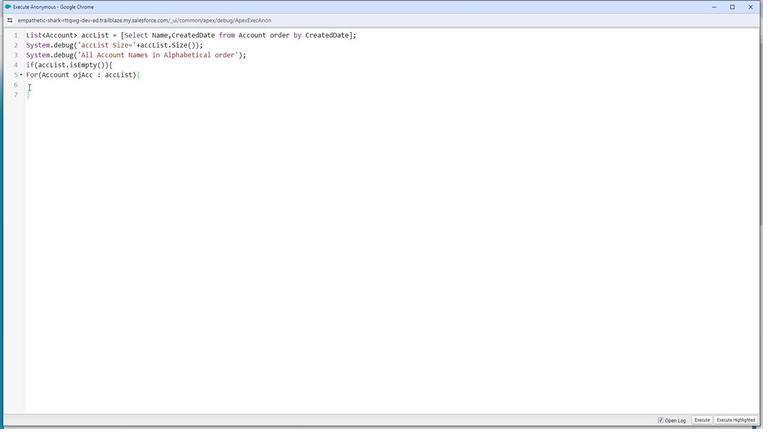 
Action: Mouse moved to (22, 103)
Screenshot: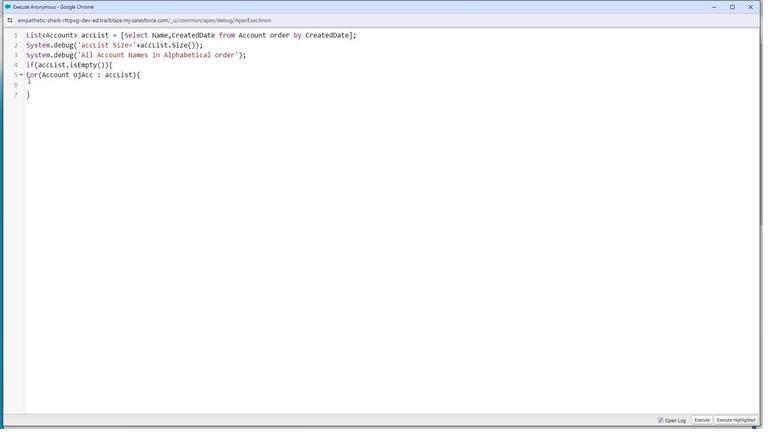 
Action: Key pressed <Key.shift>
Screenshot: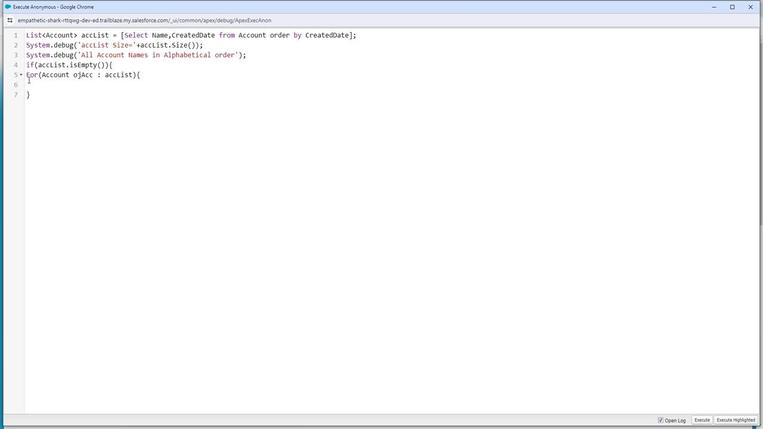 
Action: Mouse moved to (22, 103)
Screenshot: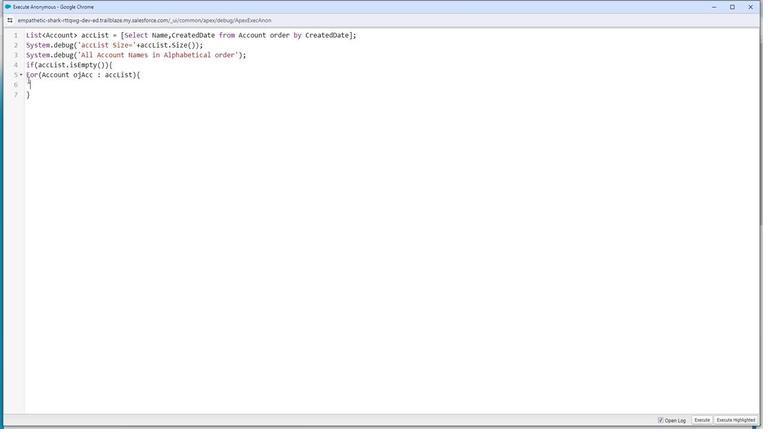 
Action: Key pressed System
Screenshot: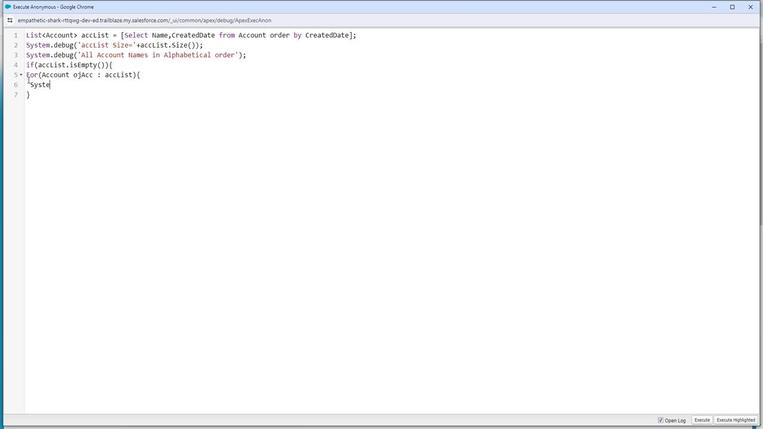 
Action: Mouse moved to (32, 122)
Screenshot: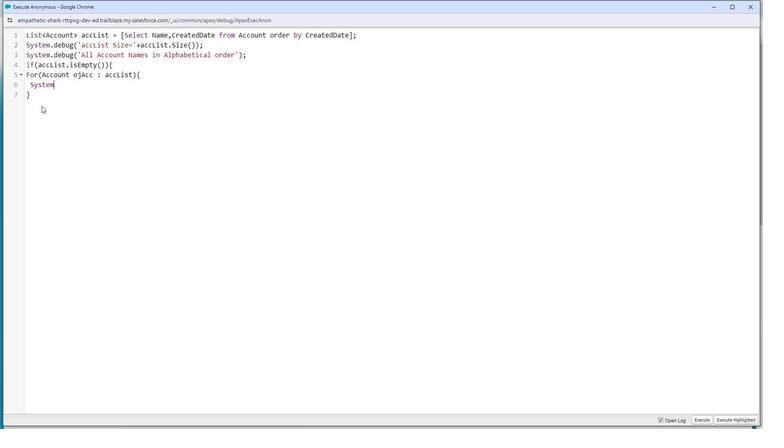 
Action: Key pressed .debug<Key.shift>(
Screenshot: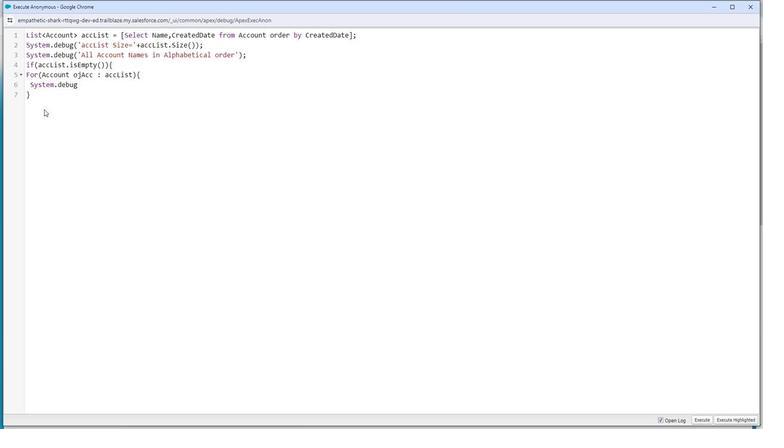 
Action: Mouse moved to (43, 127)
Screenshot: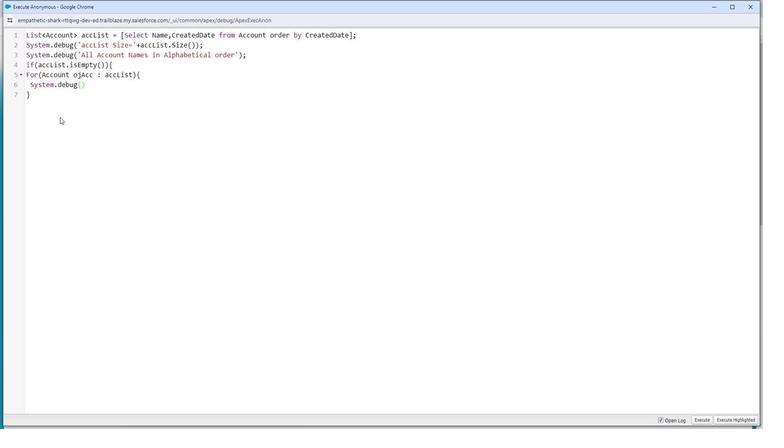 
Action: Key pressed ;
Screenshot: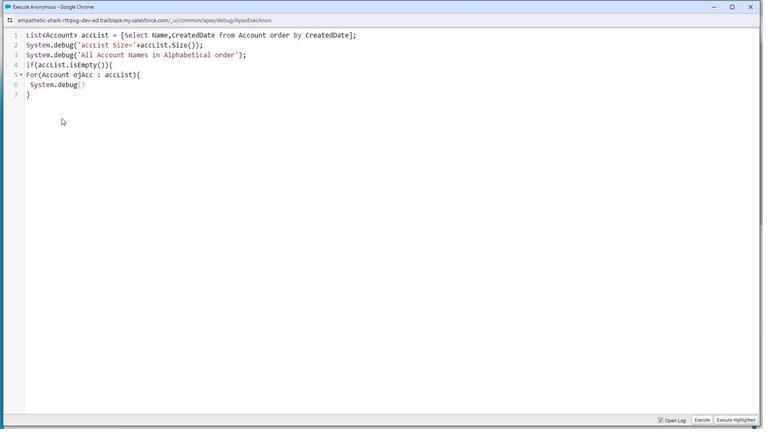 
Action: Mouse moved to (56, 130)
Screenshot: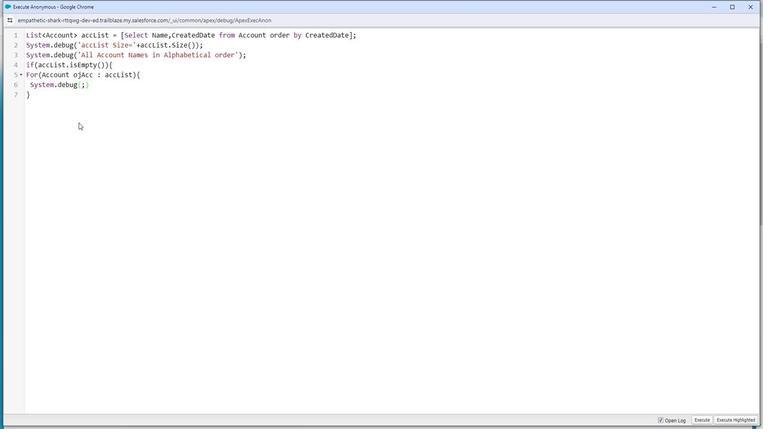
Action: Key pressed <Key.backspace>
Screenshot: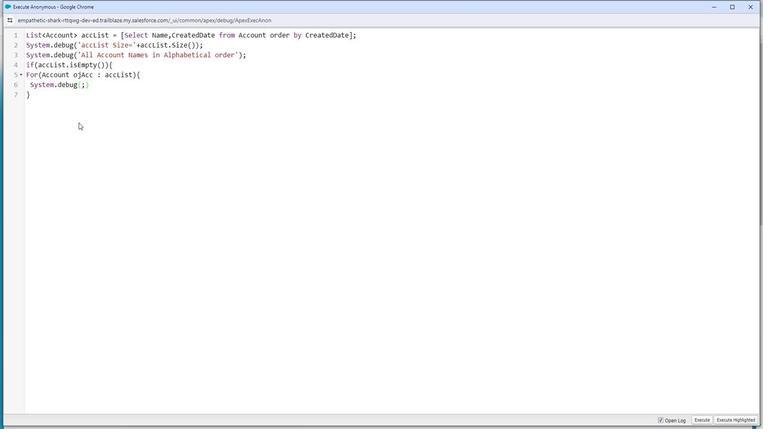 
Action: Mouse moved to (84, 156)
Screenshot: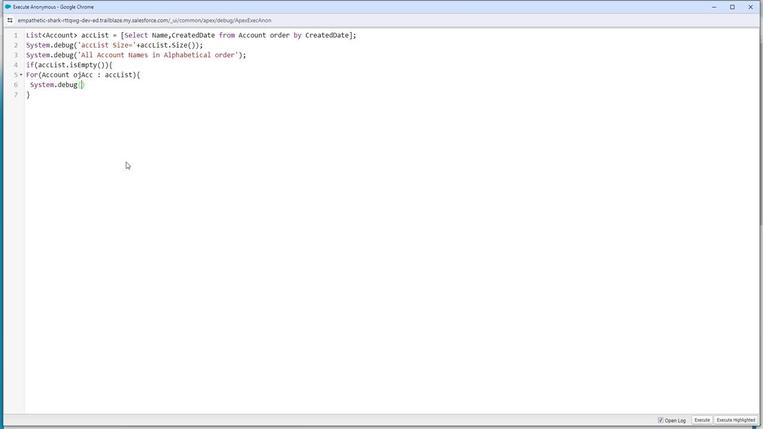 
Action: Key pressed '<Key.shift>Account<Key.space><Key.shift>Name-
Screenshot: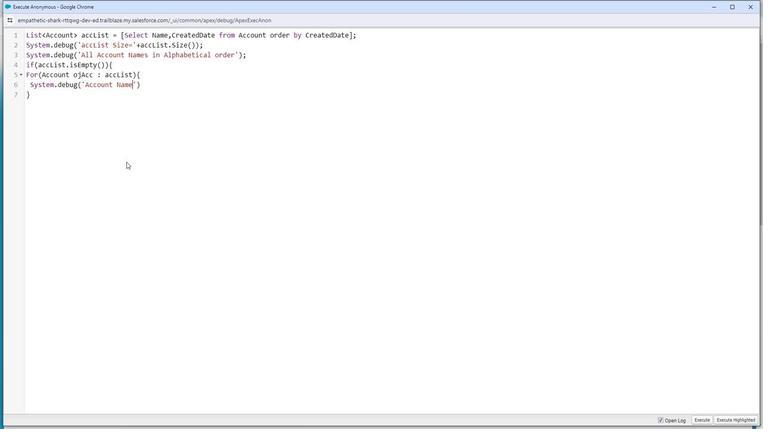 
Action: Mouse moved to (147, 326)
Screenshot: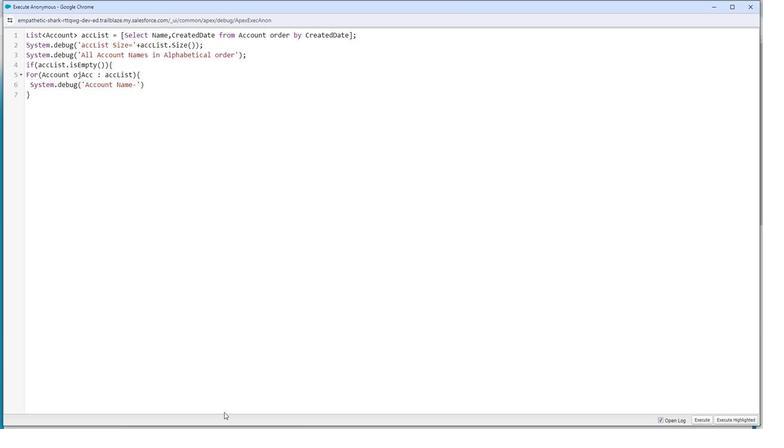 
Action: Key pressed <Key.backspace>=<Key.right>
Screenshot: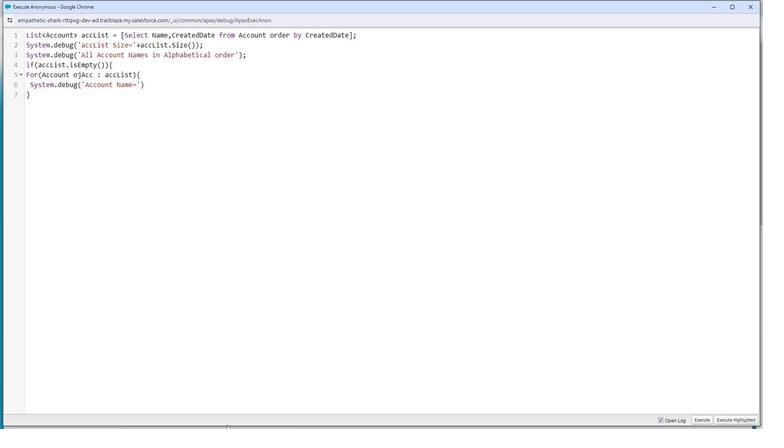 
Action: Mouse moved to (150, 326)
Screenshot: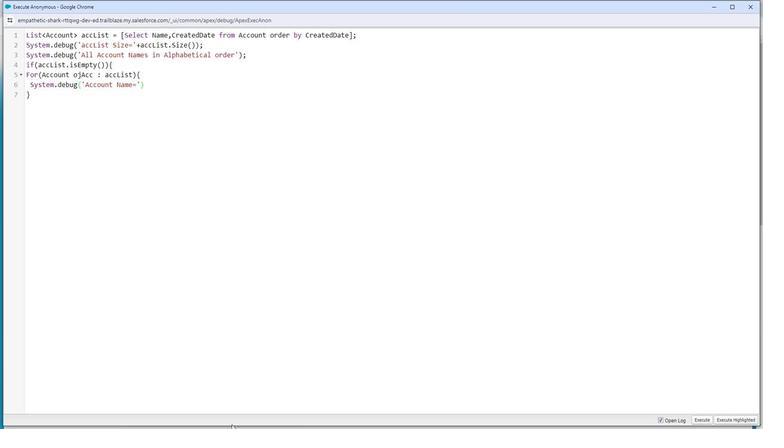 
Action: Key pressed <Key.shift>+obj<Key.shift>Acc.<Key.shift>Name<Key.right>;<Key.enter><Key.shift>System.debug<Key.shift_r>)<Key.backspace><Key.shift_r>('<Key.shift><Key.shift>Created<Key.space><Key.shift><Key.shift><Key.shift><Key.shift>Date=<Key.right><Key.shift><Key.shift><Key.shift><Key.shift><Key.shift><Key.shift><Key.shift><Key.shift><Key.shift><Key.shift><Key.shift>+obj<Key.shift>Acc.<Key.shift>Created<Key.shift><Key.shift><Key.shift><Key.shift><Key.shift><Key.shift><Key.shift><Key.shift><Key.shift><Key.shift><Key.shift><Key.shift><Key.shift>Date<Key.right>;
Screenshot: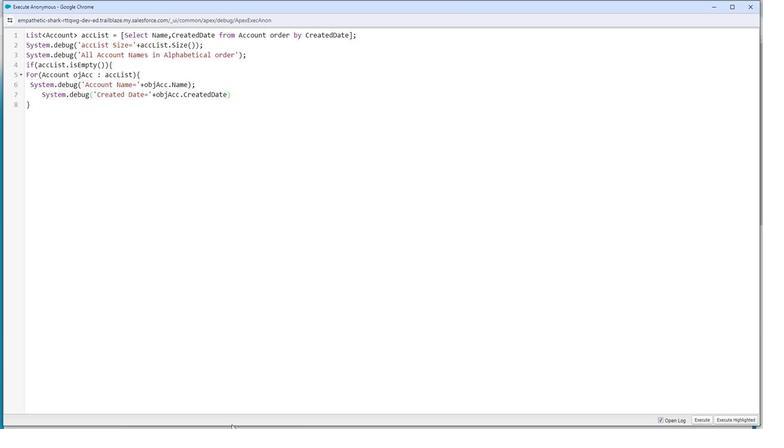 
Action: Mouse moved to (343, 245)
Screenshot: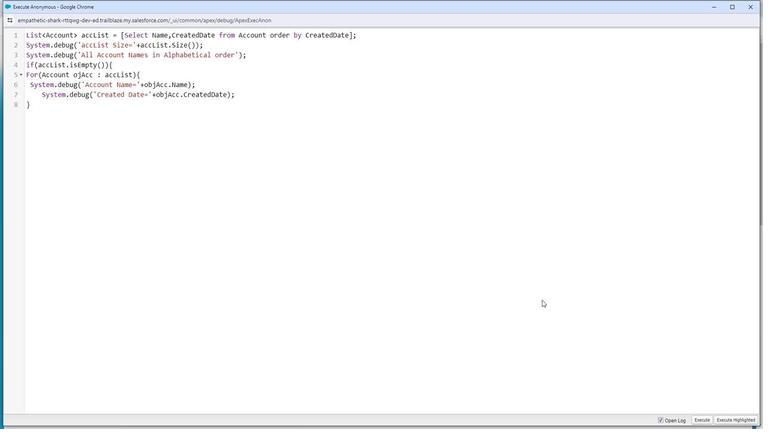 
Action: Mouse pressed left at (343, 245)
Screenshot: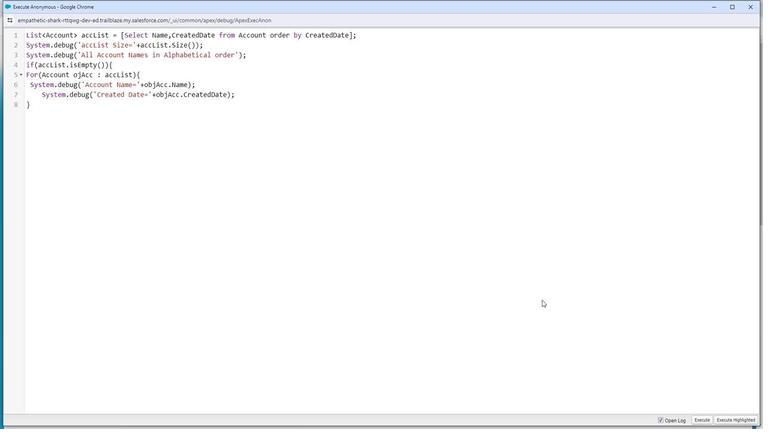 
Action: Mouse moved to (443, 321)
Screenshot: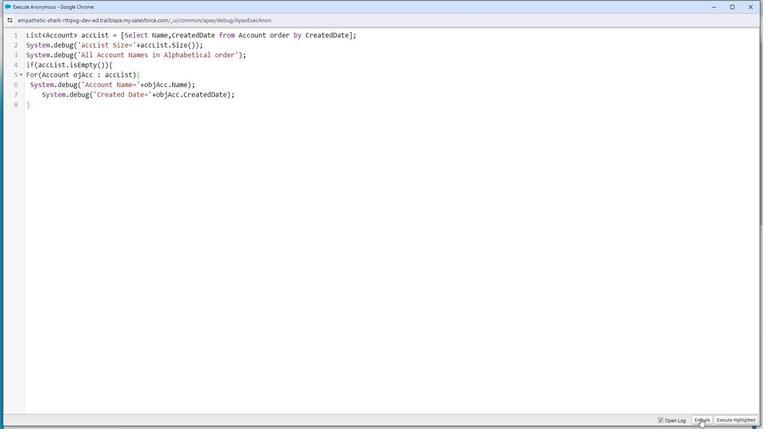 
Action: Mouse pressed left at (443, 321)
Screenshot: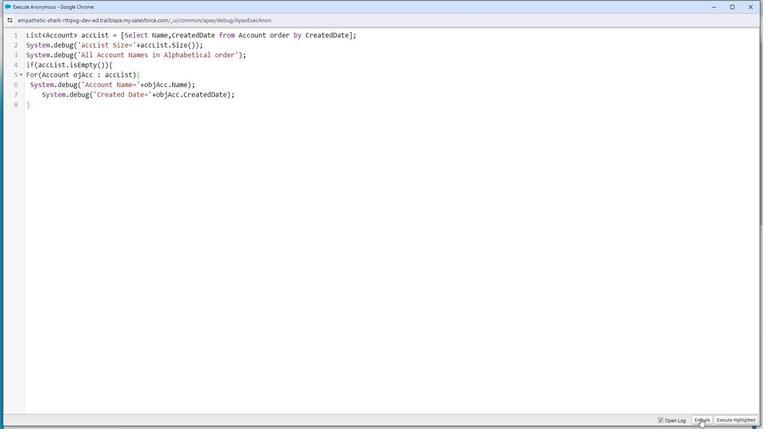 
Action: Mouse moved to (237, 207)
Screenshot: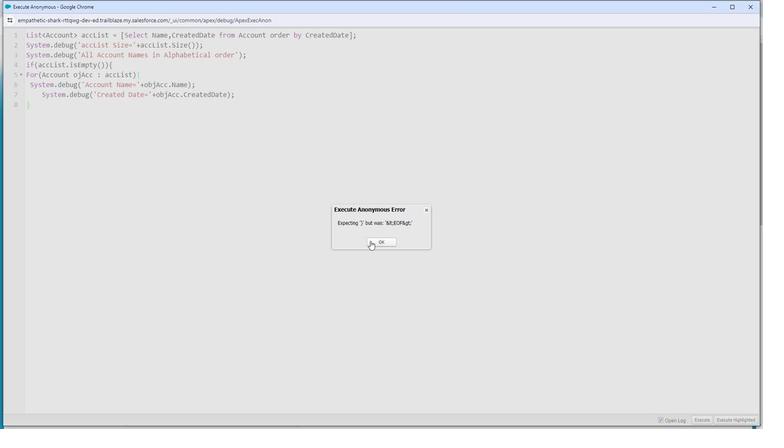 
Action: Mouse pressed left at (237, 207)
Screenshot: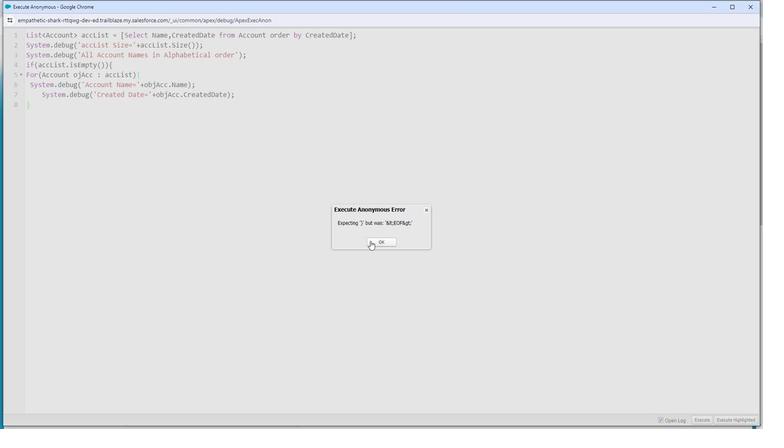 
Action: Mouse moved to (213, 157)
Screenshot: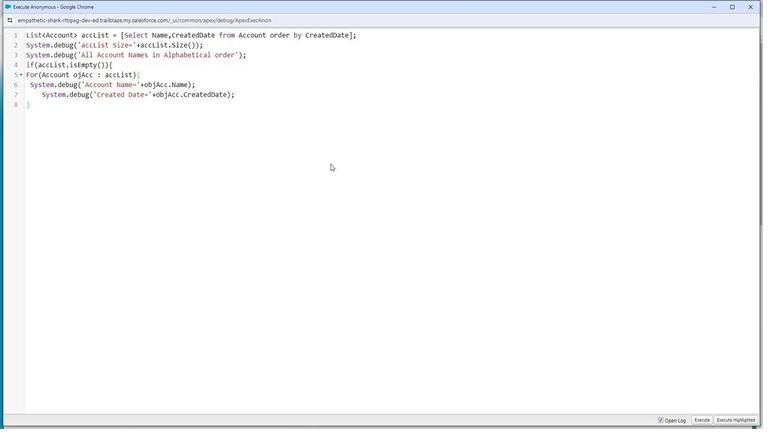 
Action: Key pressed <Key.enter>
Screenshot: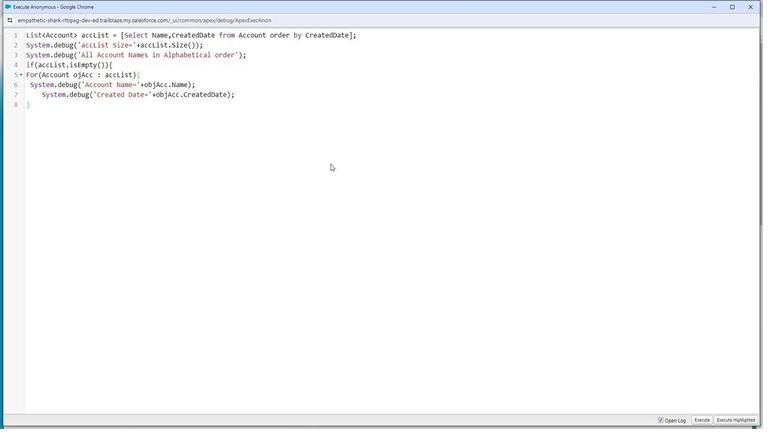 
Action: Mouse moved to (238, 180)
Screenshot: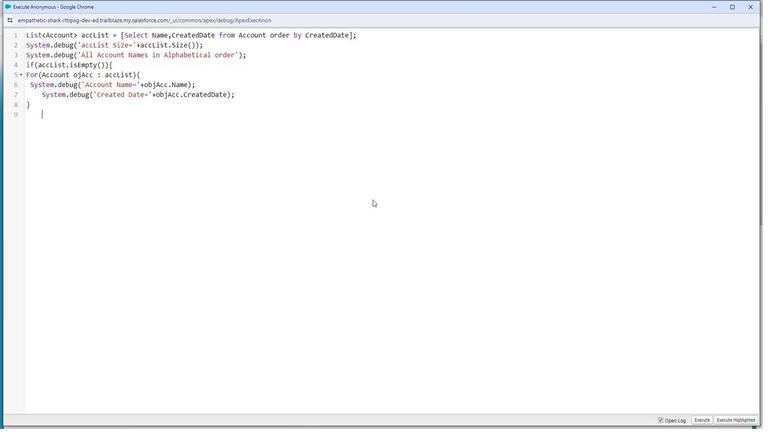 
Action: Key pressed <Key.shift_r>
Screenshot: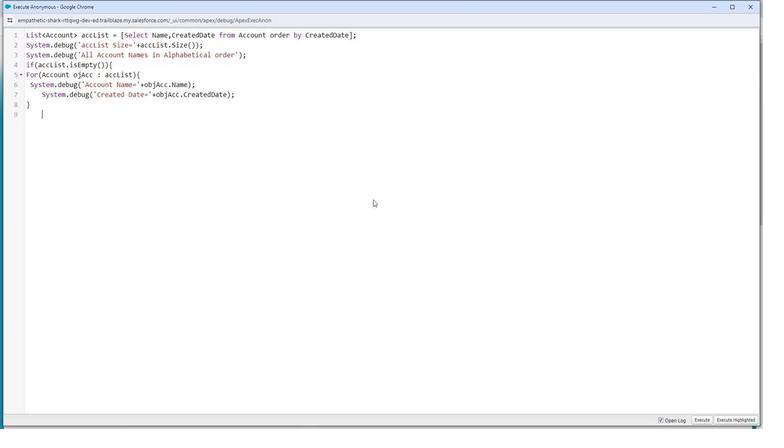
Action: Mouse moved to (239, 180)
Screenshot: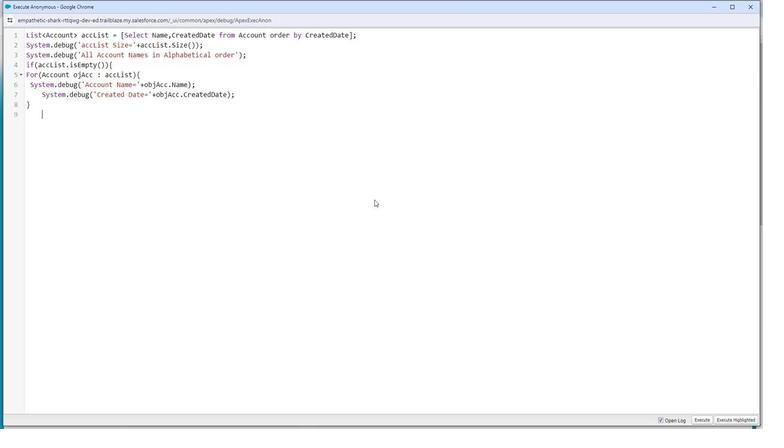 
Action: Key pressed }
Screenshot: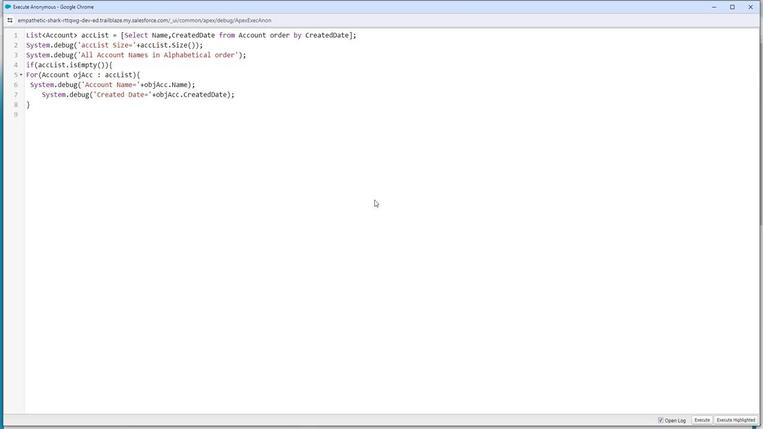 
Action: Mouse moved to (272, 206)
Screenshot: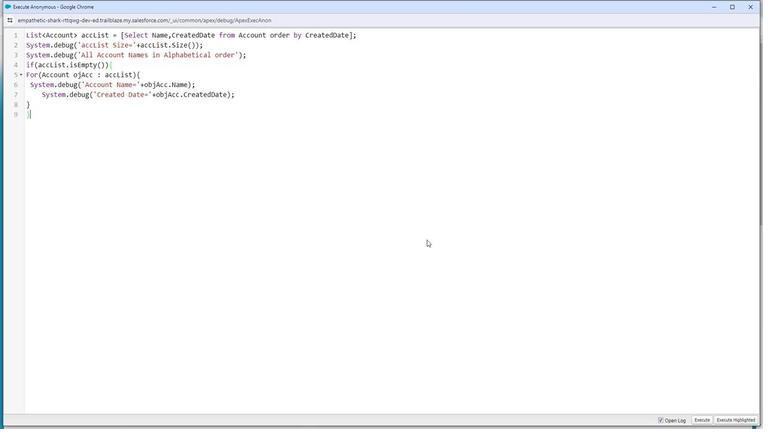 
Action: Mouse pressed left at (272, 206)
Screenshot: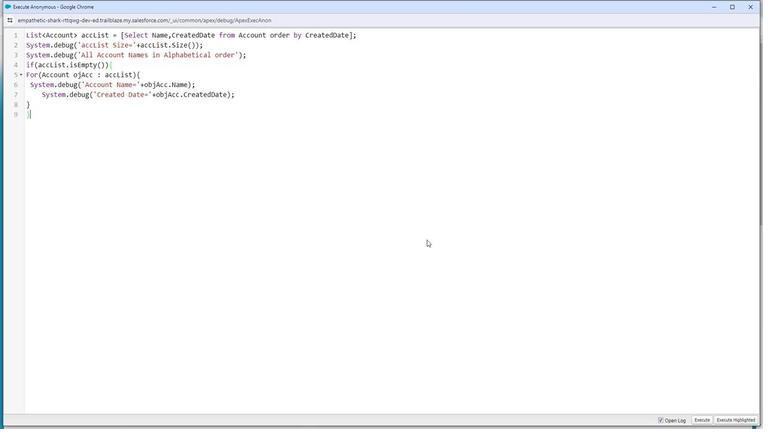 
Action: Mouse moved to (442, 323)
Screenshot: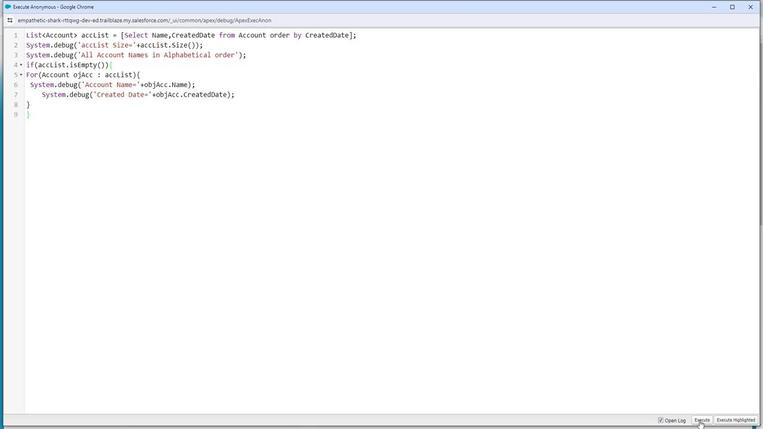 
Action: Mouse pressed left at (442, 323)
Screenshot: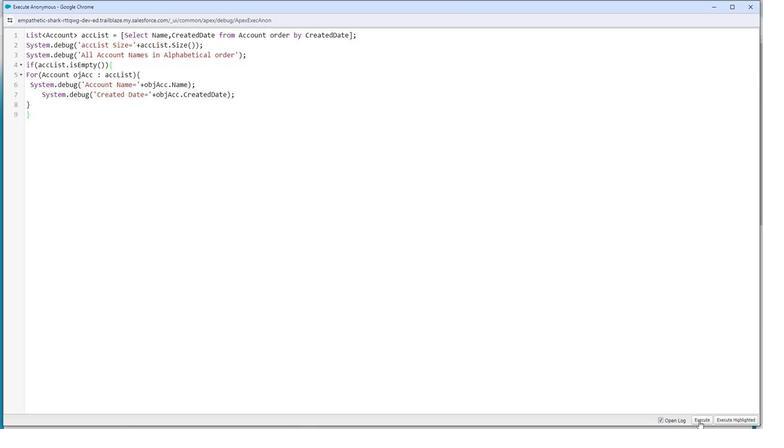 
Action: Mouse moved to (246, 208)
Screenshot: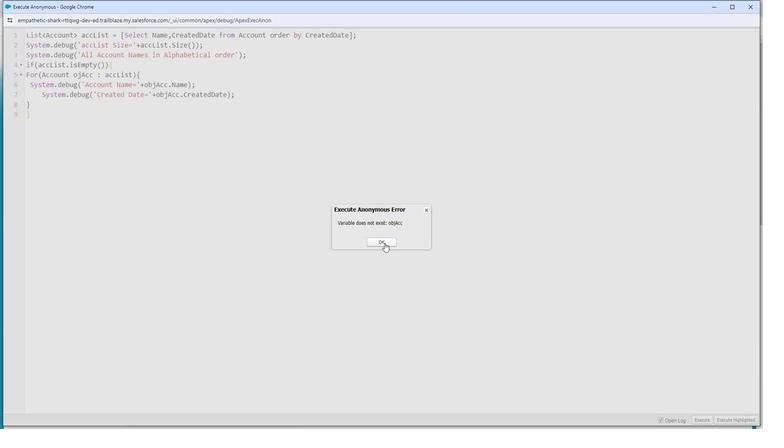 
Action: Mouse pressed left at (246, 208)
Screenshot: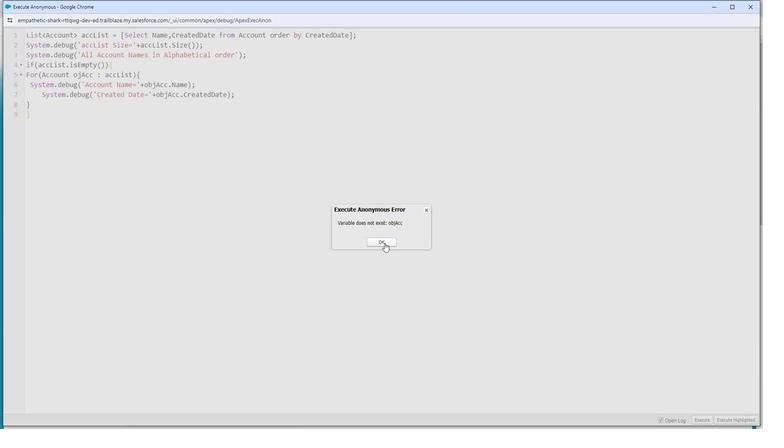 
Action: Mouse moved to (61, 101)
Screenshot: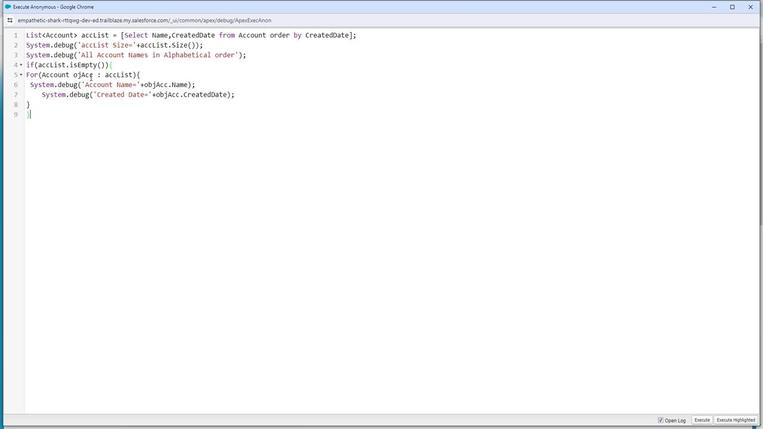 
Action: Mouse pressed left at (61, 101)
Screenshot: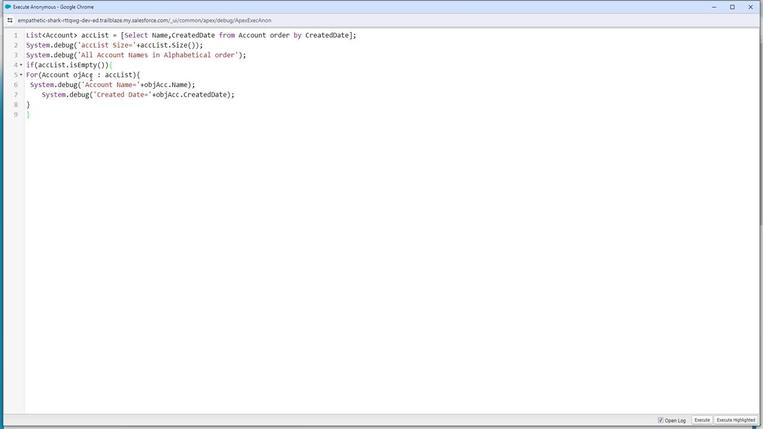 
Action: Mouse moved to (61, 101)
Screenshot: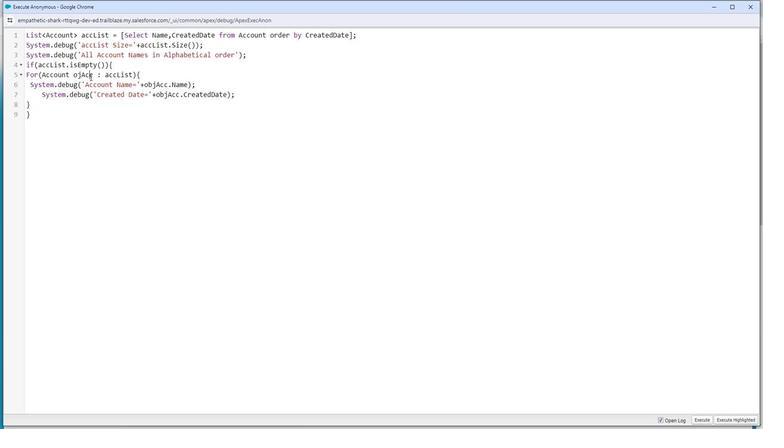 
Action: Mouse pressed left at (61, 101)
Screenshot: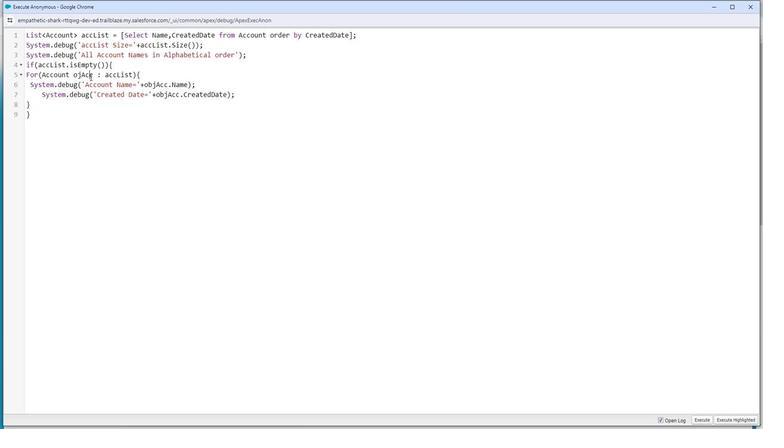
Action: Mouse moved to (134, 119)
Screenshot: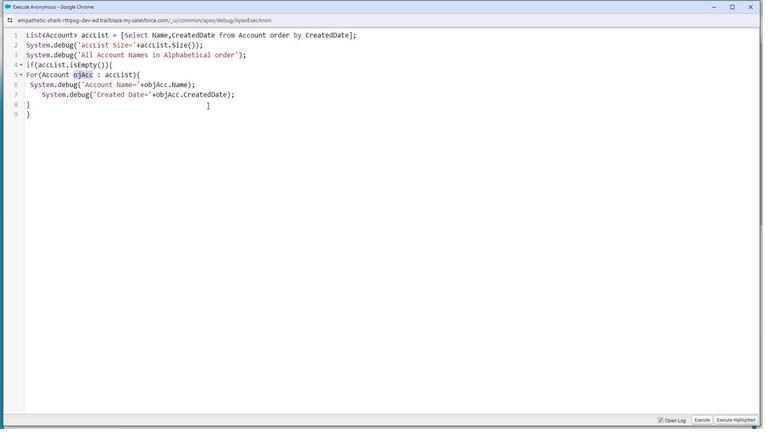 
Action: Key pressed ctrl+C
Screenshot: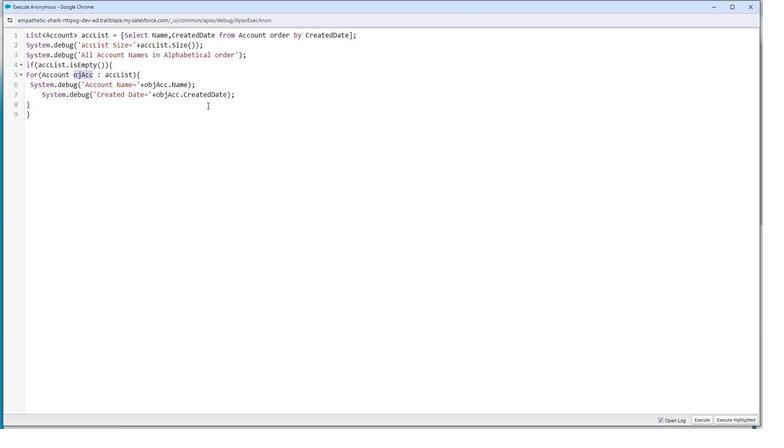 
Action: Mouse moved to (101, 106)
Screenshot: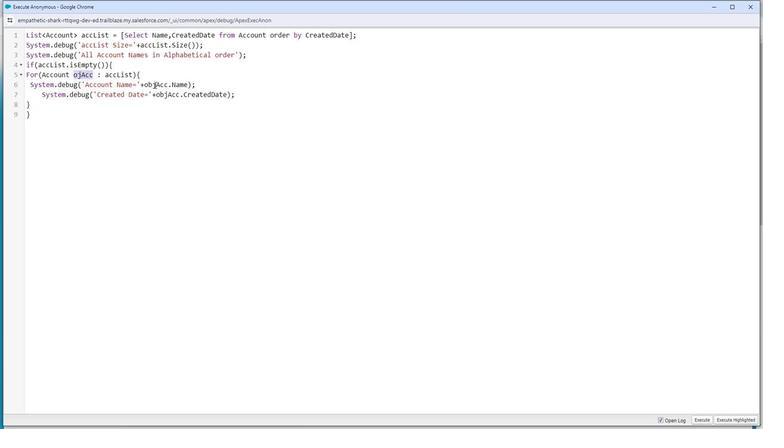 
Action: Mouse pressed left at (101, 106)
Screenshot: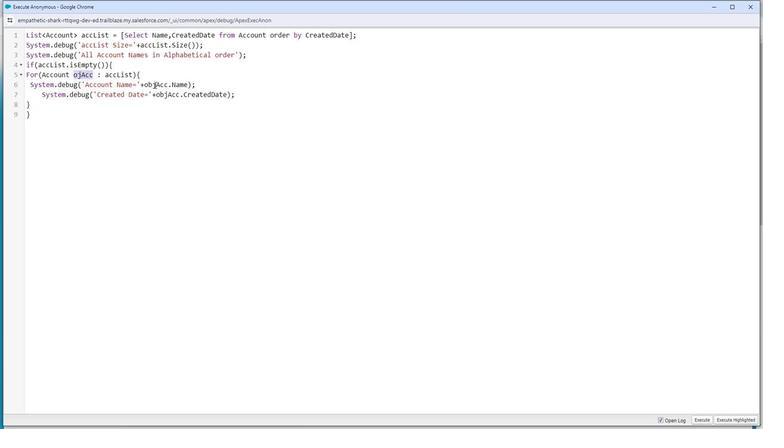 
Action: Mouse moved to (102, 106)
Screenshot: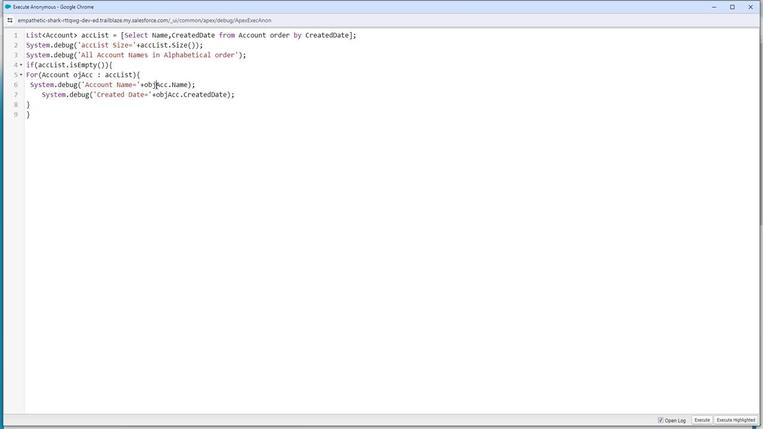 
Action: Mouse pressed left at (102, 106)
Screenshot: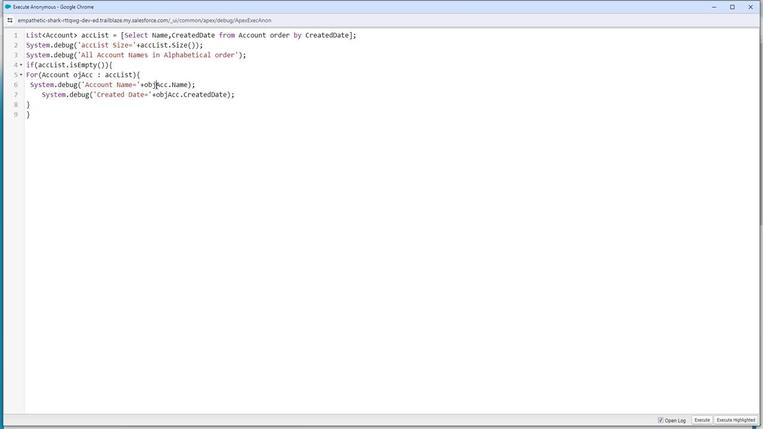 
Action: Mouse moved to (103, 106)
Screenshot: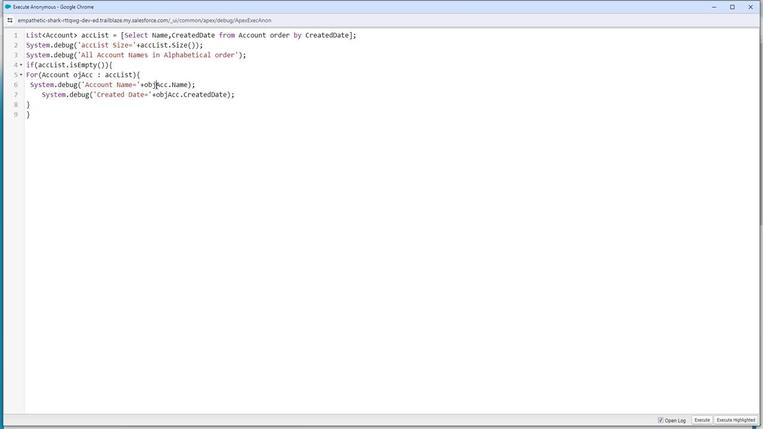 
Action: Mouse pressed left at (103, 106)
Screenshot: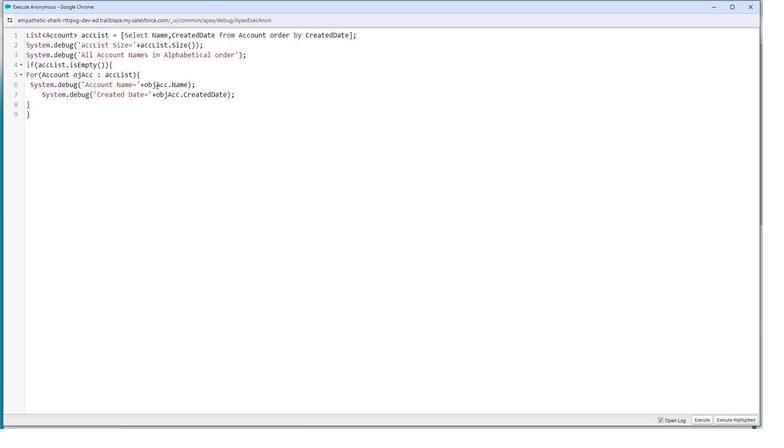 
Action: Mouse pressed left at (103, 106)
Screenshot: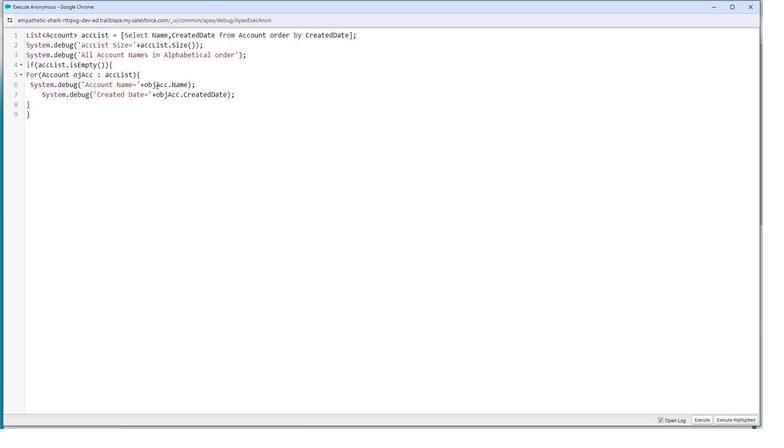 
Action: Mouse moved to (104, 106)
Screenshot: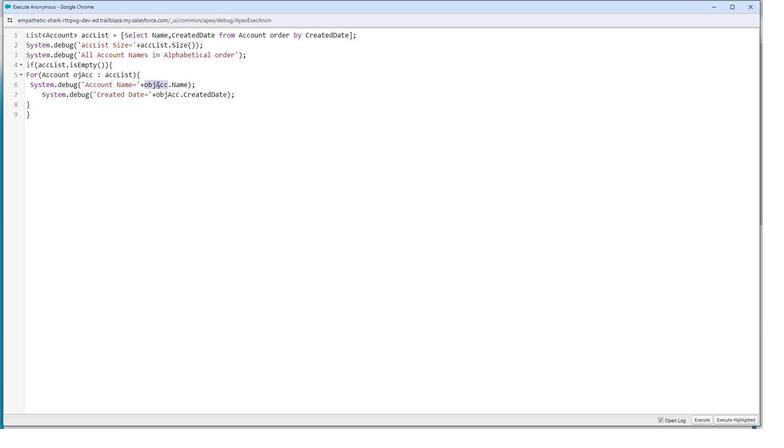 
Action: Key pressed ctrl+V
Screenshot: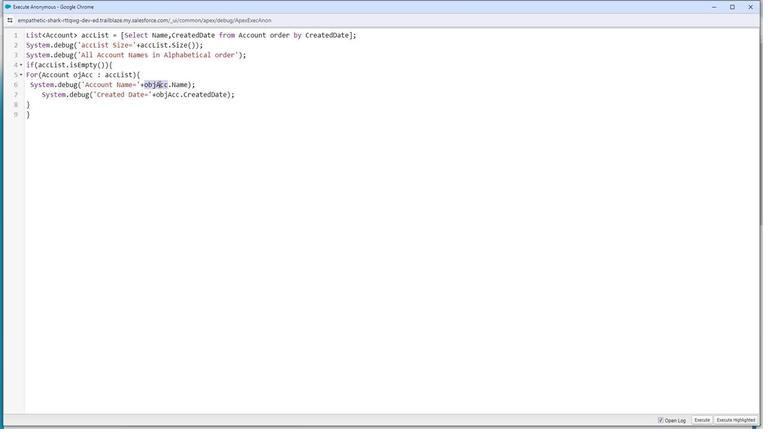 
Action: Mouse moved to (110, 110)
Screenshot: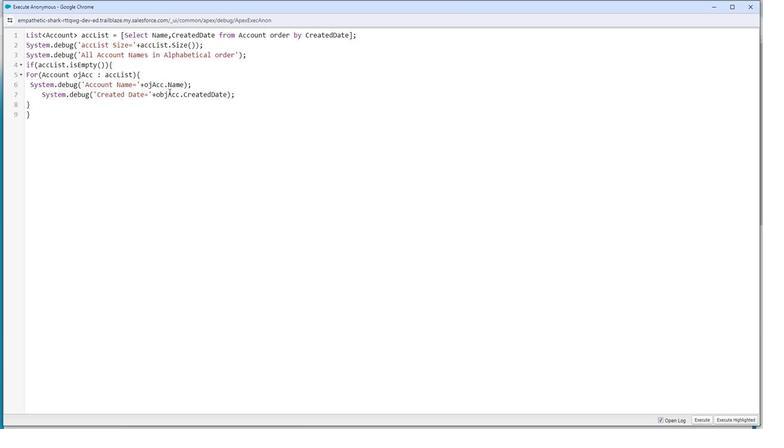 
Action: Mouse pressed left at (110, 110)
Screenshot: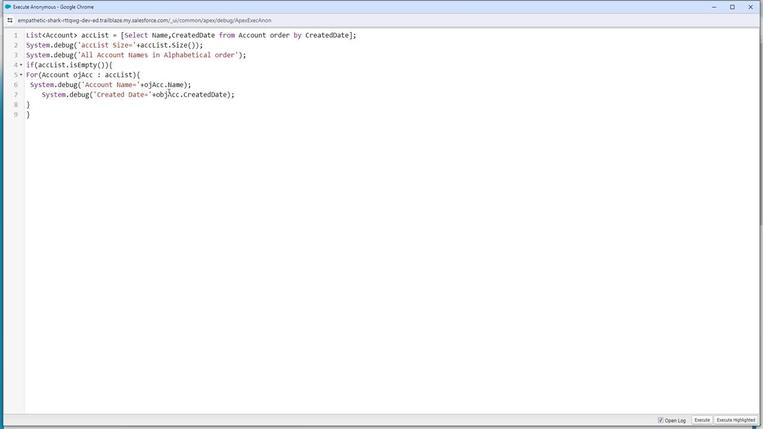 
Action: Mouse moved to (110, 110)
Screenshot: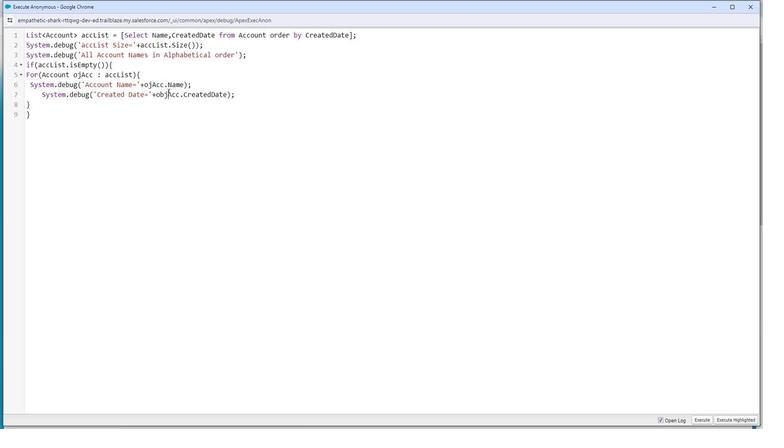 
Action: Mouse pressed left at (110, 110)
Screenshot: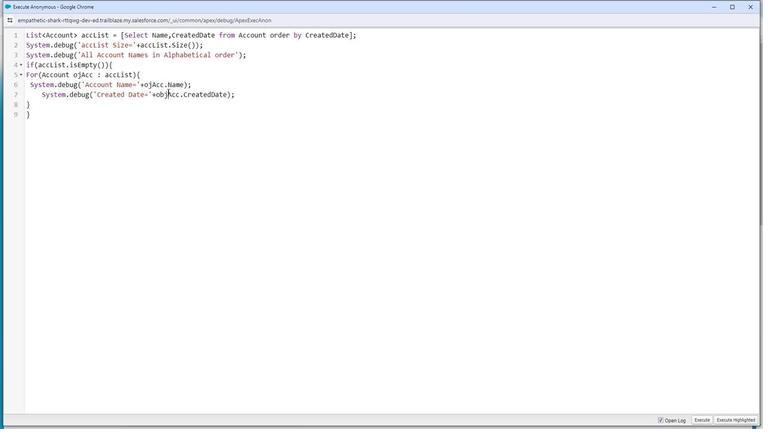 
Action: Mouse moved to (110, 110)
Screenshot: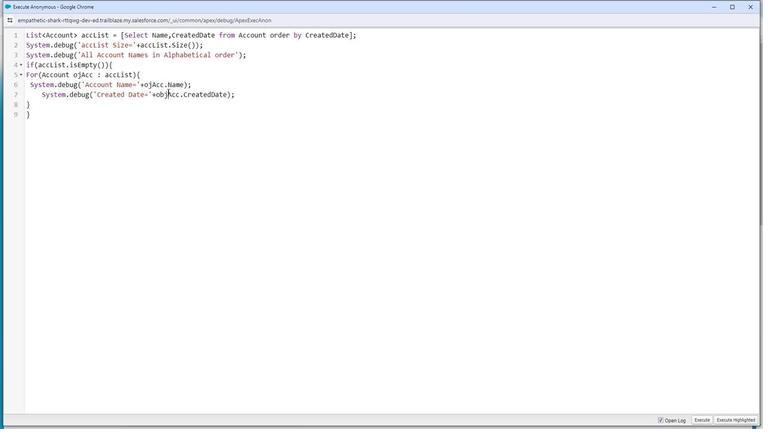 
Action: Key pressed ctrl+V
Screenshot: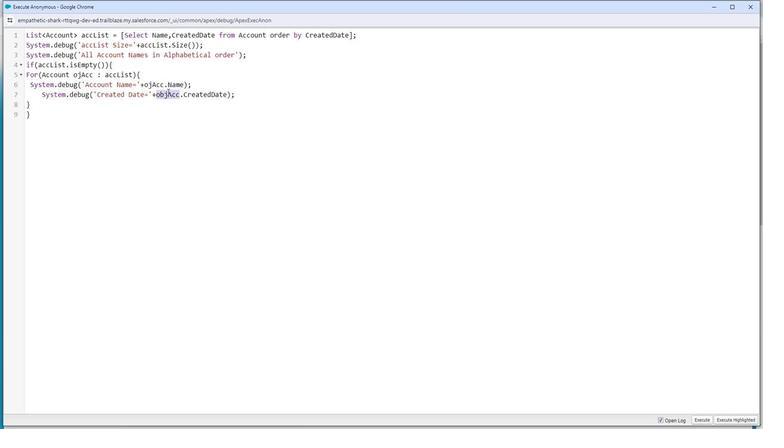 
Action: Mouse moved to (440, 321)
Screenshot: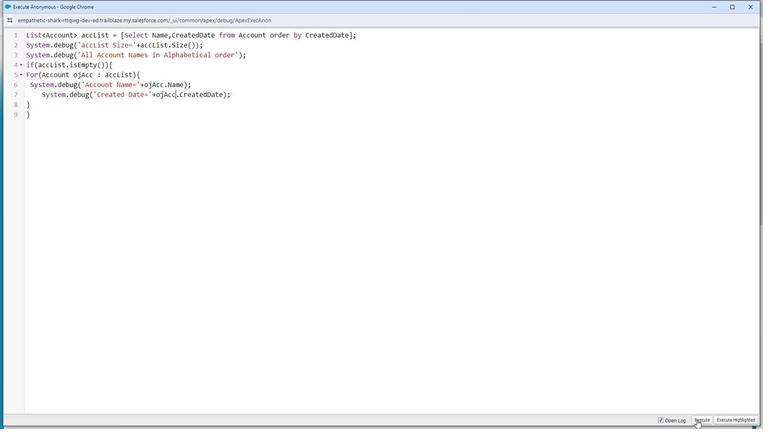 
Action: Mouse pressed left at (440, 321)
Screenshot: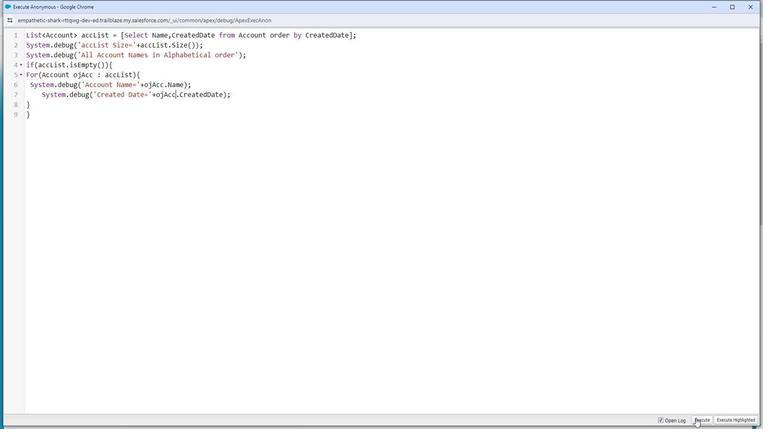 
Action: Mouse moved to (451, 56)
Screenshot: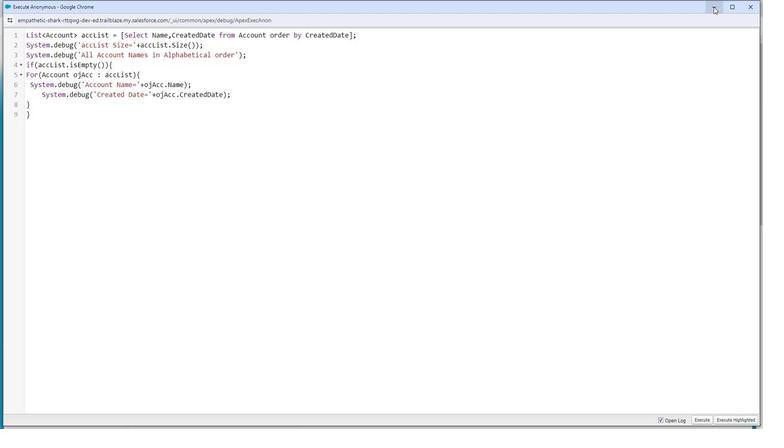 
Action: Mouse pressed left at (451, 56)
Screenshot: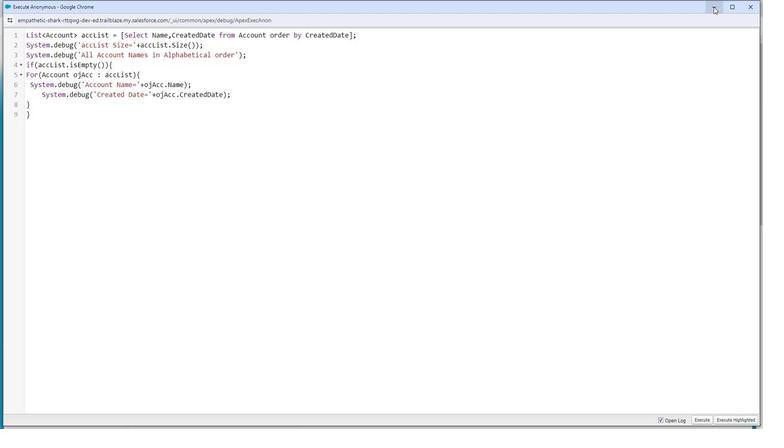 
Action: Mouse moved to (187, 190)
Screenshot: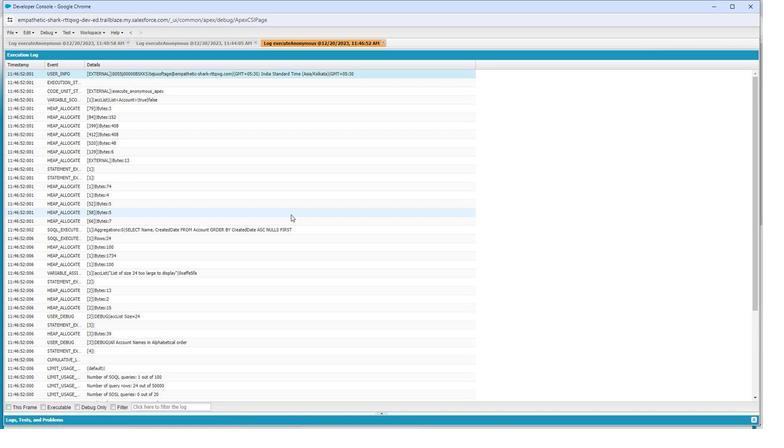 
Action: Mouse scrolled (187, 190) with delta (0, 0)
Screenshot: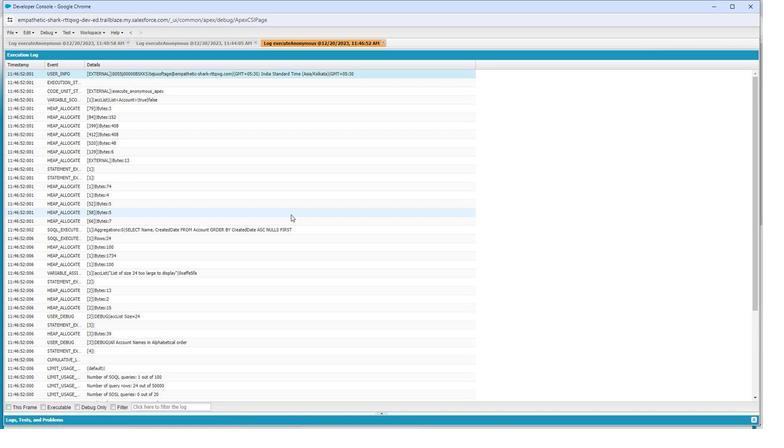 
Action: Mouse moved to (186, 194)
Screenshot: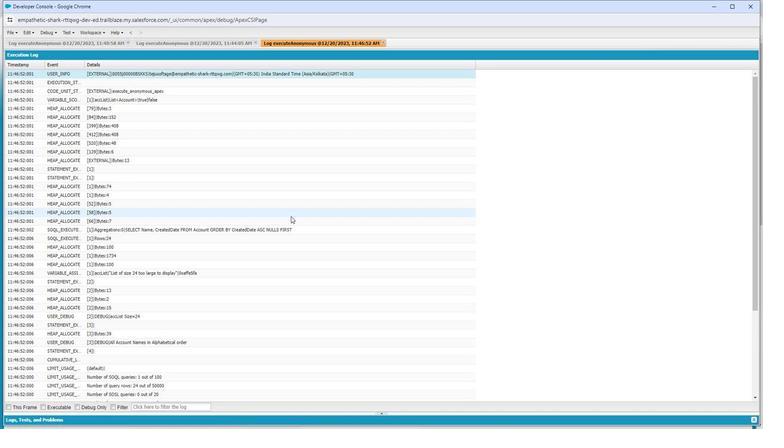 
Action: Mouse scrolled (186, 193) with delta (0, 0)
Screenshot: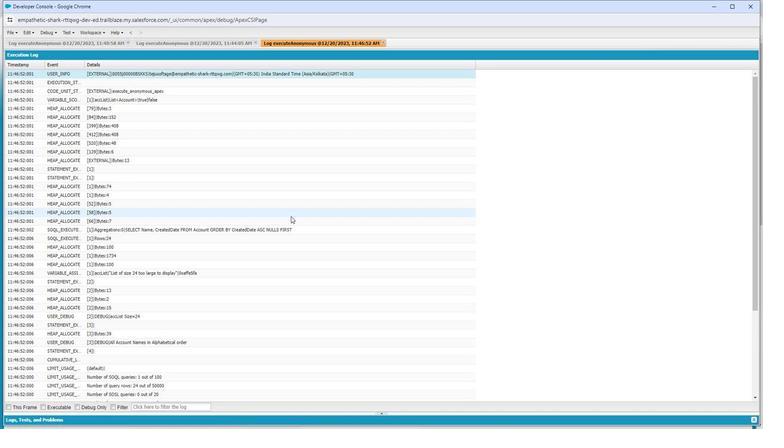 
Action: Mouse moved to (186, 194)
Screenshot: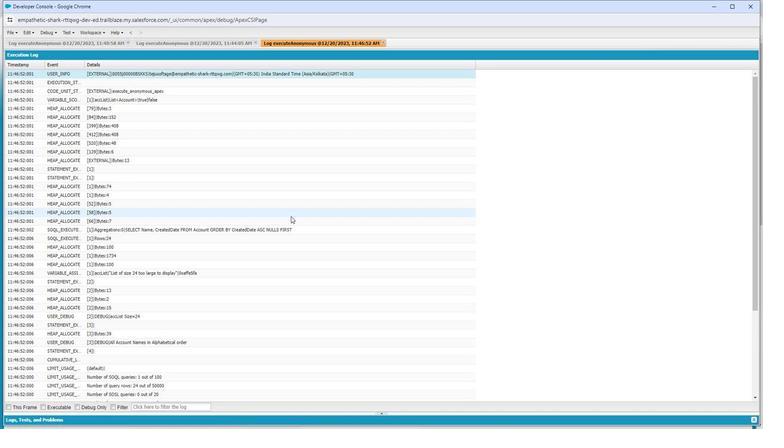 
Action: Mouse scrolled (186, 194) with delta (0, 0)
Screenshot: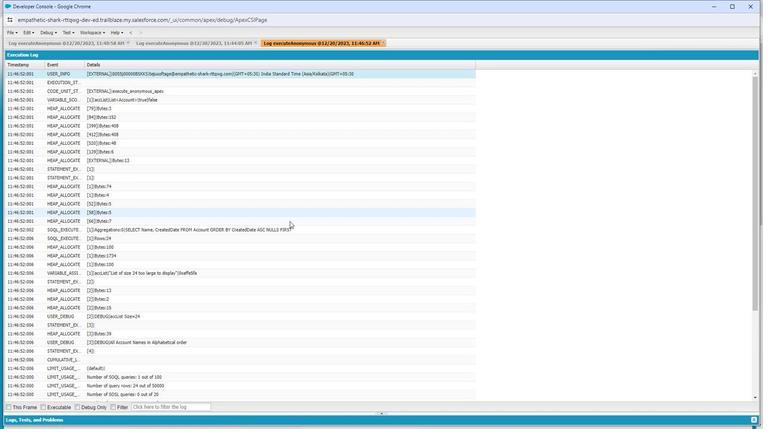 
Action: Mouse moved to (186, 194)
Screenshot: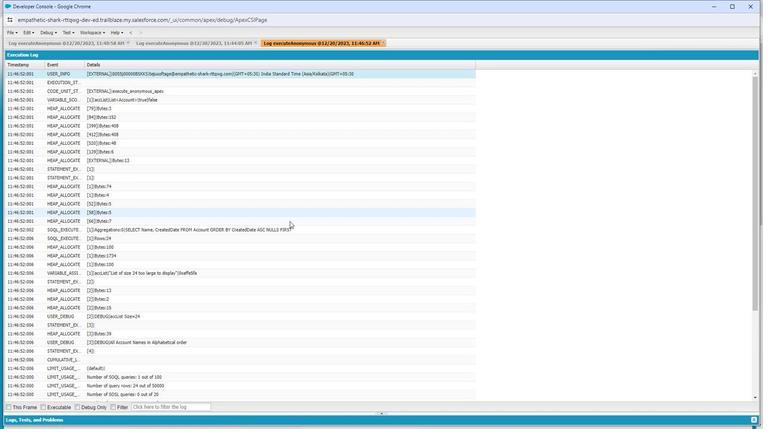 
Action: Mouse scrolled (186, 194) with delta (0, 0)
Screenshot: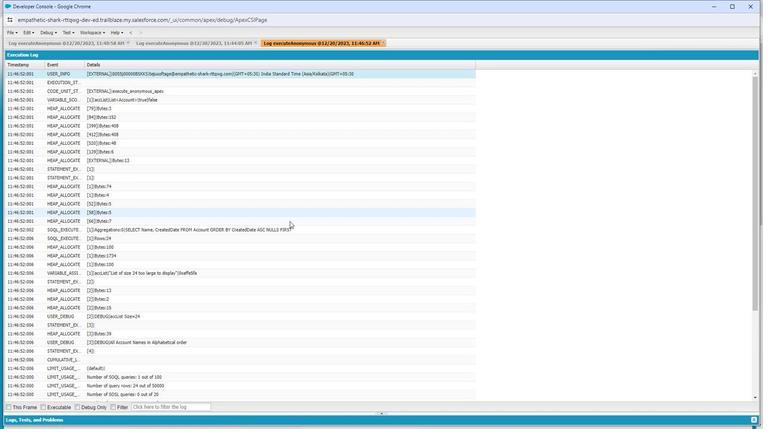 
Action: Mouse scrolled (186, 194) with delta (0, 0)
Screenshot: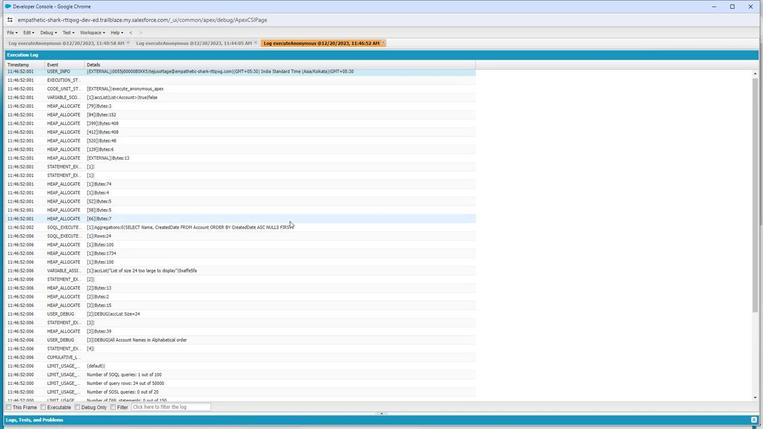 
Action: Mouse scrolled (186, 194) with delta (0, 0)
Screenshot: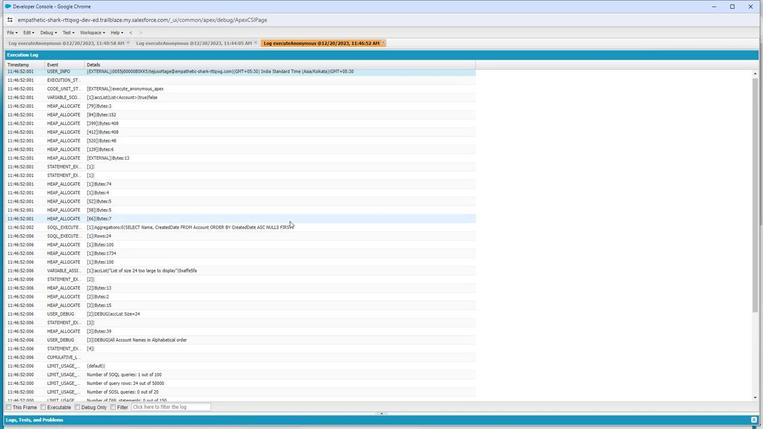 
Action: Mouse scrolled (186, 194) with delta (0, 0)
Screenshot: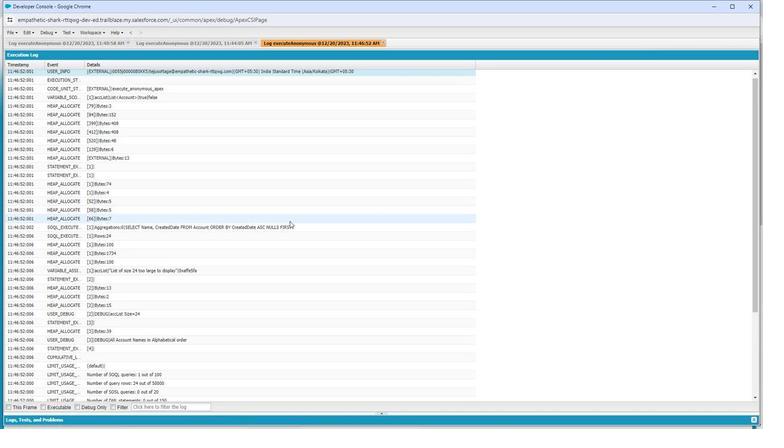 
Action: Mouse moved to (181, 202)
Screenshot: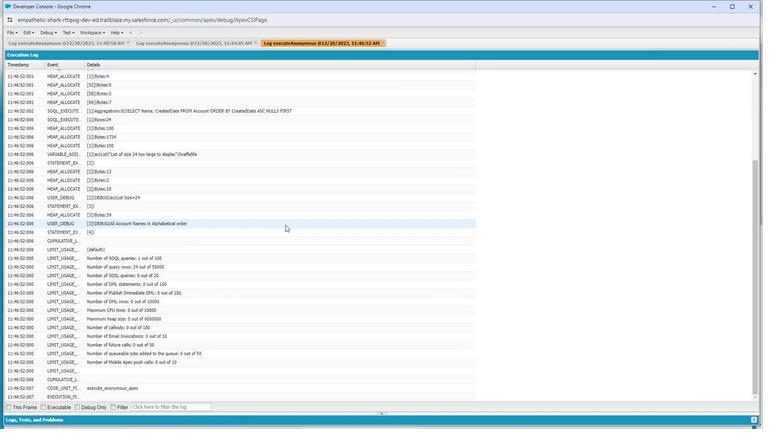 
Action: Mouse scrolled (181, 202) with delta (0, 0)
Screenshot: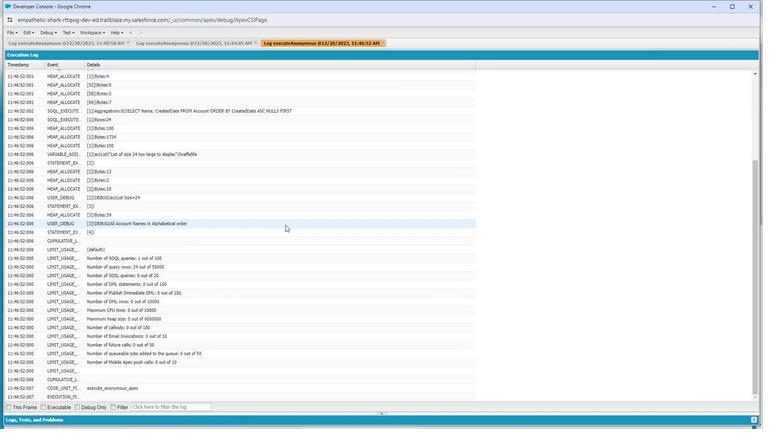 
Action: Mouse moved to (180, 203)
